 Task: Look for space in Burgdorf, Germany from 26th August, 2023 to 10th September, 2023 for 6 adults, 2 children in price range Rs.10000 to Rs.15000. Place can be entire place or shared room with 6 bedrooms having 6 beds and 6 bathrooms. Property type can be house, flat, guest house. Amenities needed are: wifi, TV, free parkinig on premises, gym, breakfast. Booking option can be shelf check-in. Required host language is English.
Action: Mouse moved to (567, 120)
Screenshot: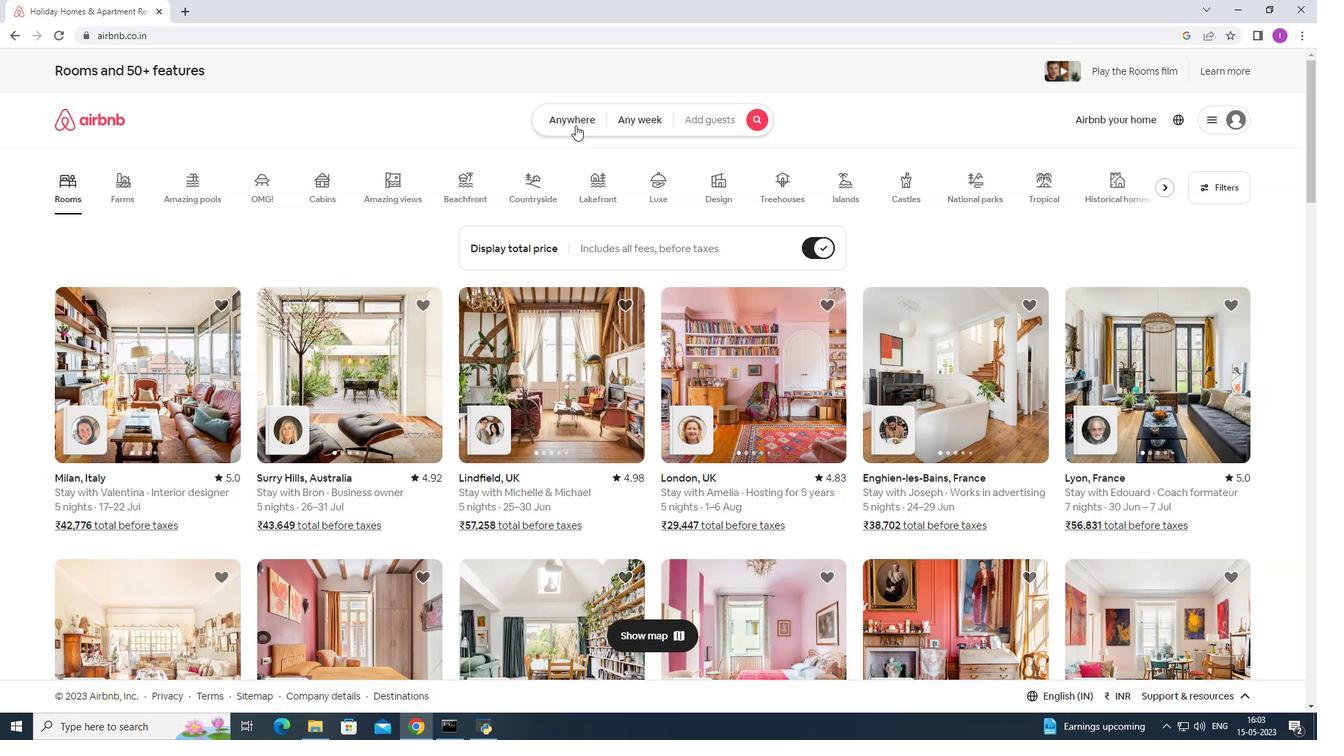 
Action: Mouse pressed left at (567, 120)
Screenshot: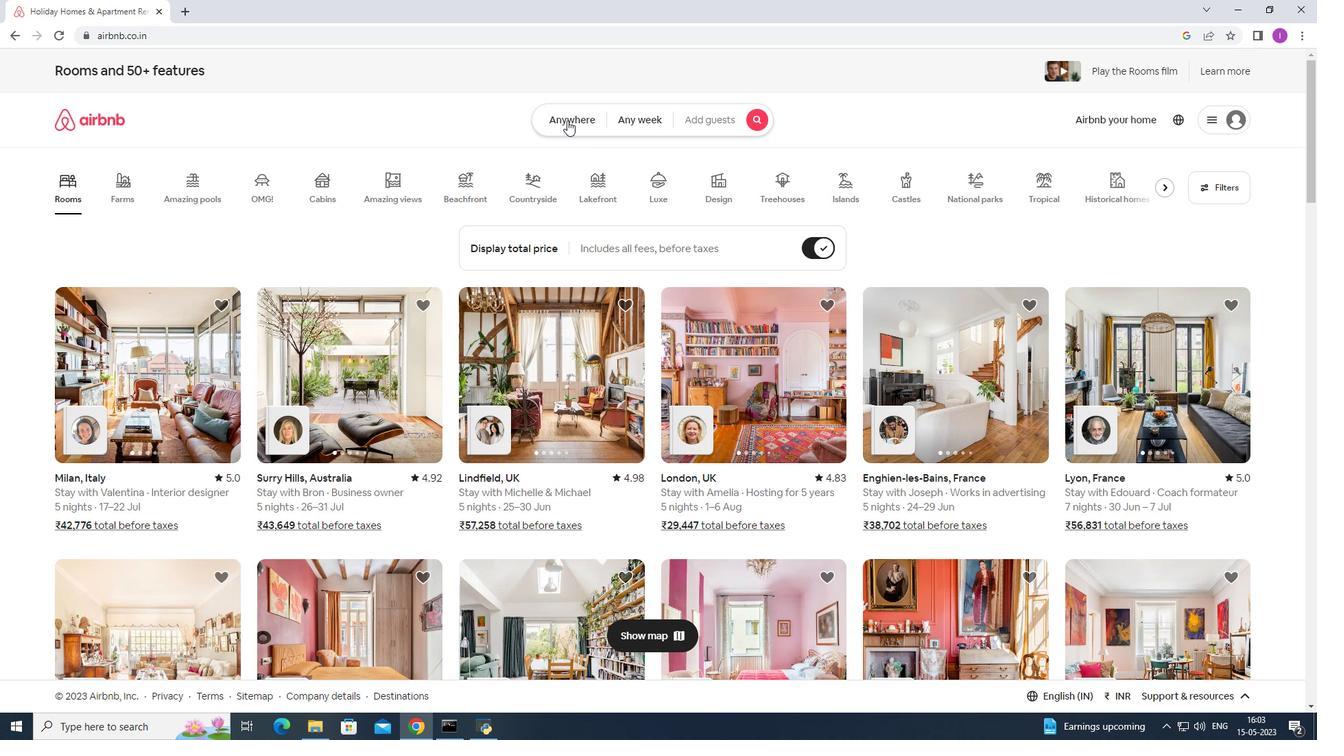 
Action: Mouse moved to (453, 172)
Screenshot: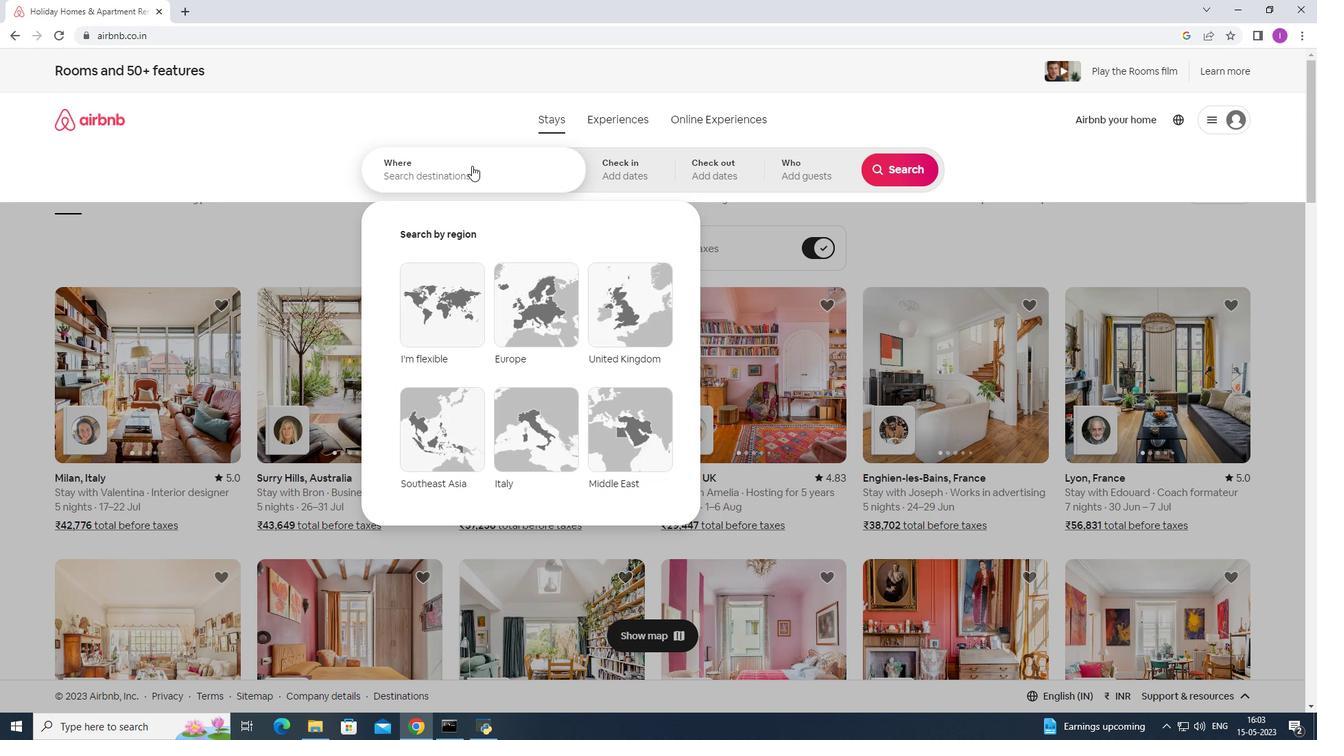 
Action: Mouse pressed left at (453, 172)
Screenshot: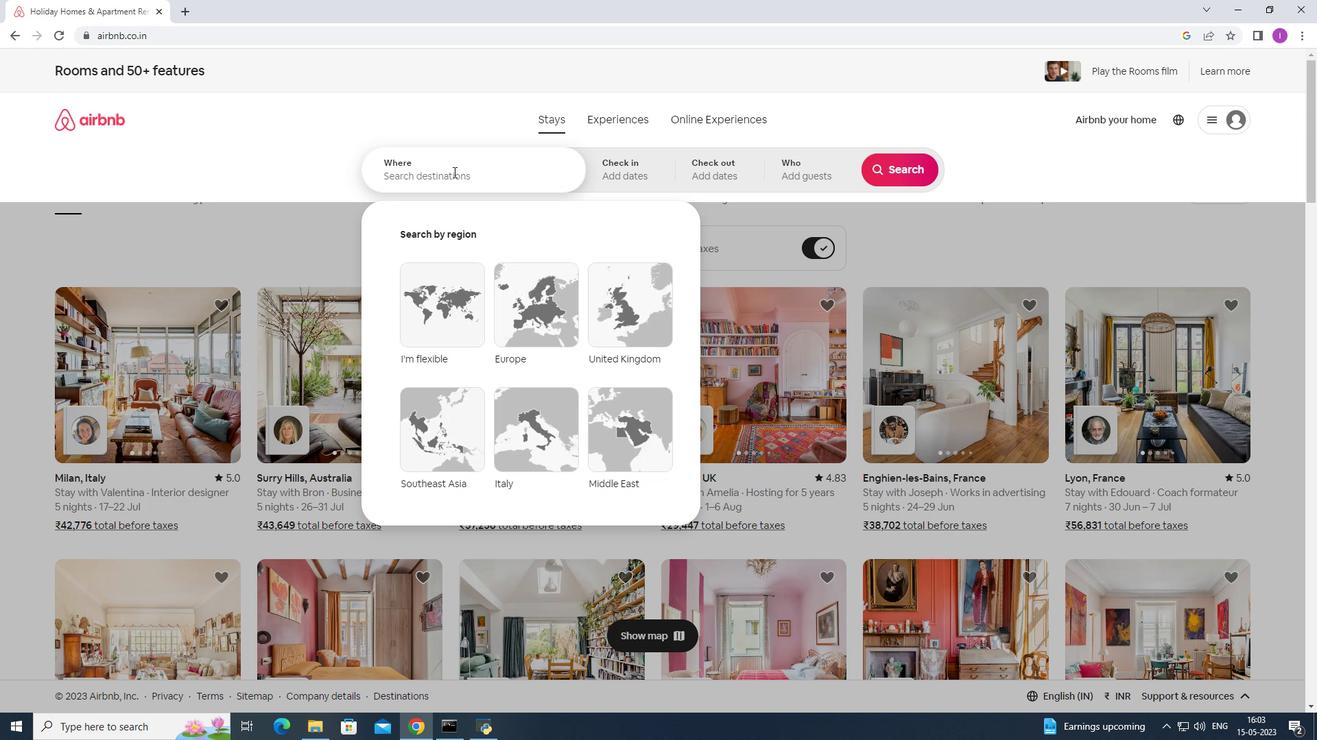 
Action: Mouse moved to (463, 171)
Screenshot: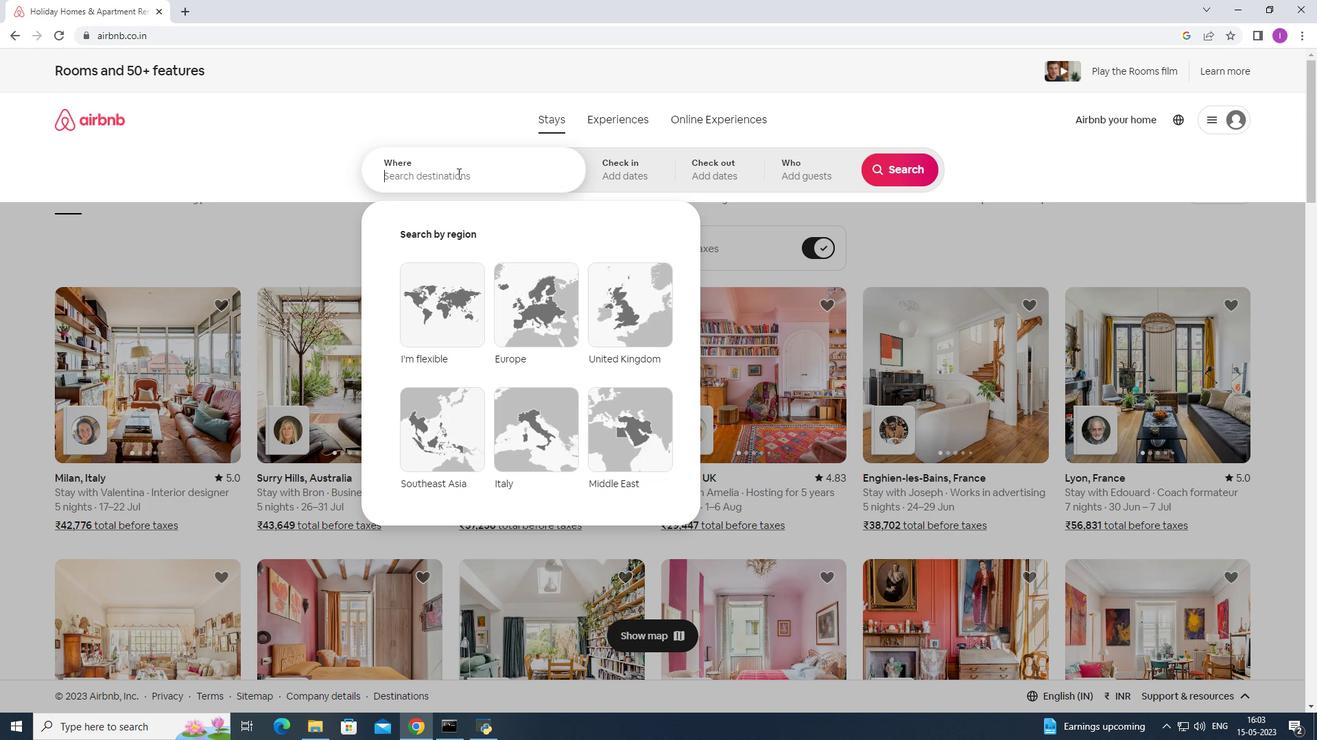 
Action: Key pressed <Key.shift>Burgdorf,<Key.shift>Germany
Screenshot: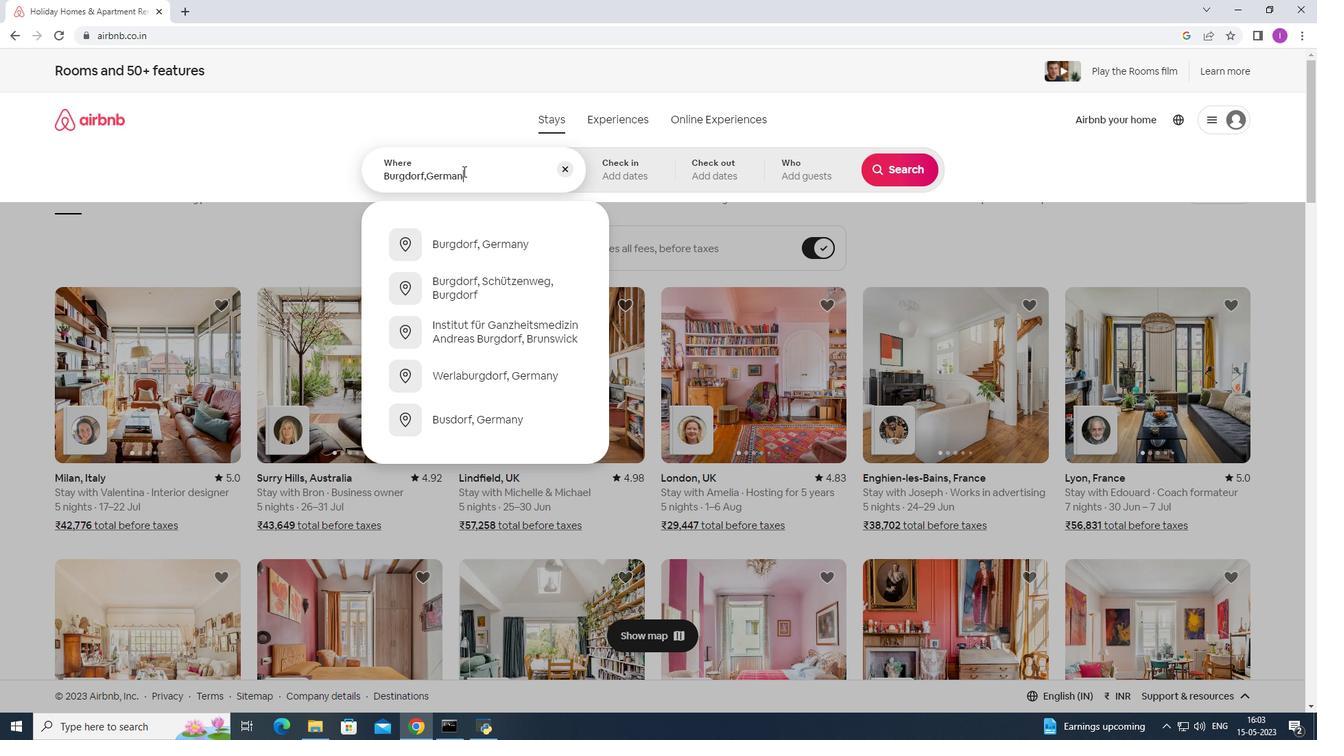 
Action: Mouse moved to (485, 245)
Screenshot: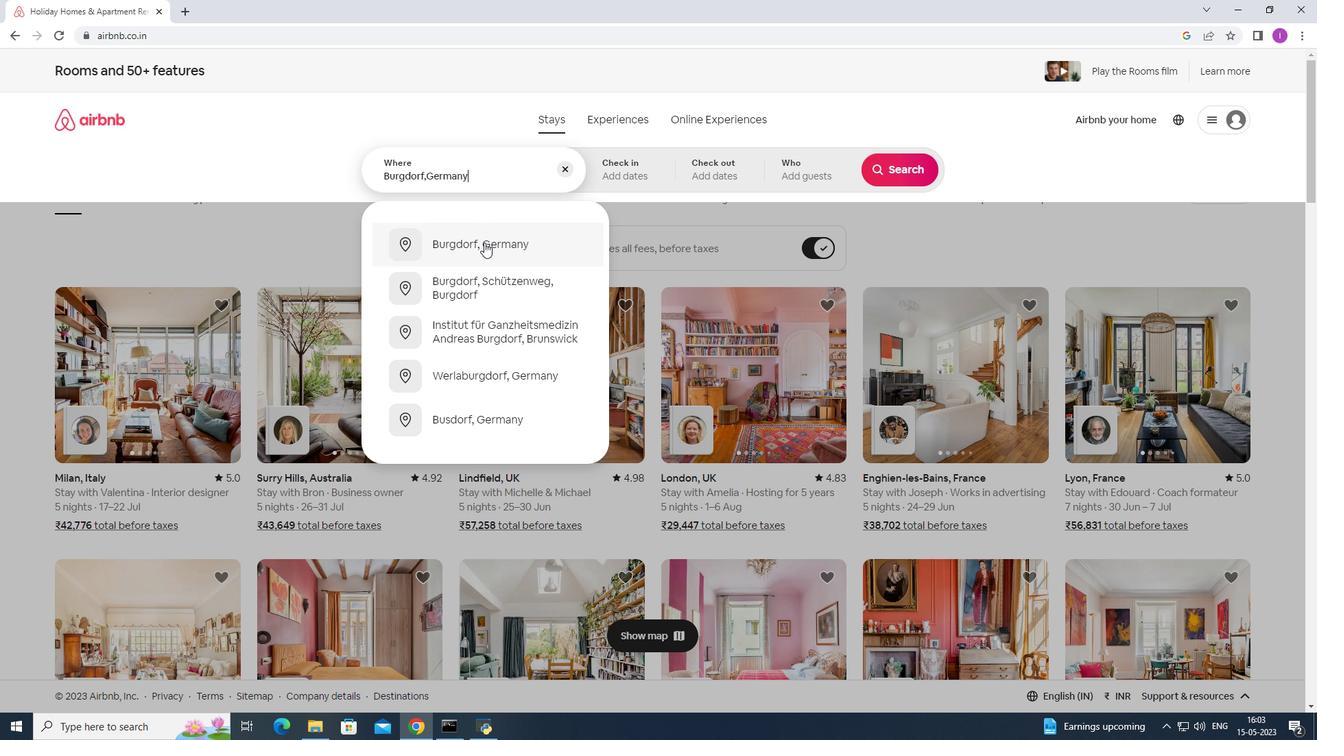 
Action: Mouse pressed left at (485, 245)
Screenshot: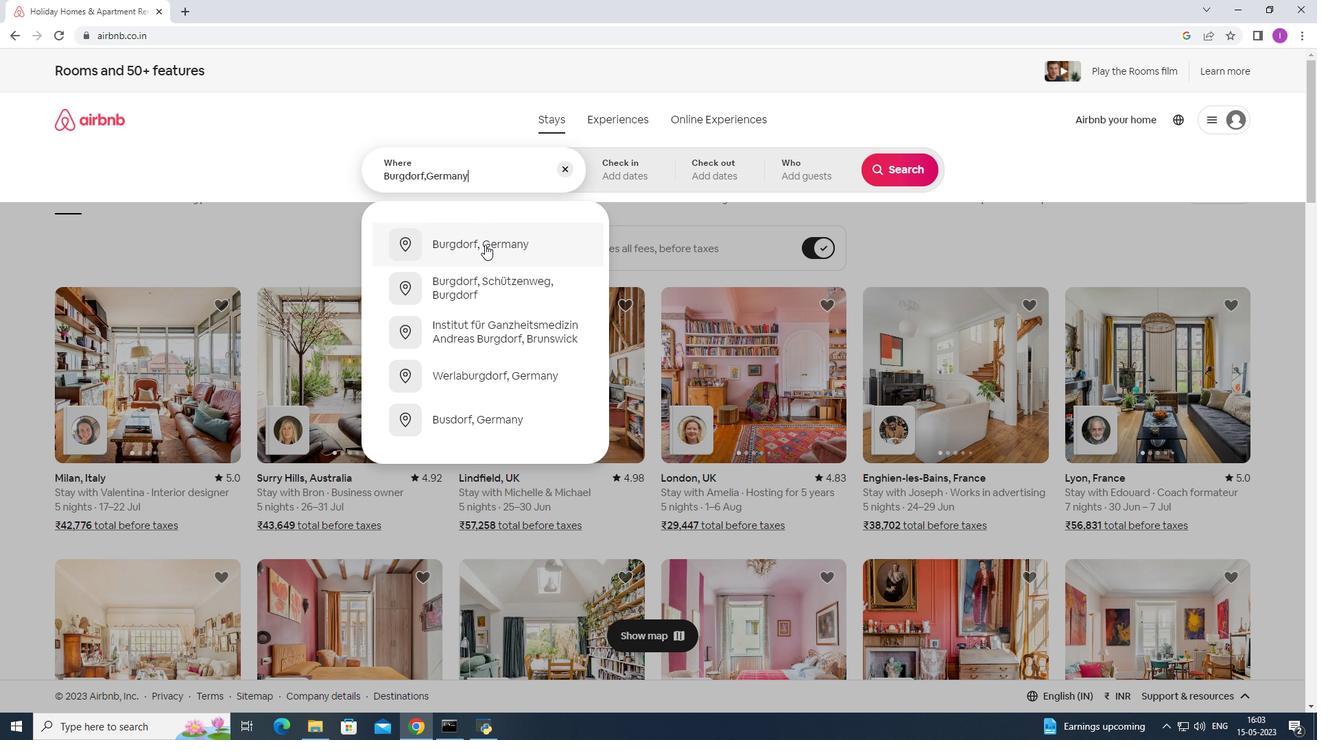 
Action: Mouse moved to (893, 281)
Screenshot: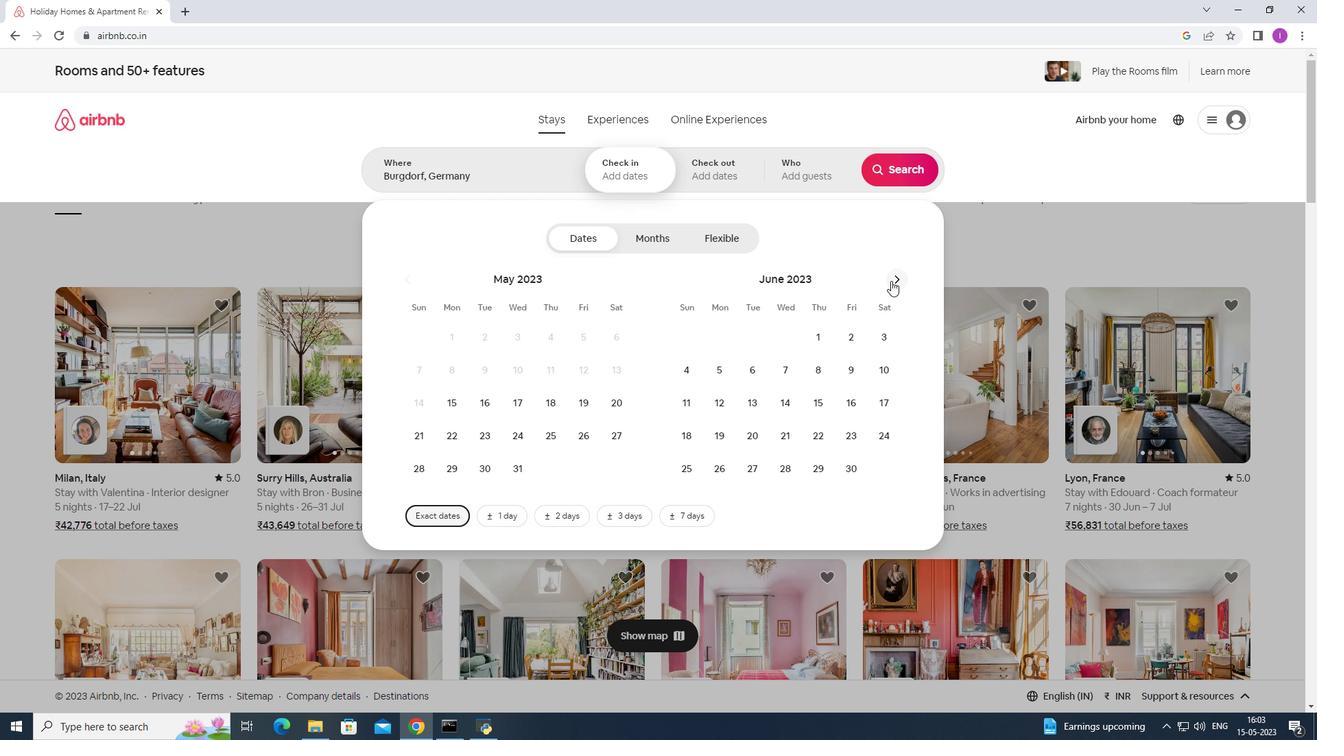 
Action: Mouse pressed left at (893, 281)
Screenshot: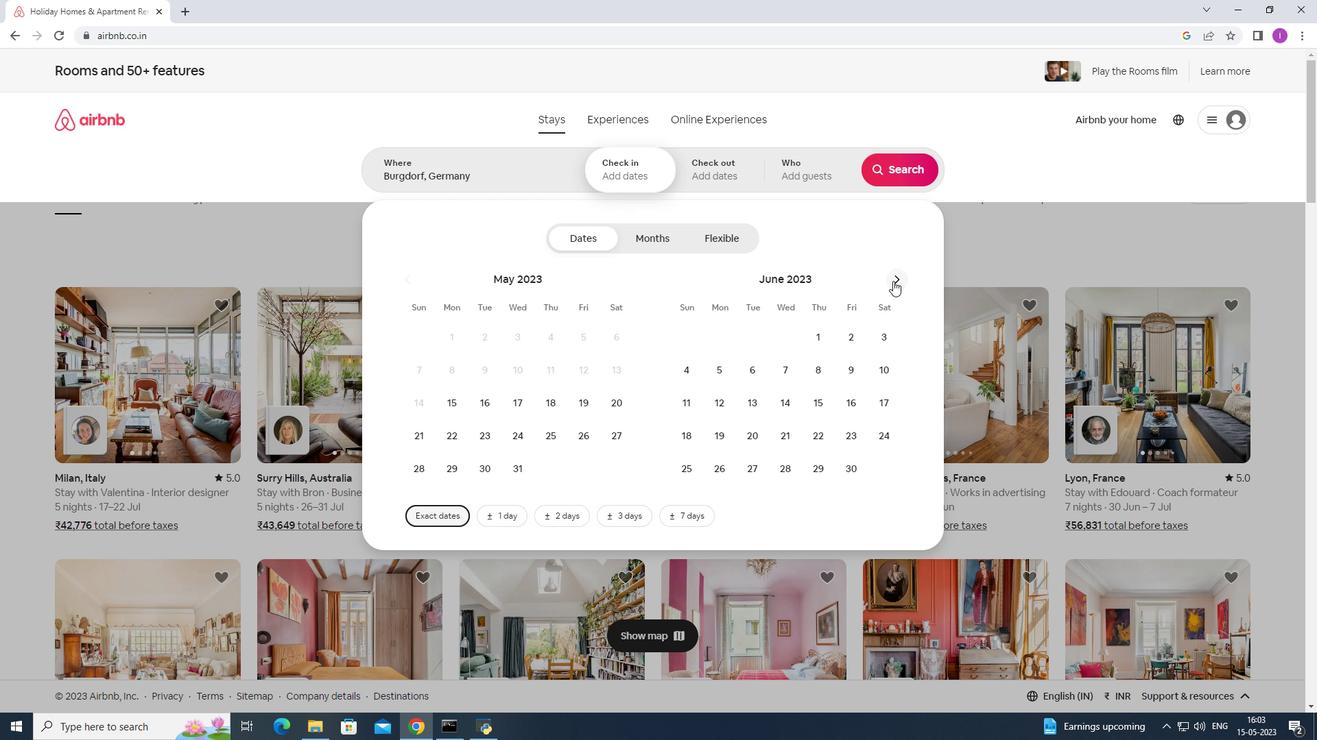 
Action: Mouse moved to (897, 281)
Screenshot: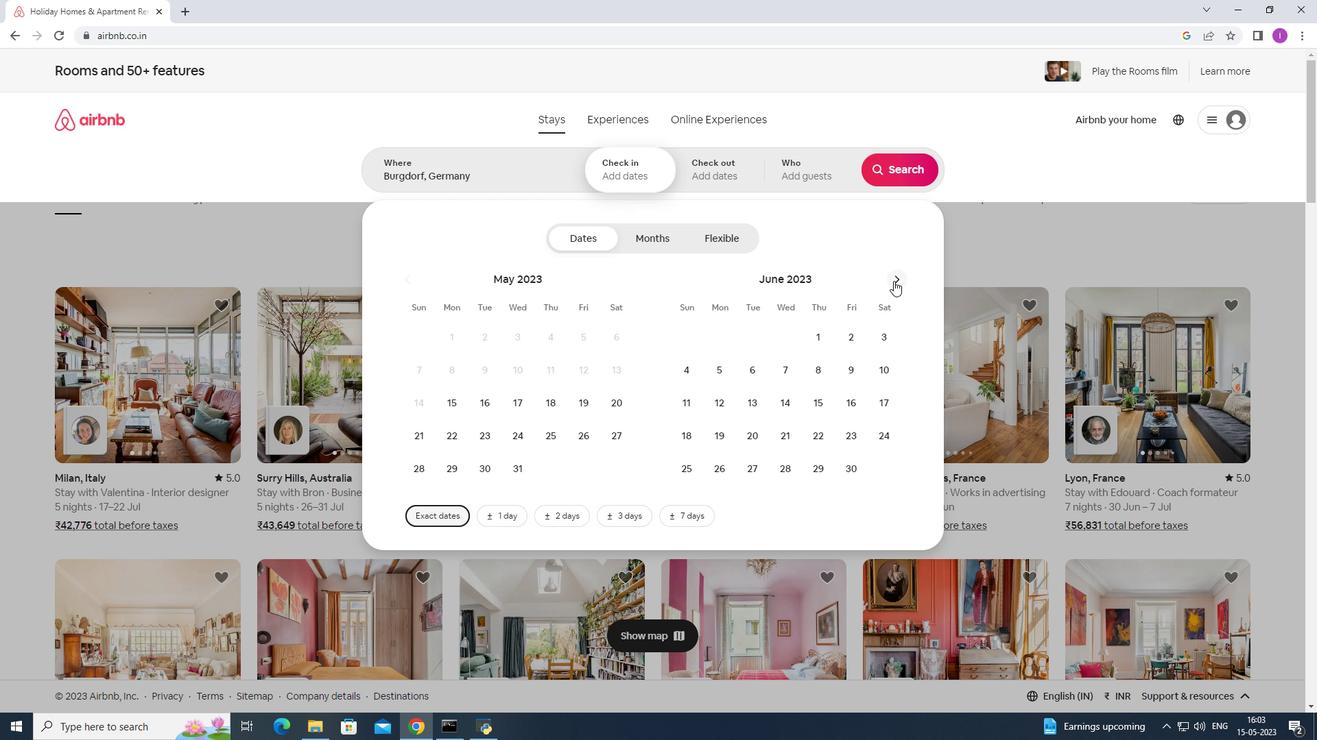 
Action: Mouse pressed left at (897, 281)
Screenshot: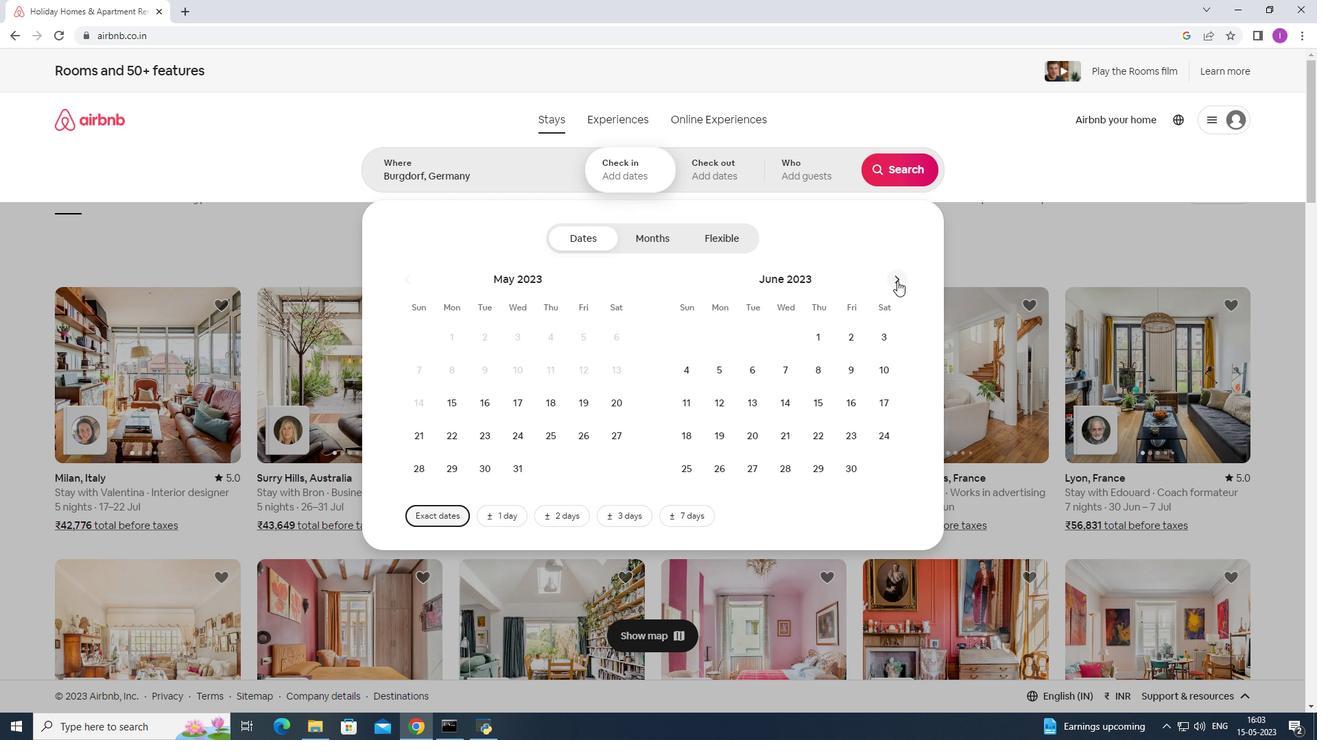 
Action: Mouse moved to (898, 281)
Screenshot: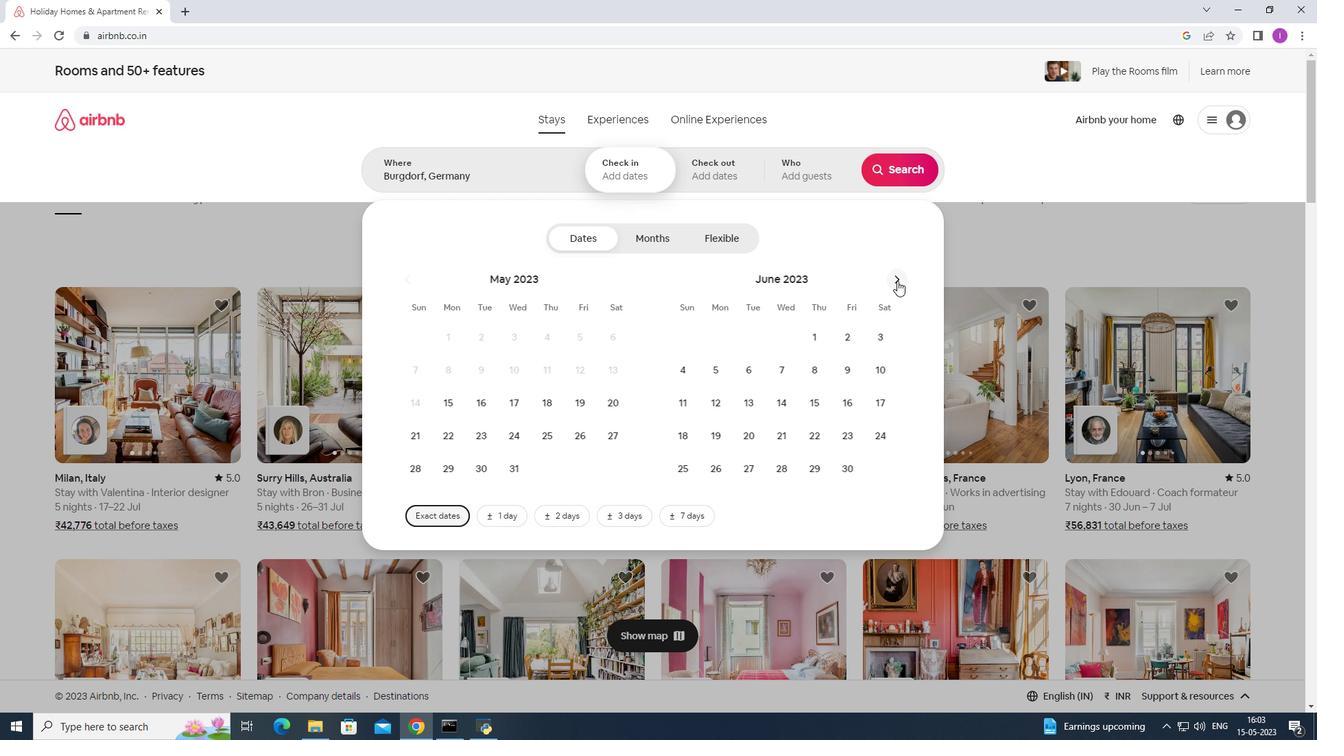 
Action: Mouse pressed left at (898, 281)
Screenshot: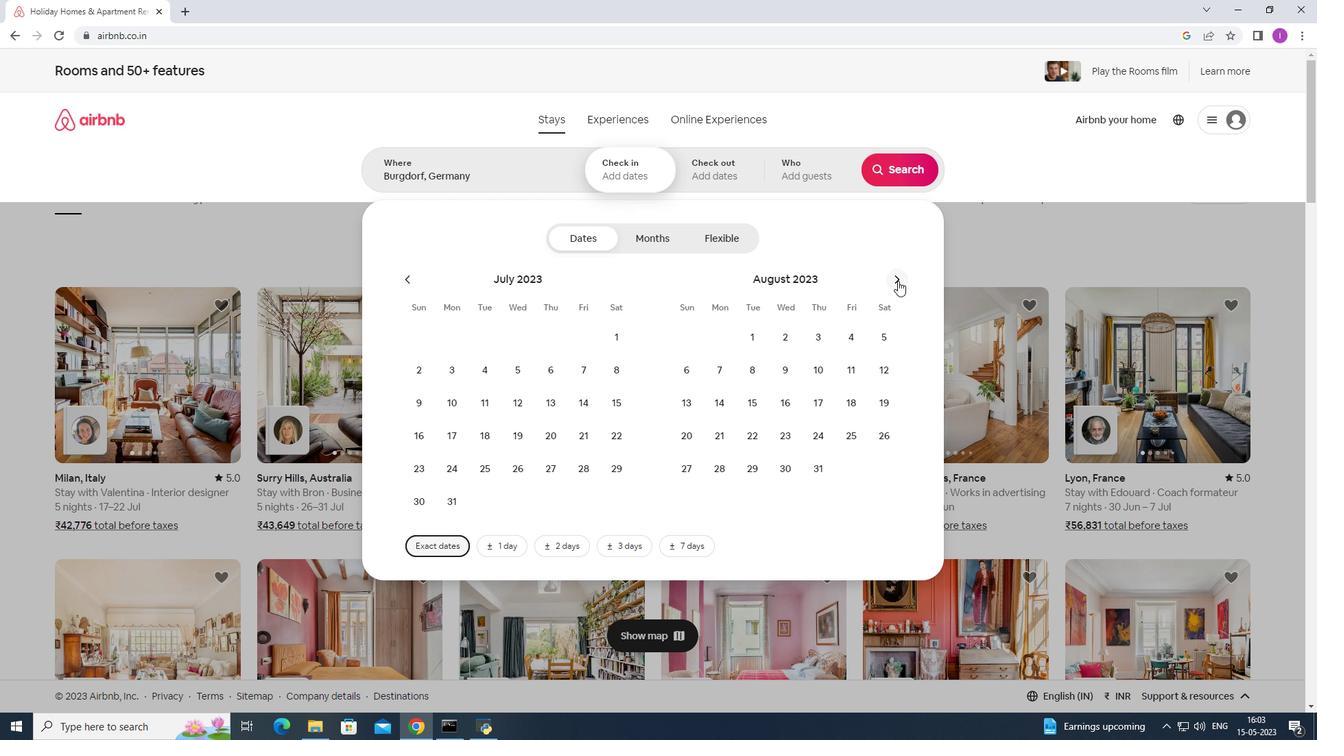 
Action: Mouse moved to (615, 435)
Screenshot: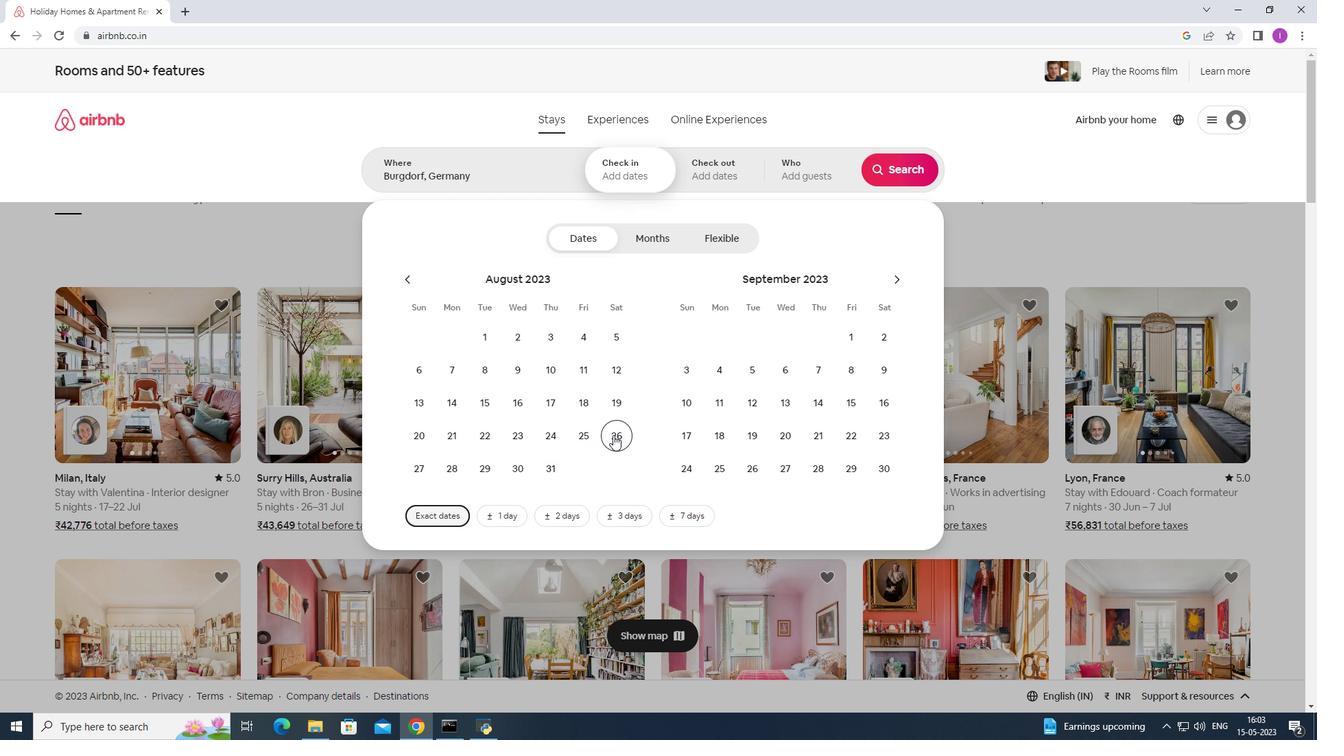 
Action: Mouse pressed left at (615, 435)
Screenshot: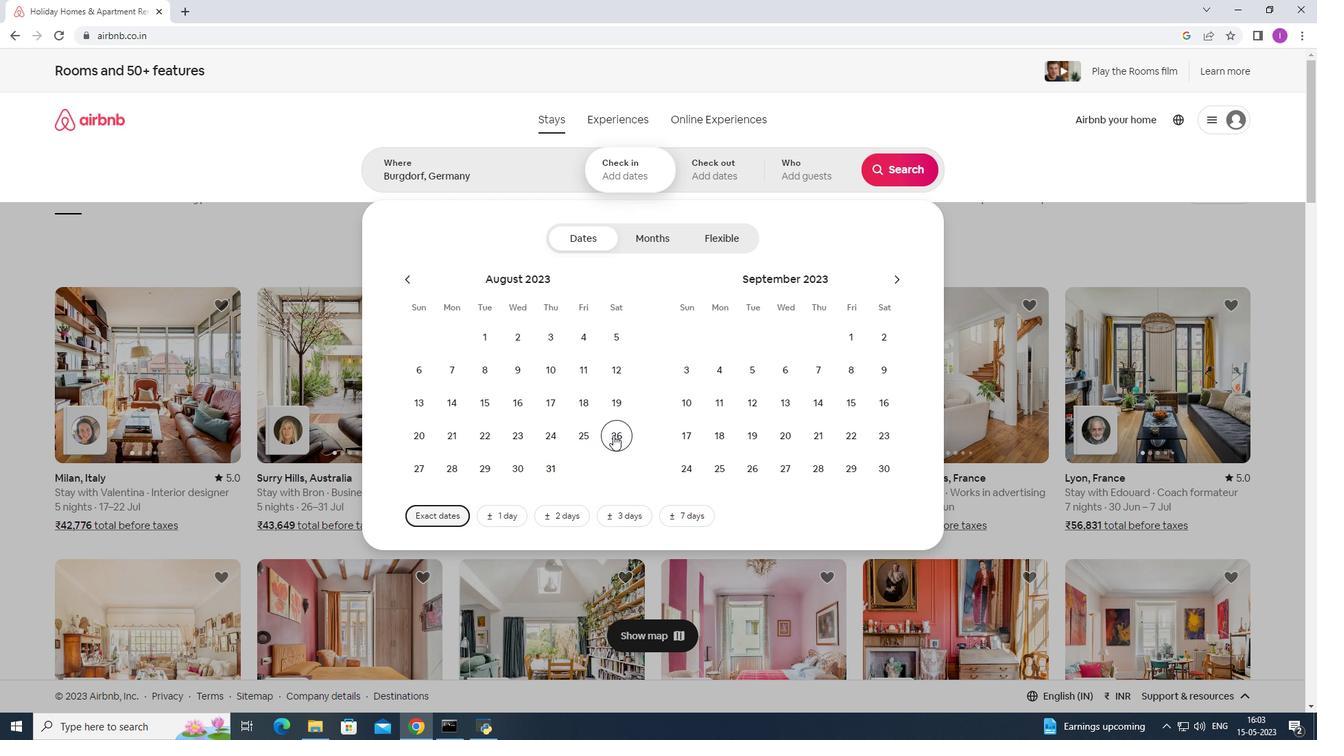 
Action: Mouse moved to (682, 397)
Screenshot: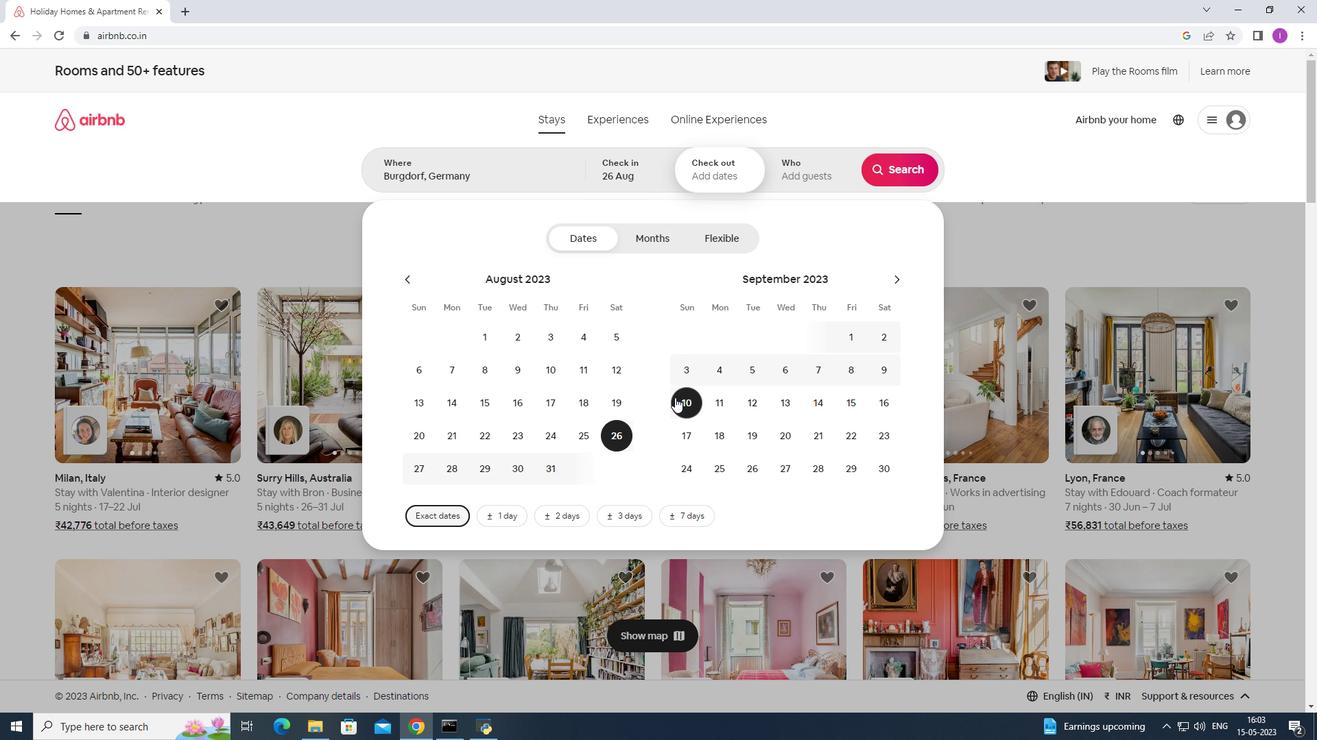 
Action: Mouse pressed left at (682, 397)
Screenshot: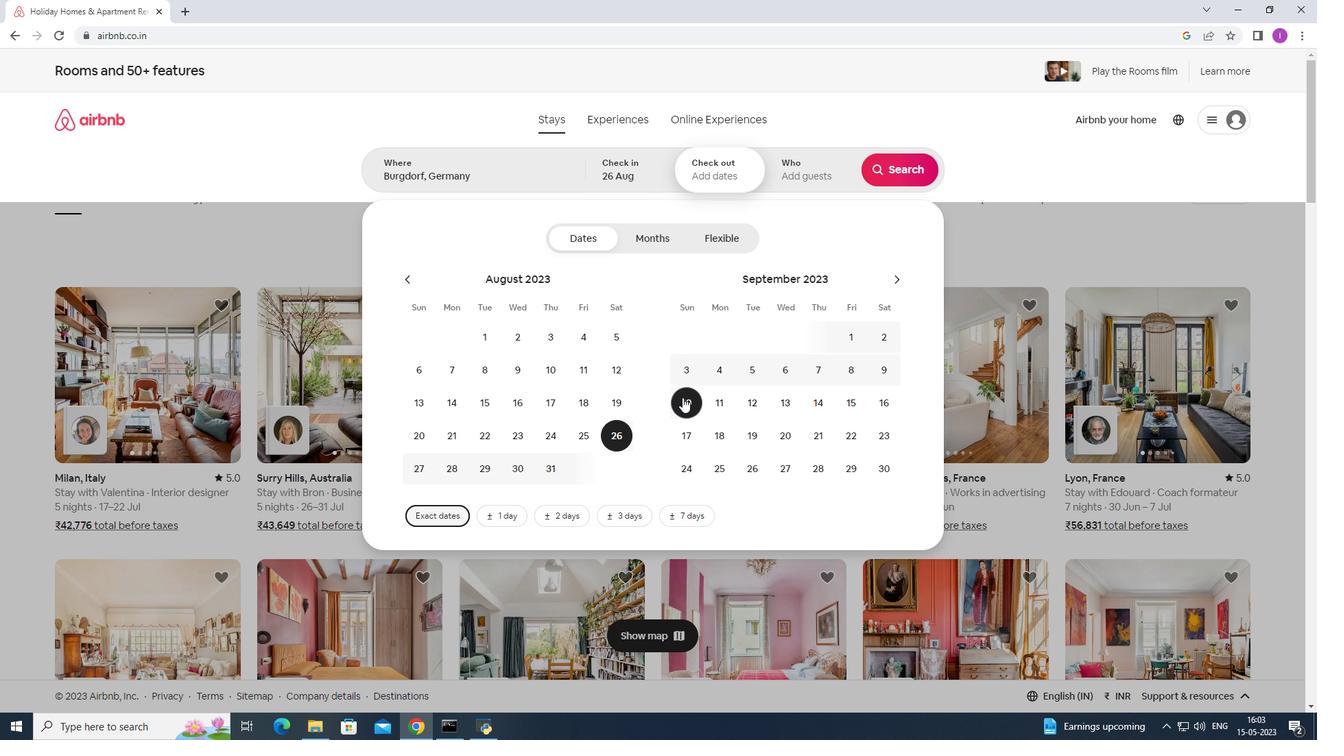 
Action: Mouse moved to (812, 173)
Screenshot: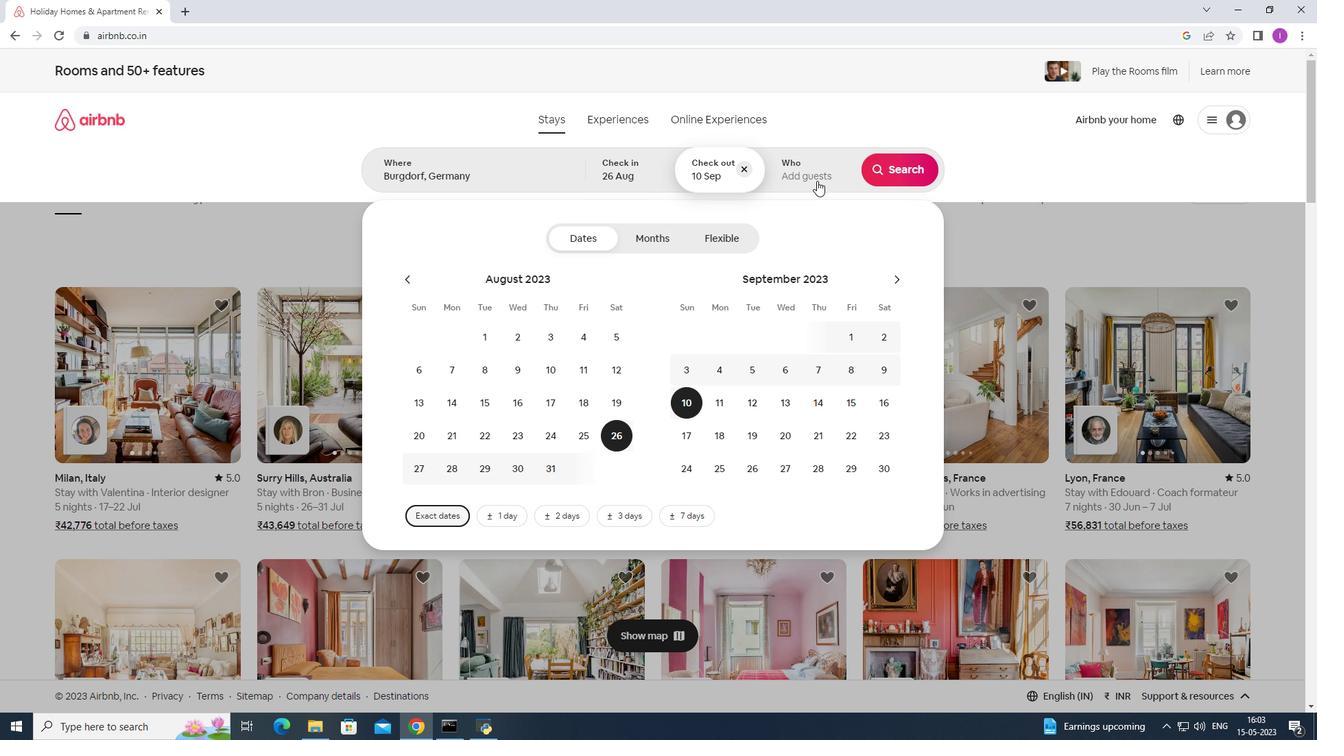 
Action: Mouse pressed left at (812, 173)
Screenshot: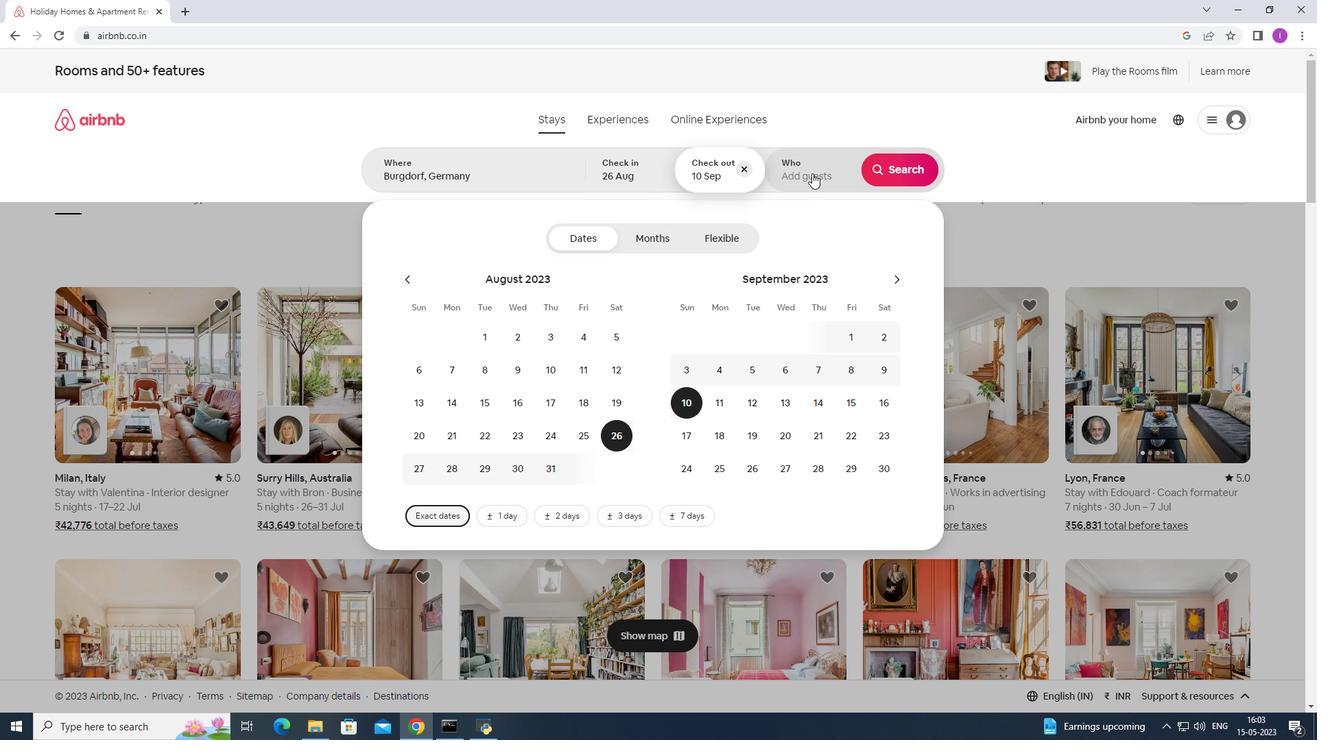 
Action: Mouse moved to (902, 242)
Screenshot: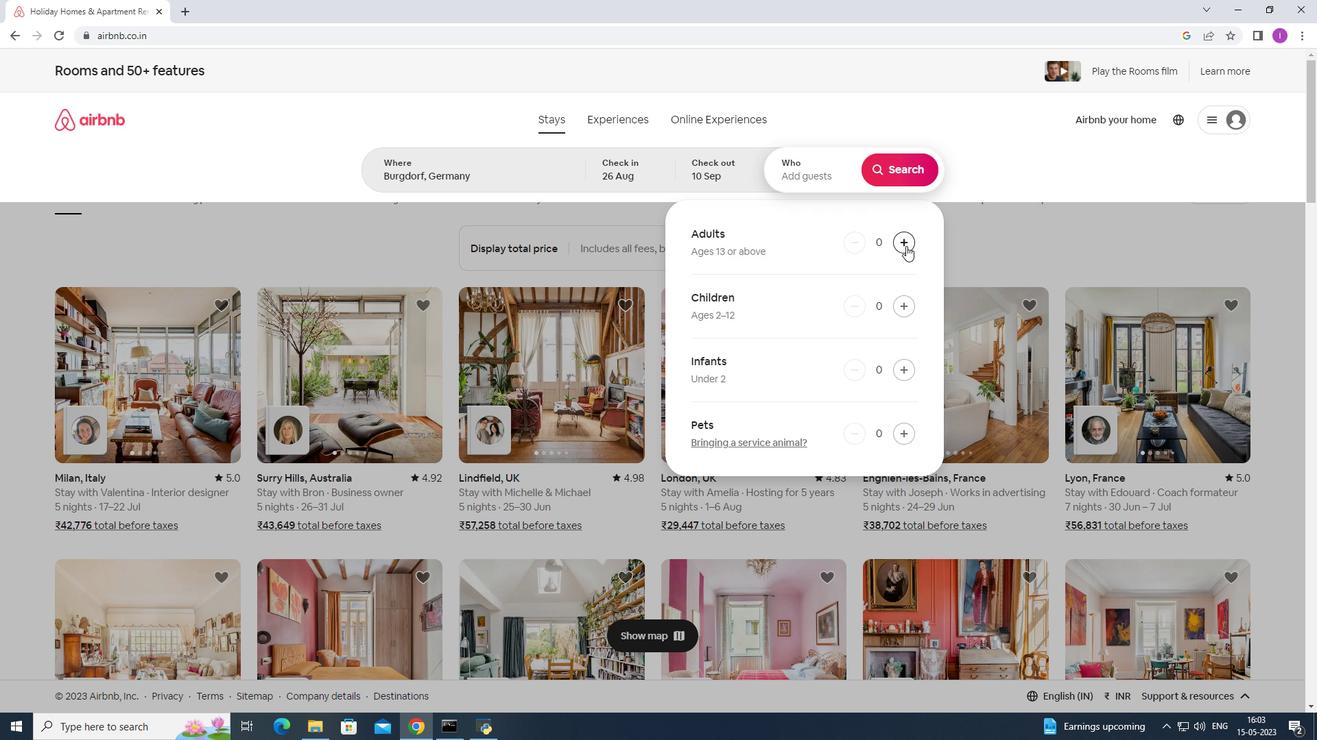 
Action: Mouse pressed left at (902, 242)
Screenshot: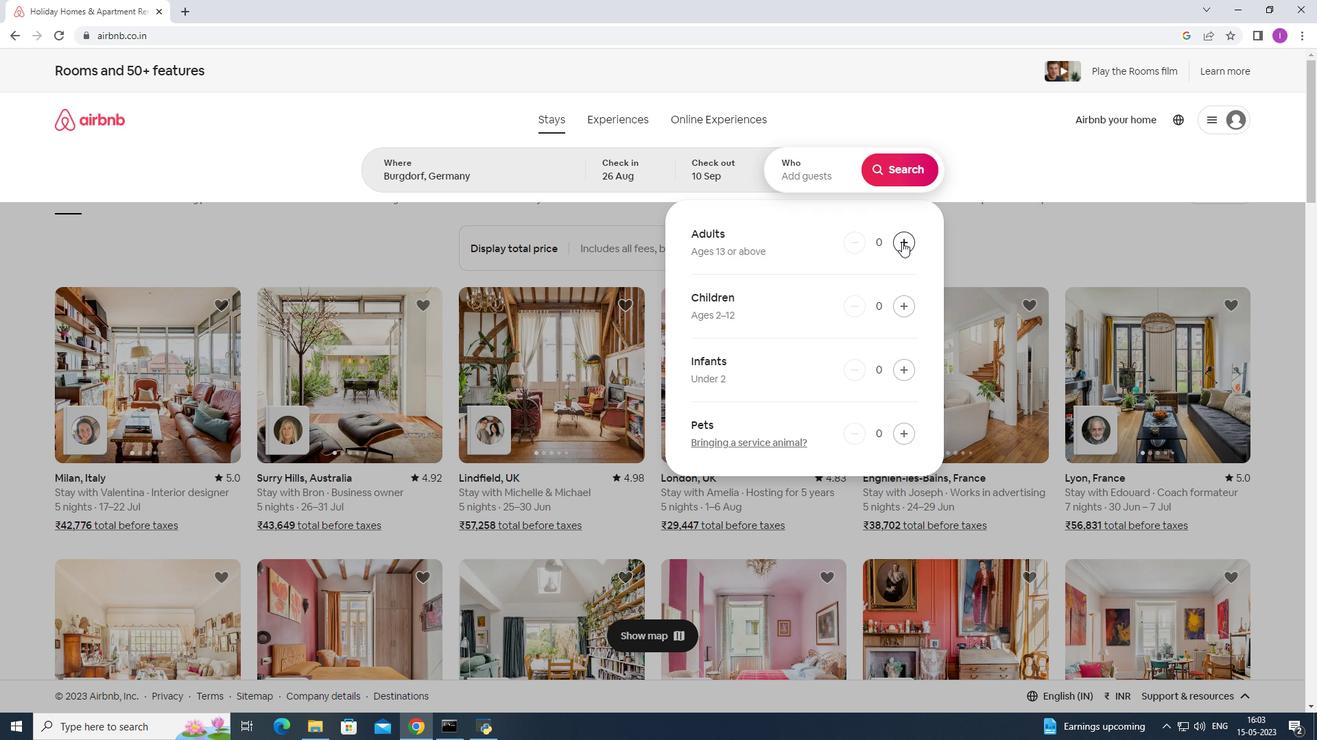 
Action: Mouse moved to (900, 242)
Screenshot: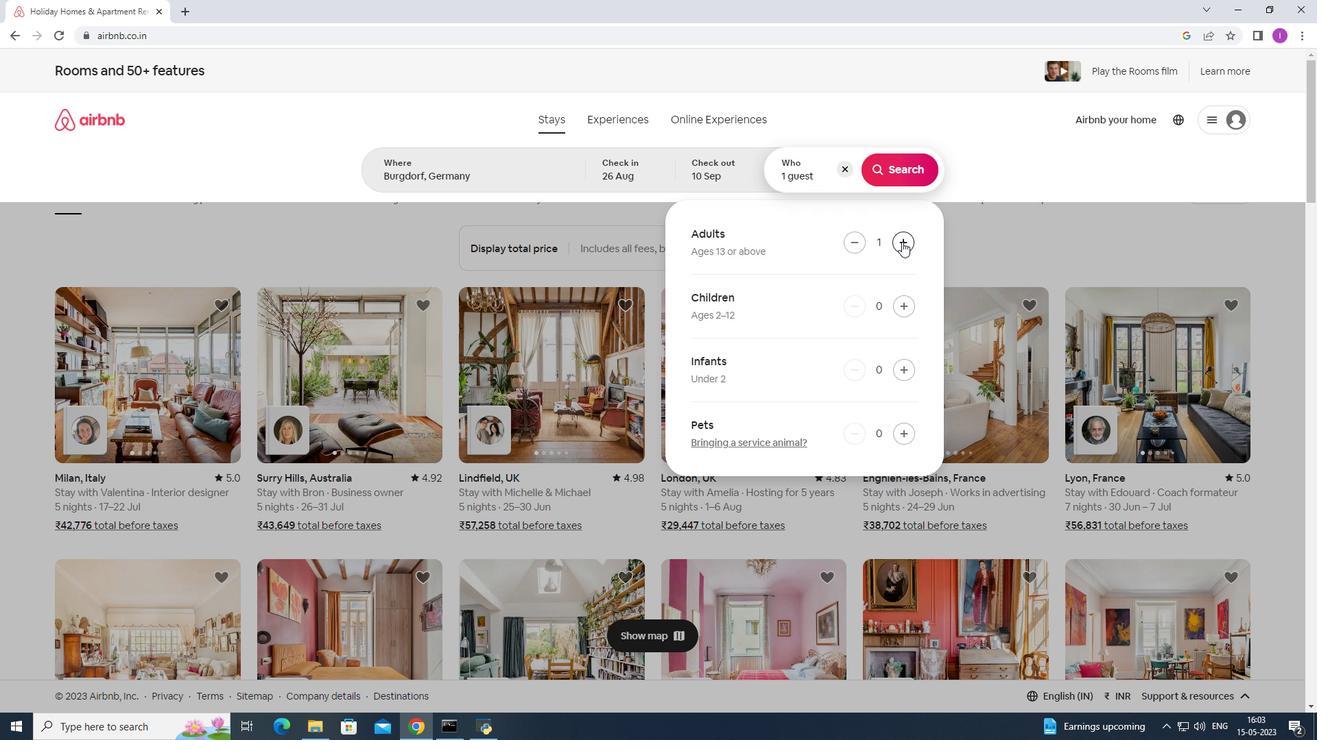 
Action: Mouse pressed left at (900, 242)
Screenshot: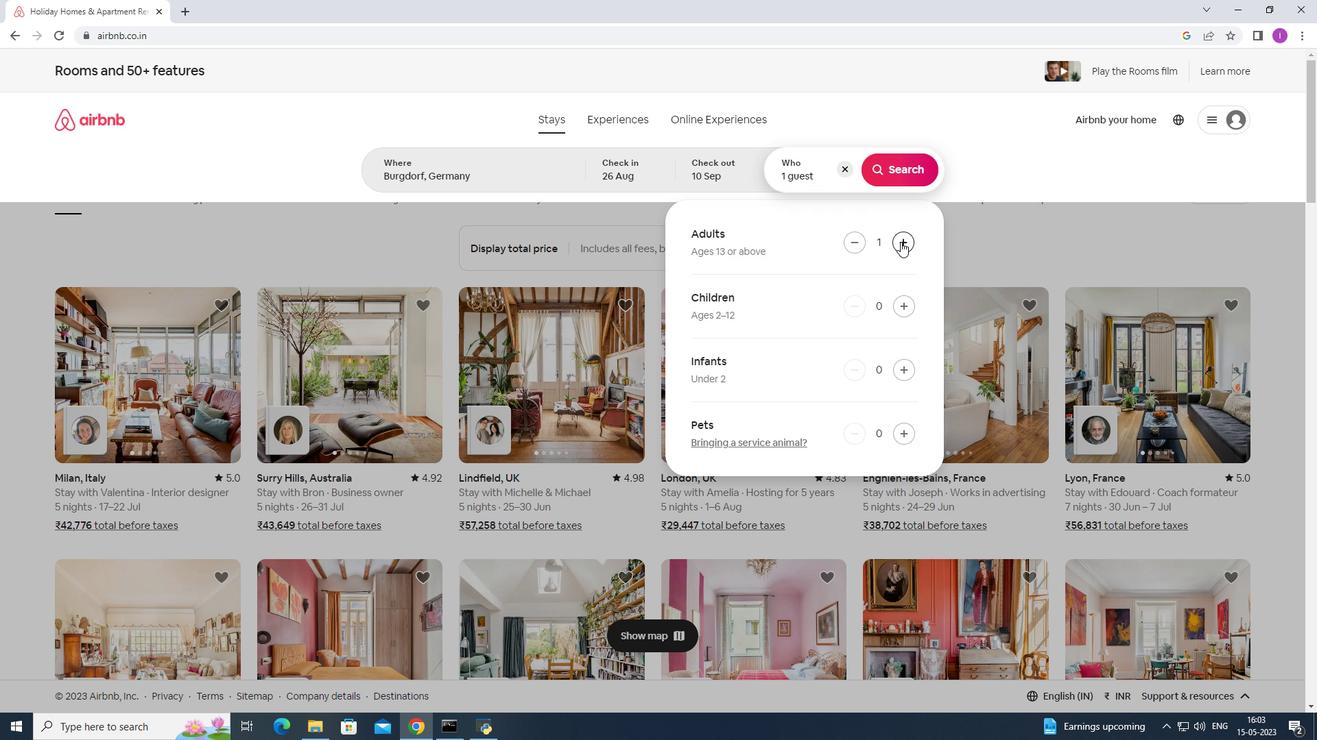 
Action: Mouse pressed left at (900, 242)
Screenshot: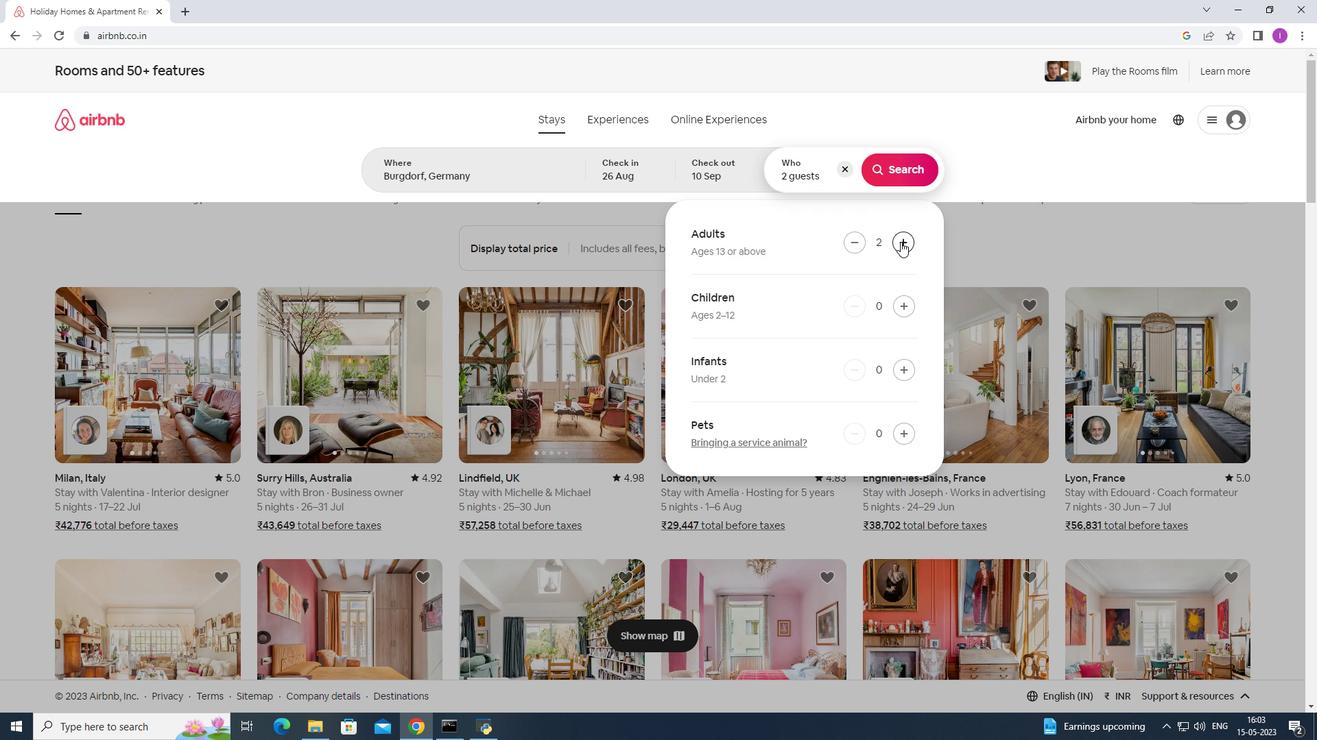 
Action: Mouse pressed left at (900, 242)
Screenshot: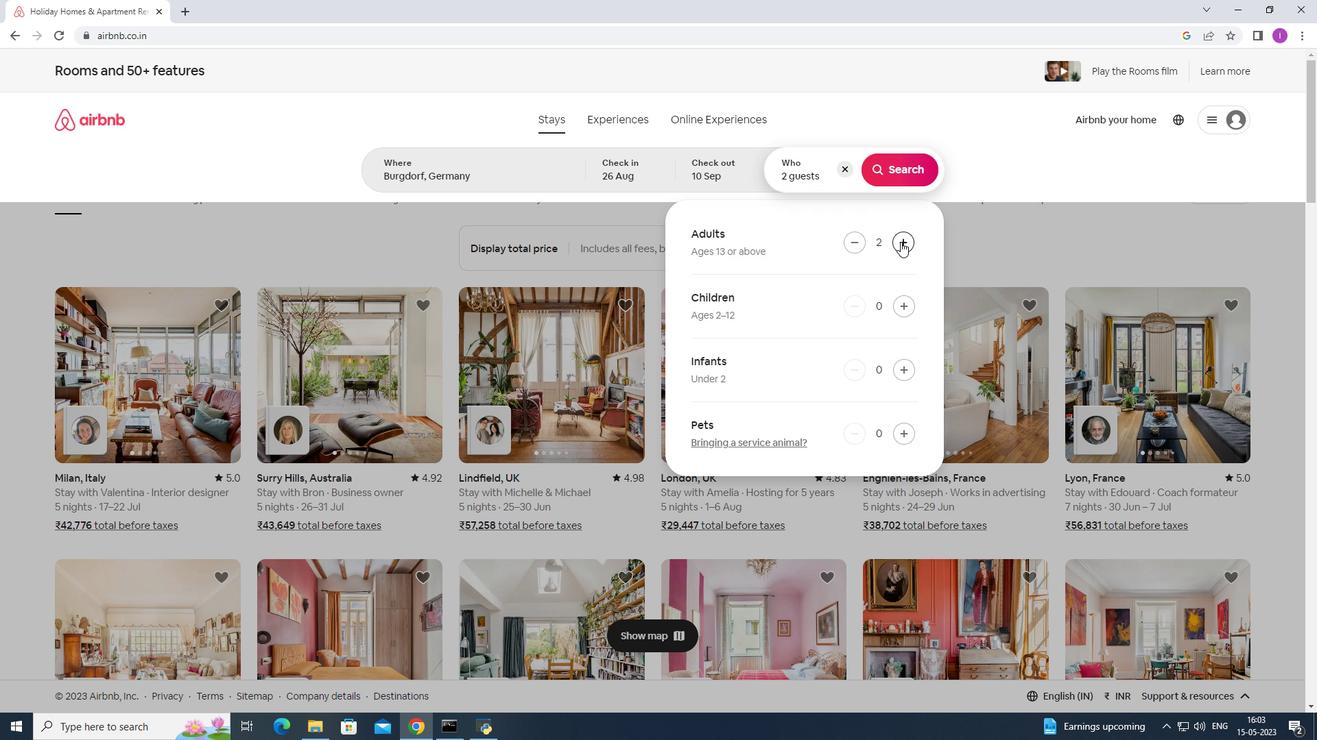 
Action: Mouse pressed left at (900, 242)
Screenshot: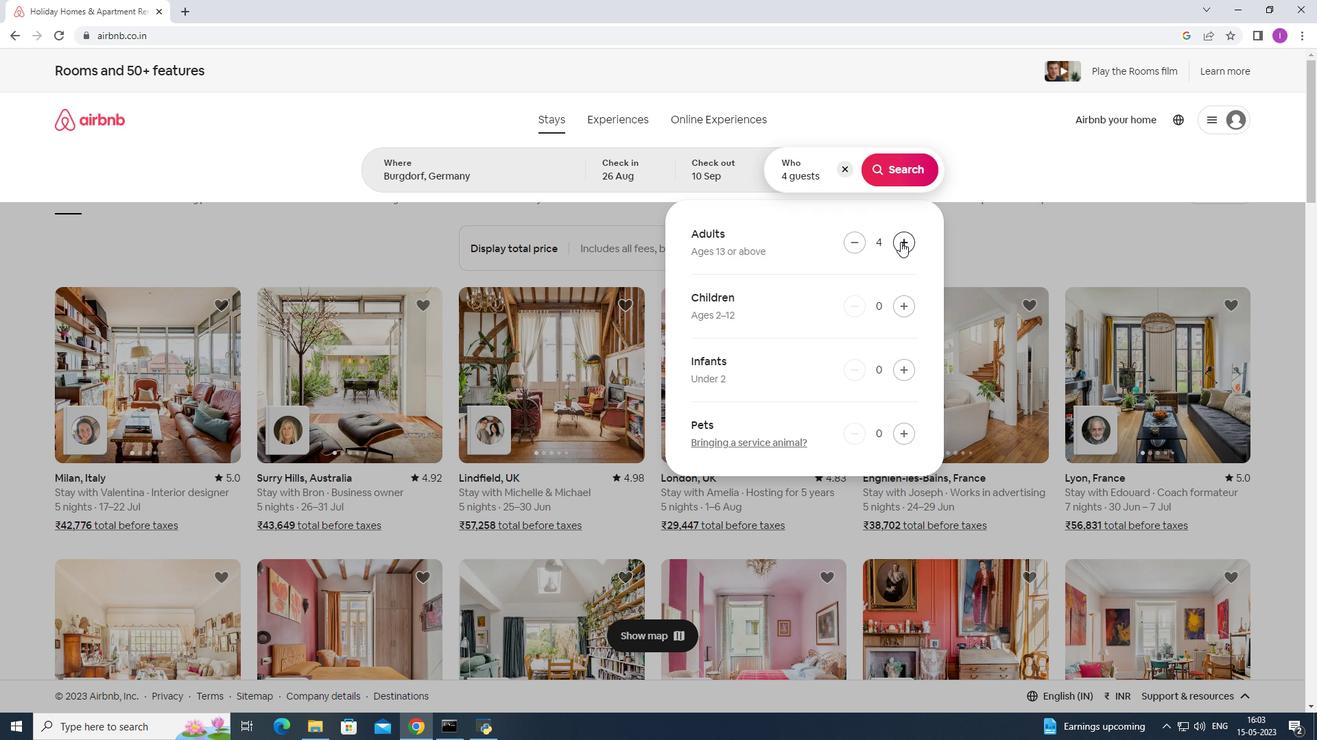 
Action: Mouse pressed left at (900, 242)
Screenshot: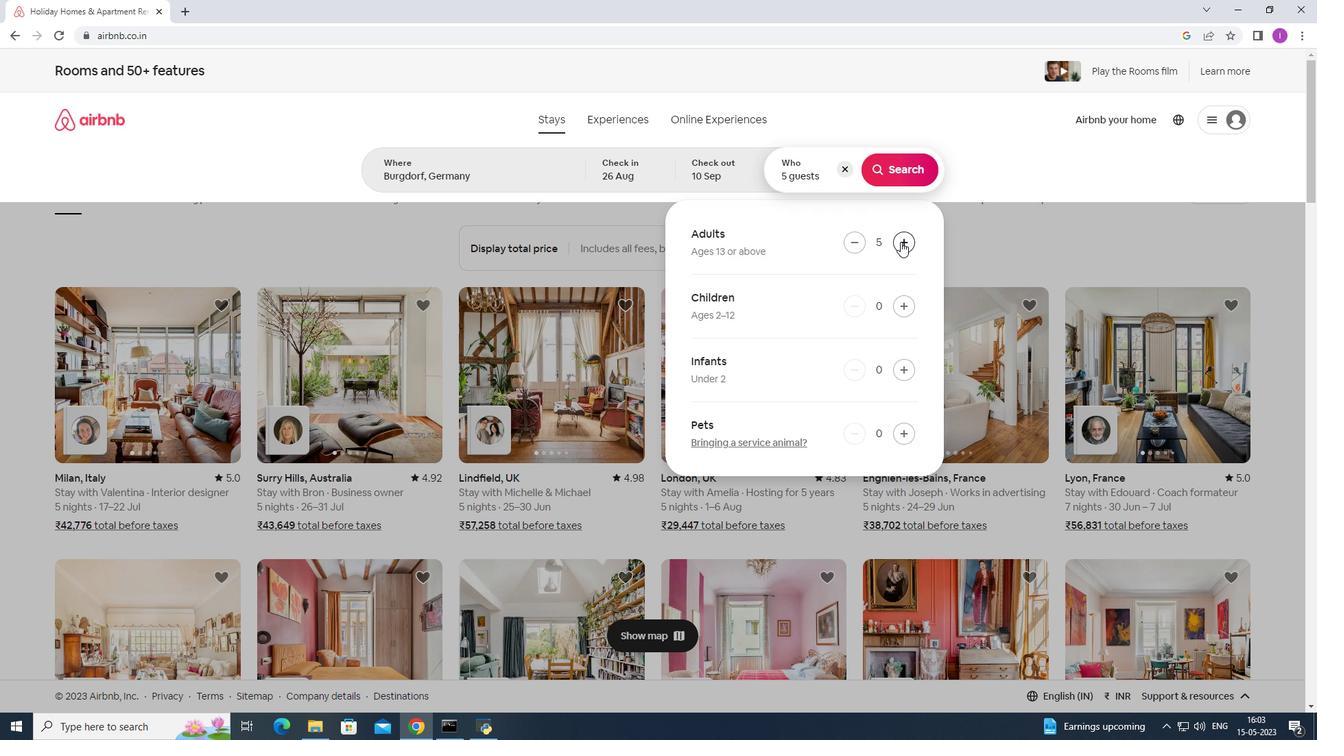 
Action: Mouse moved to (896, 304)
Screenshot: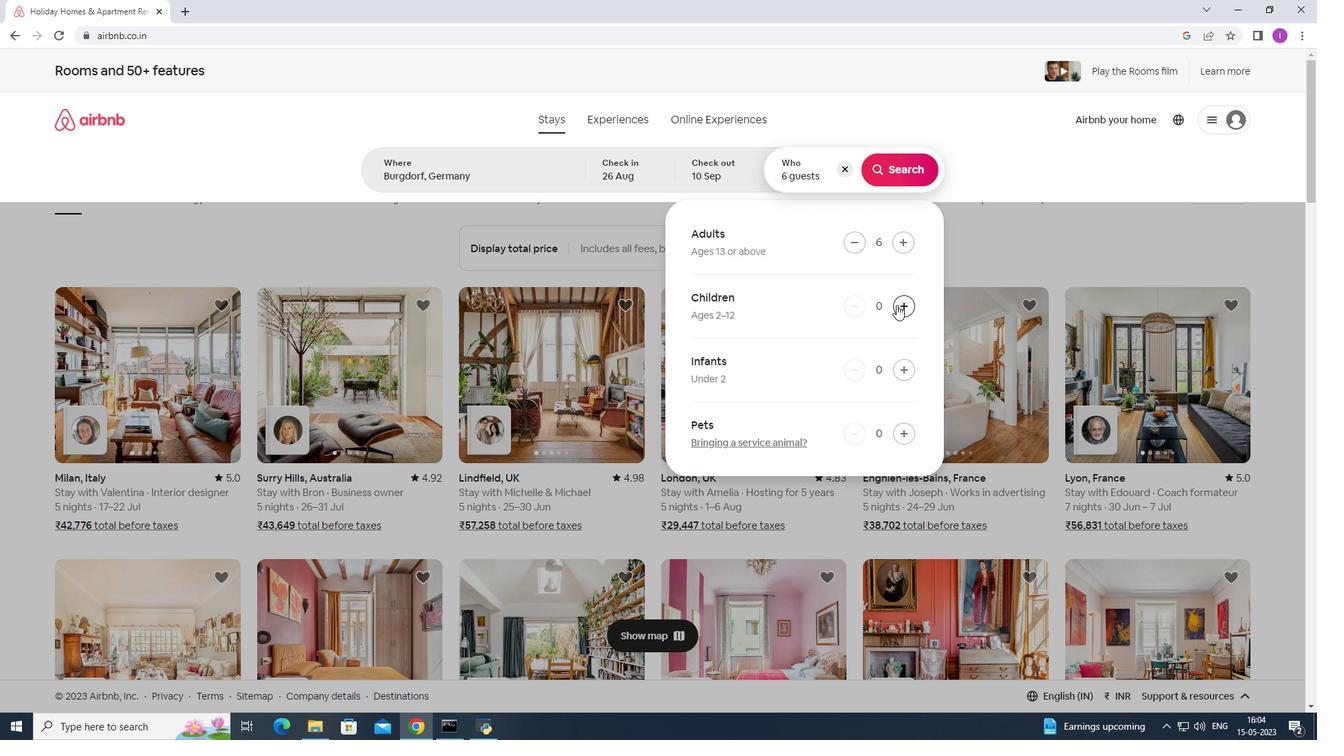 
Action: Mouse pressed left at (896, 304)
Screenshot: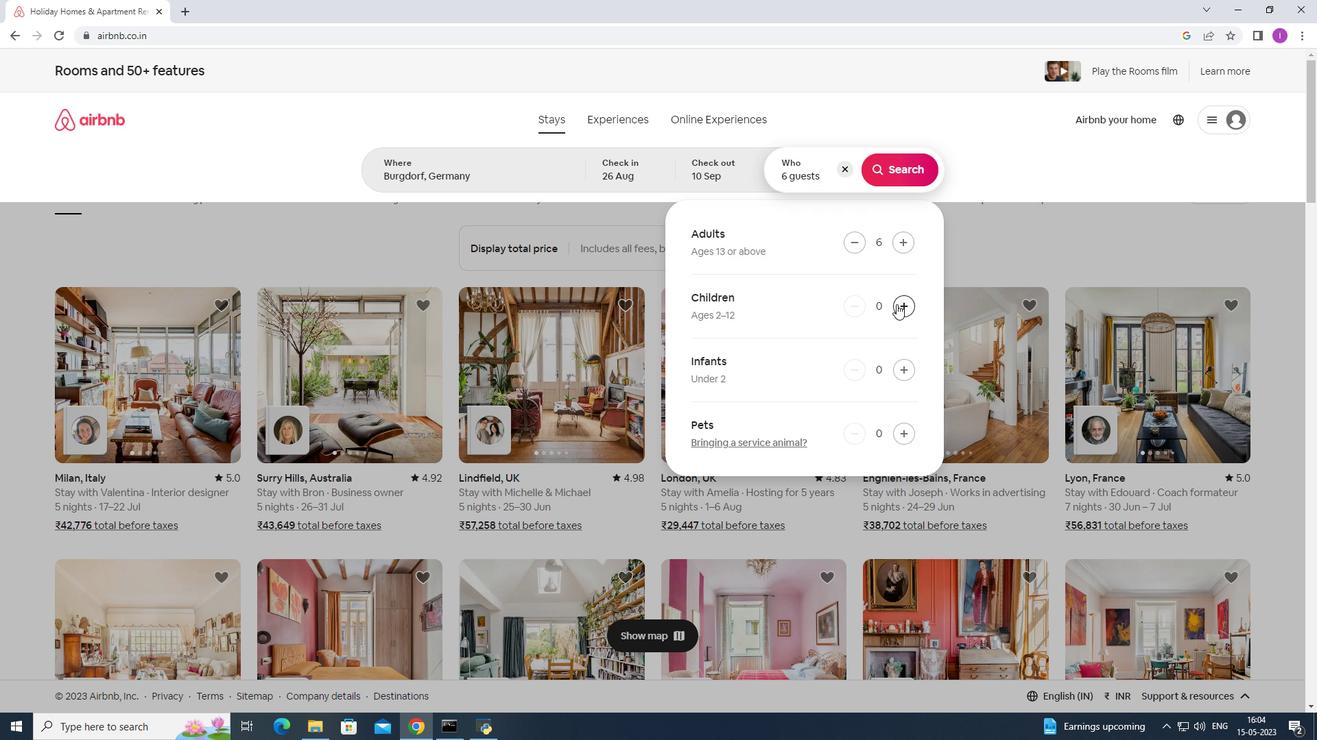 
Action: Mouse pressed left at (896, 304)
Screenshot: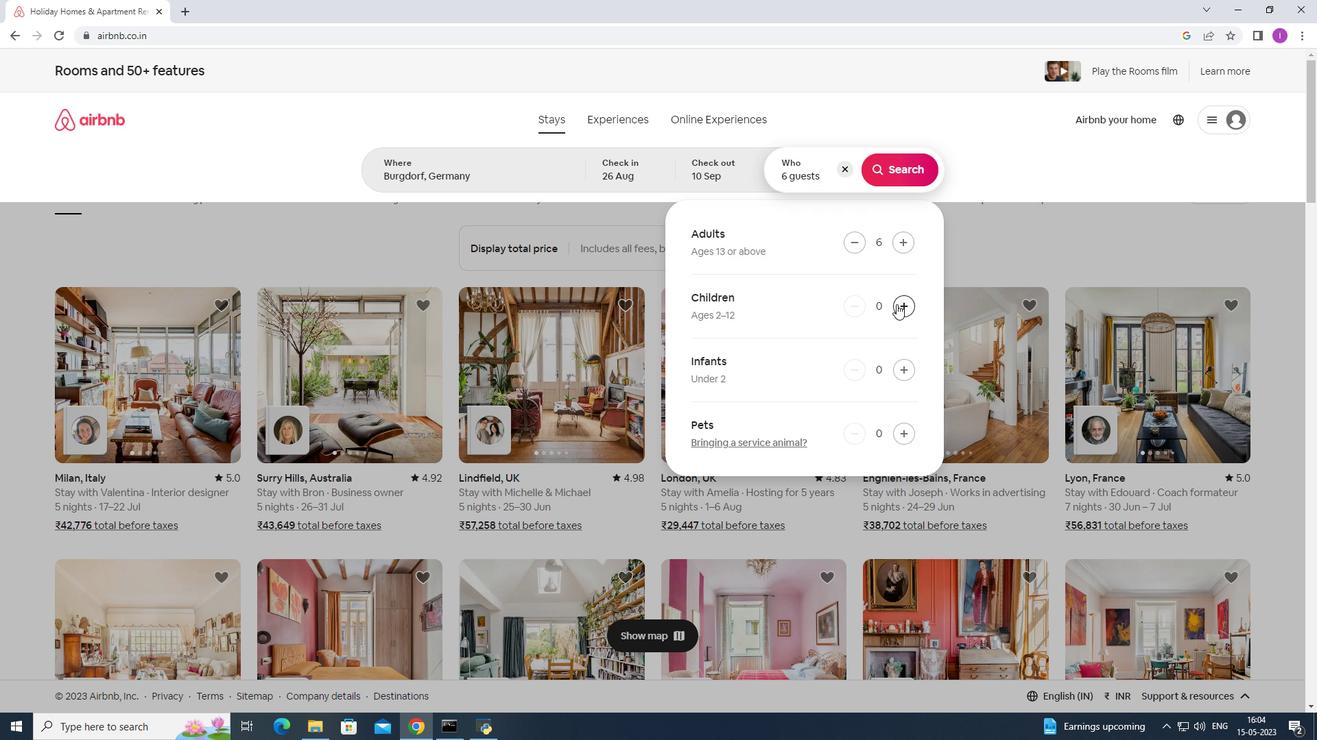 
Action: Mouse moved to (904, 171)
Screenshot: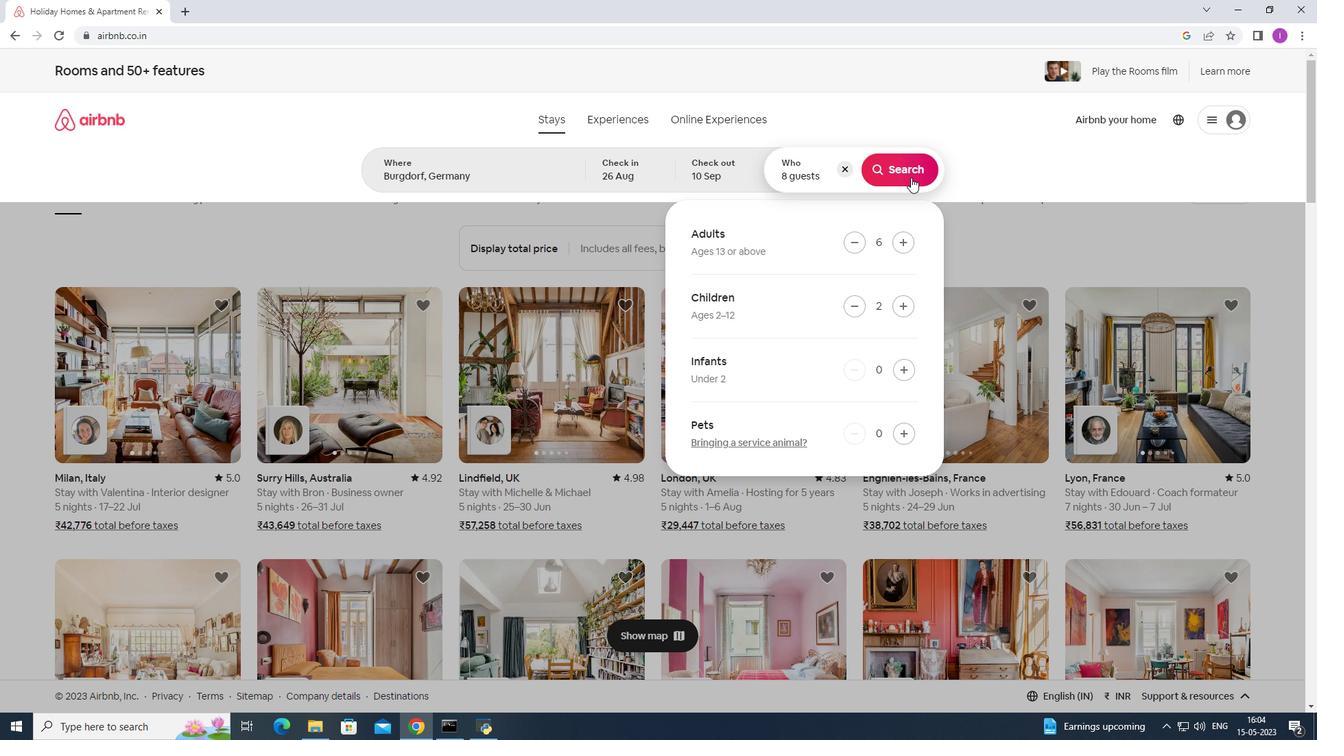 
Action: Mouse pressed left at (904, 171)
Screenshot: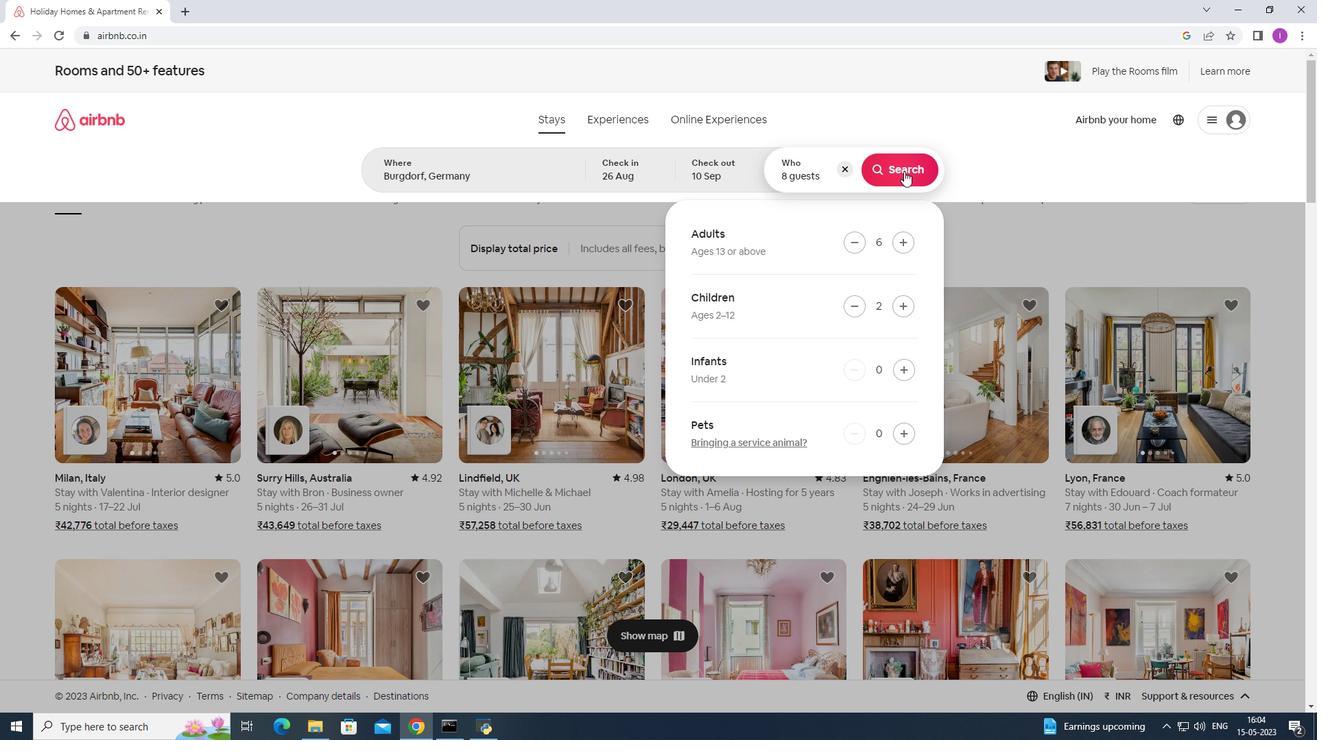 
Action: Mouse moved to (1260, 131)
Screenshot: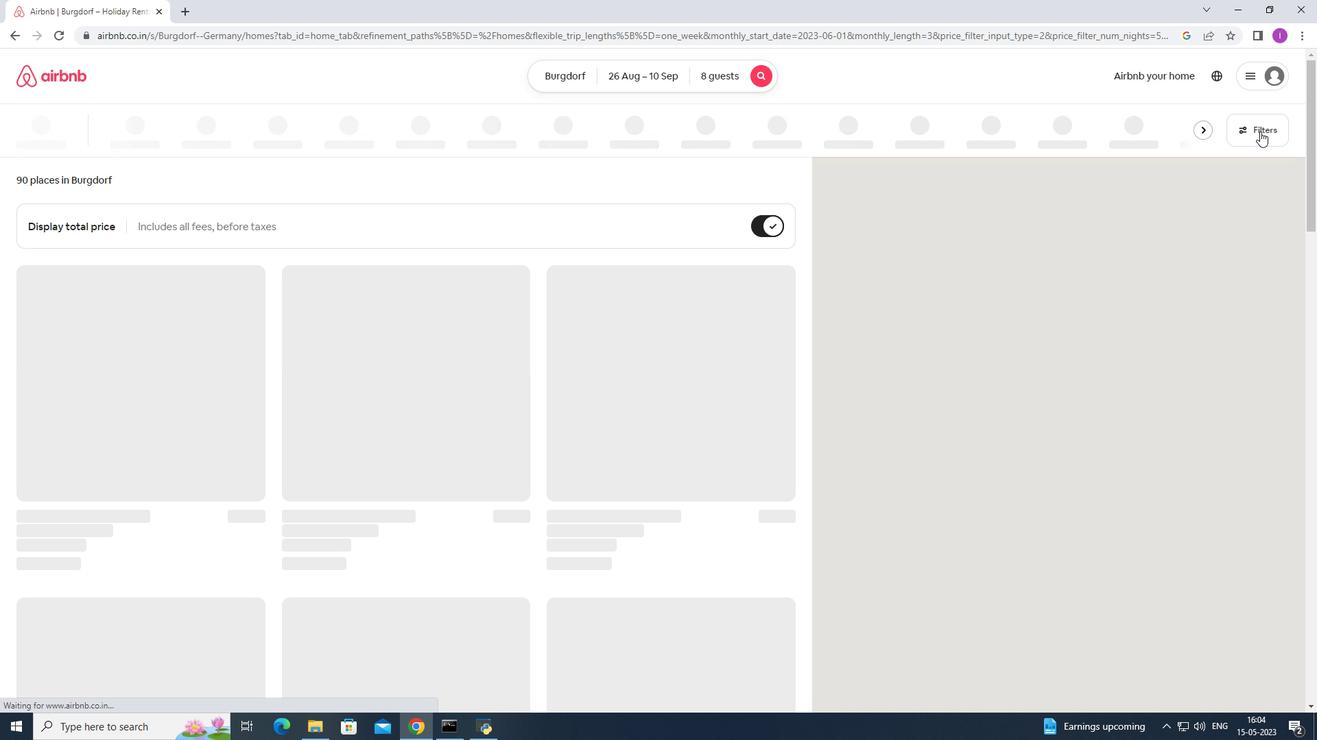 
Action: Mouse pressed left at (1260, 131)
Screenshot: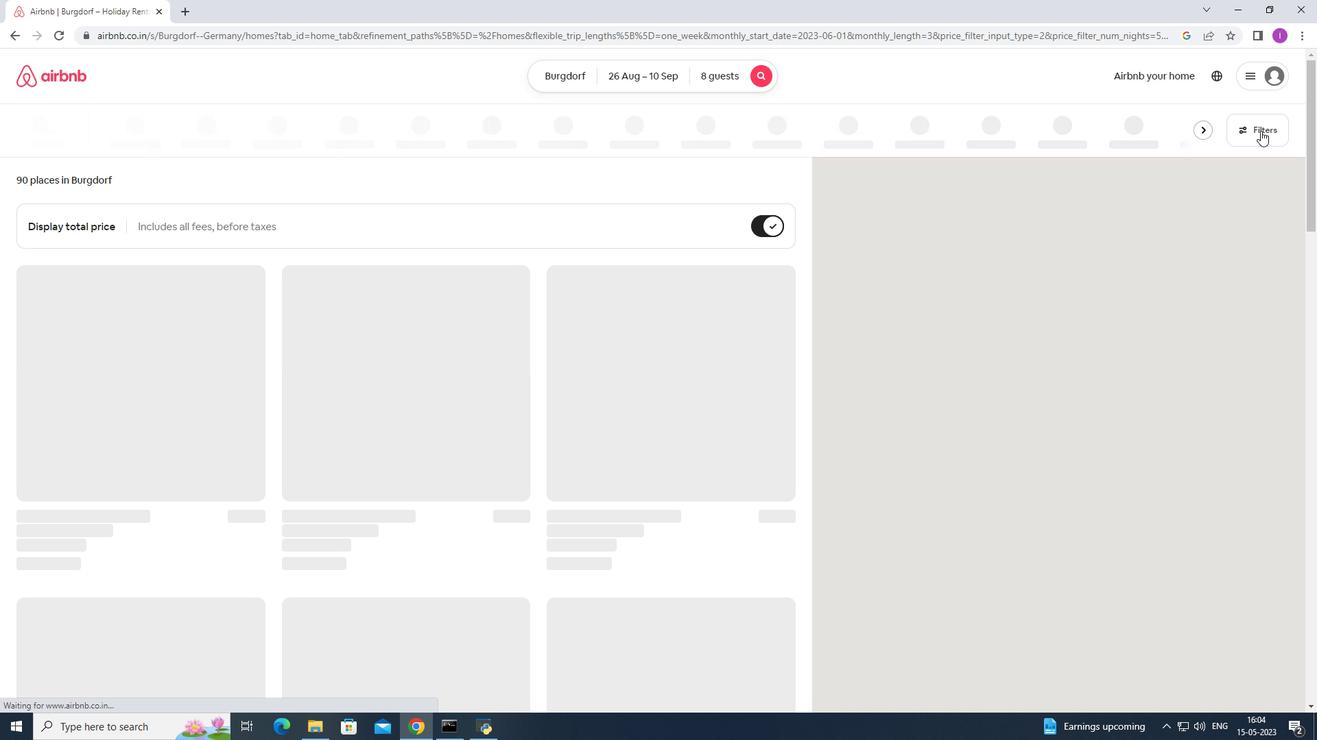 
Action: Mouse moved to (749, 463)
Screenshot: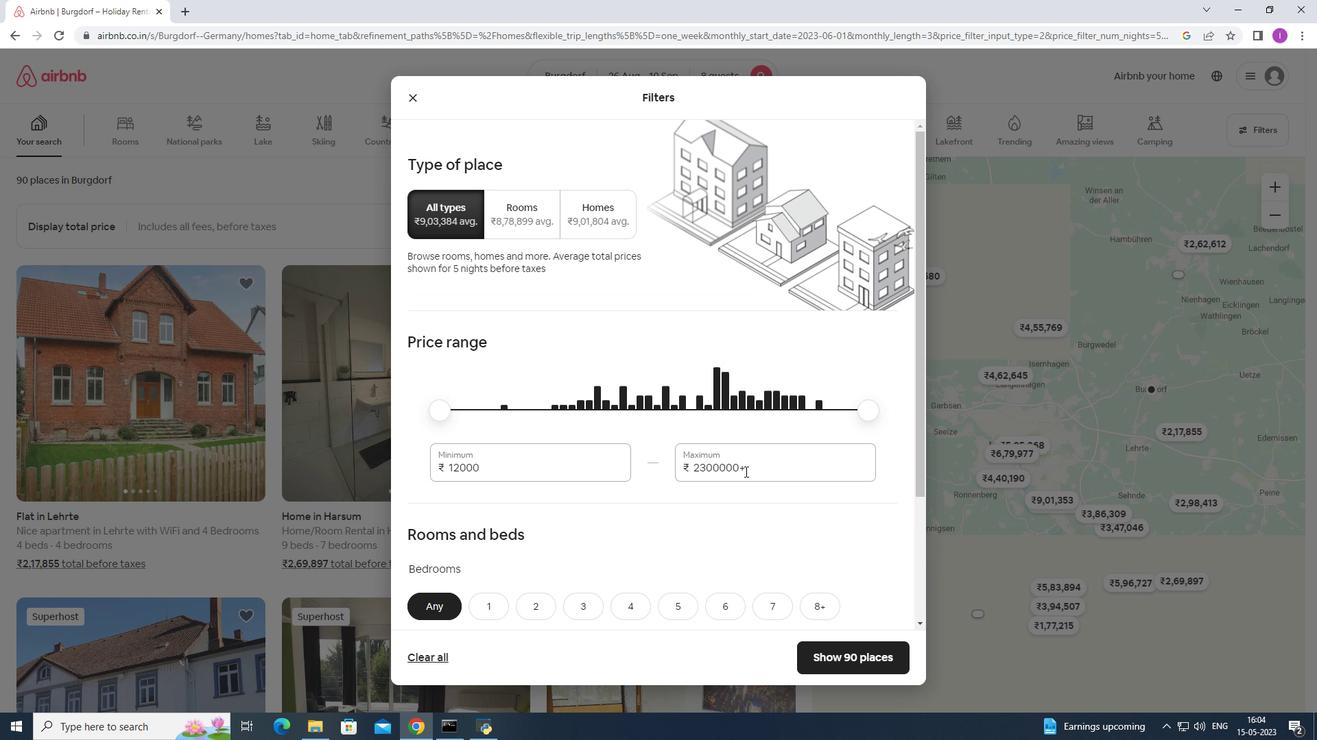 
Action: Mouse pressed left at (749, 463)
Screenshot: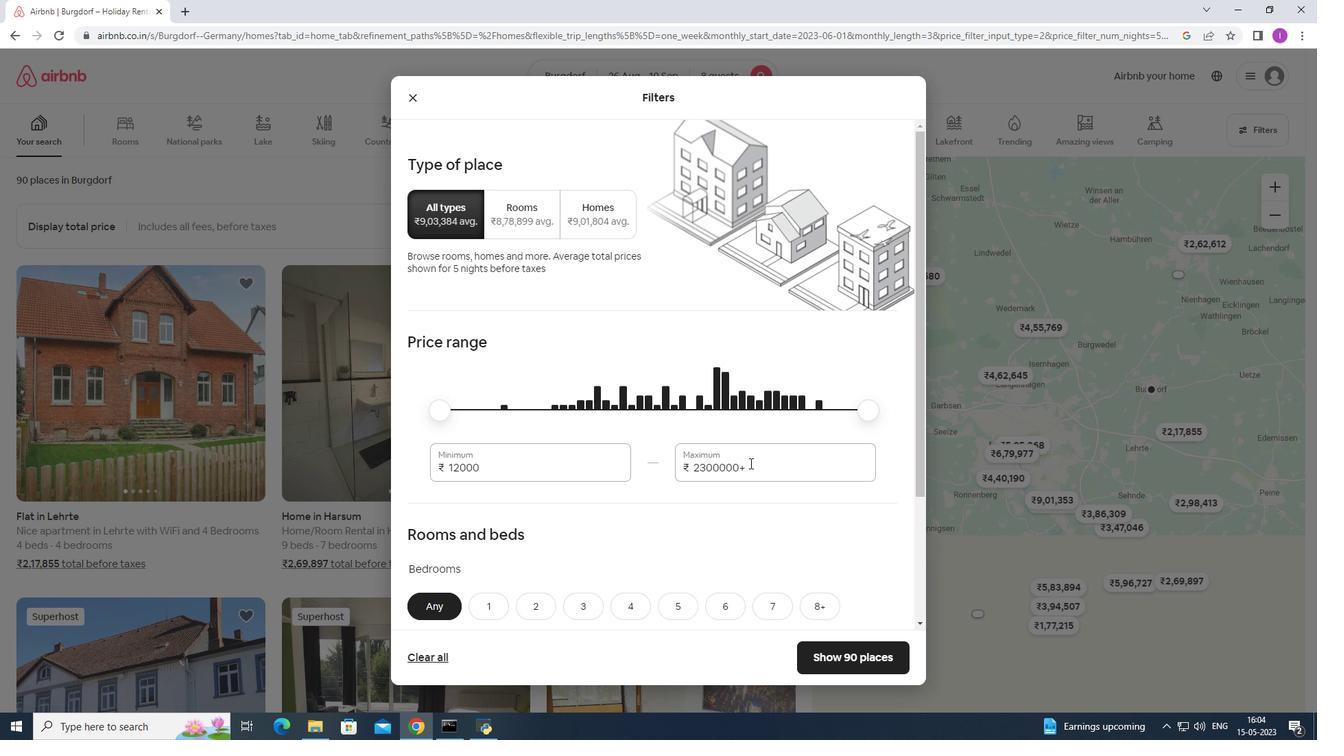 
Action: Mouse moved to (749, 478)
Screenshot: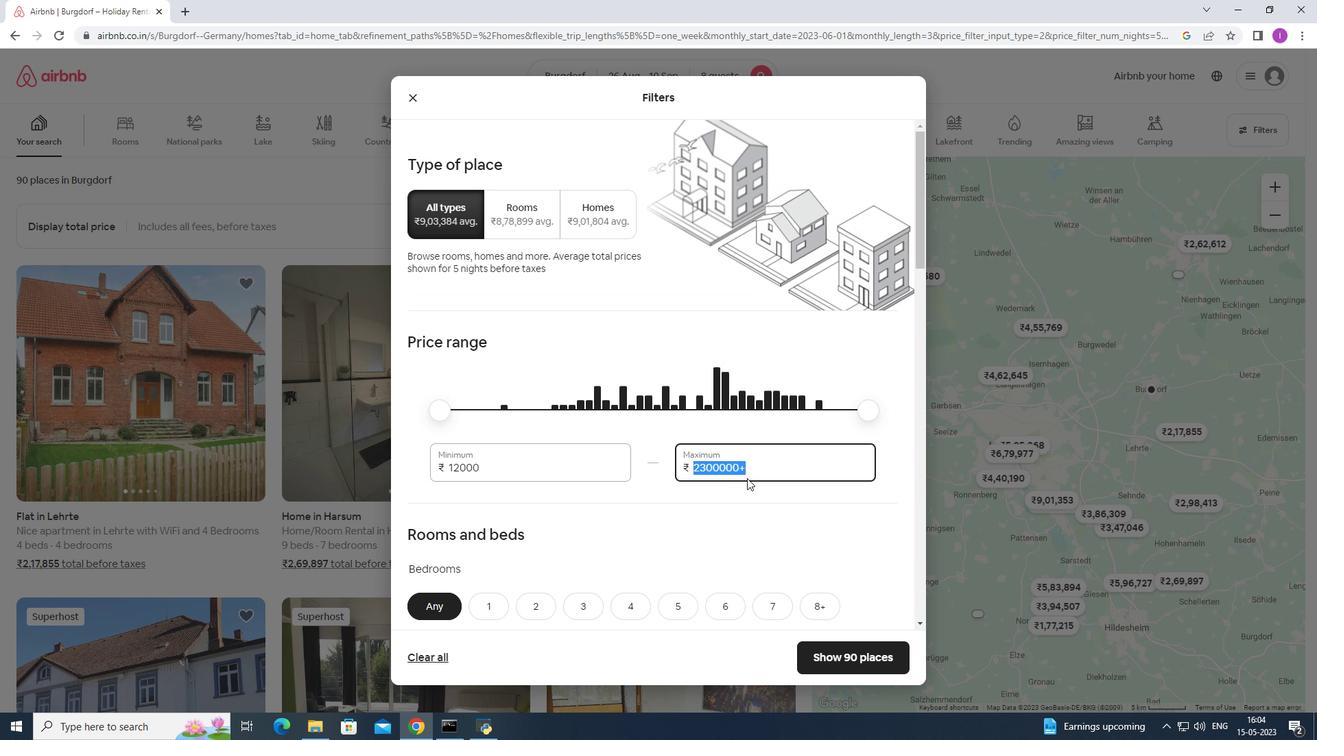 
Action: Key pressed 1
Screenshot: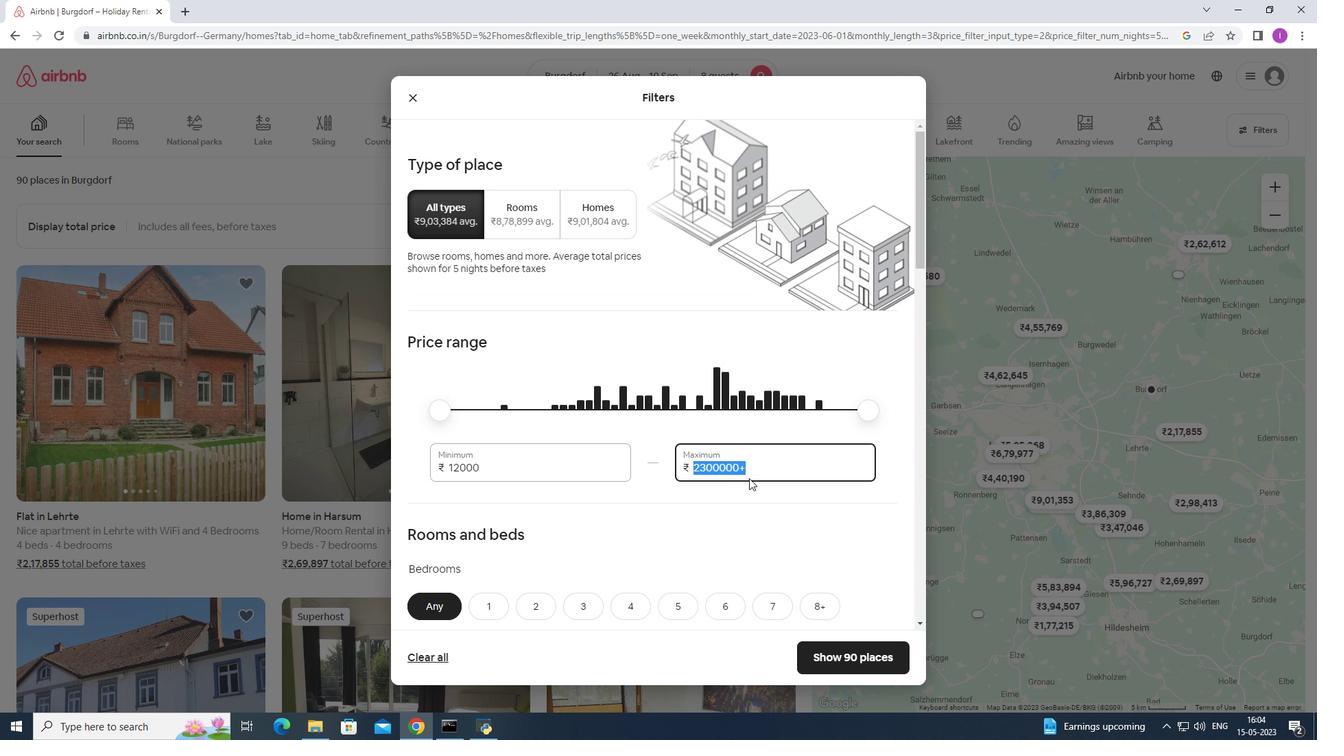 
Action: Mouse moved to (753, 478)
Screenshot: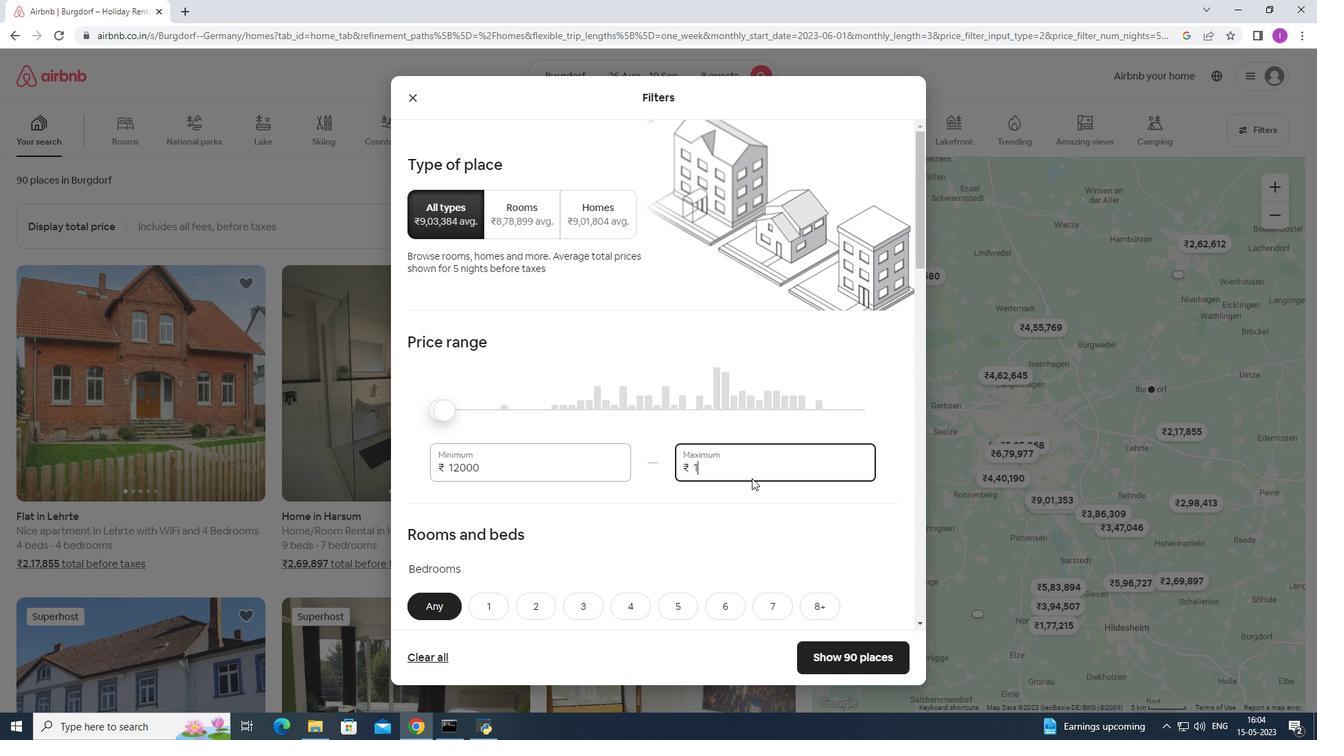
Action: Key pressed 5
Screenshot: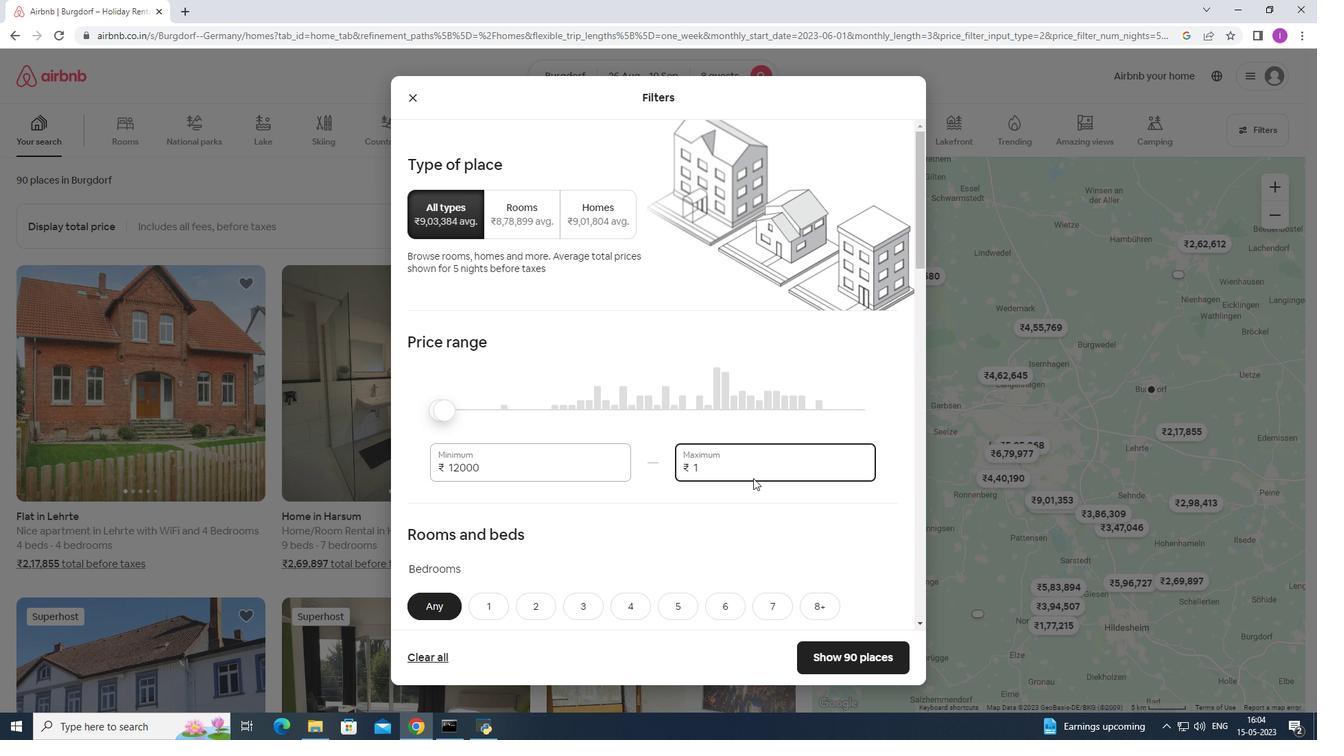 
Action: Mouse moved to (756, 478)
Screenshot: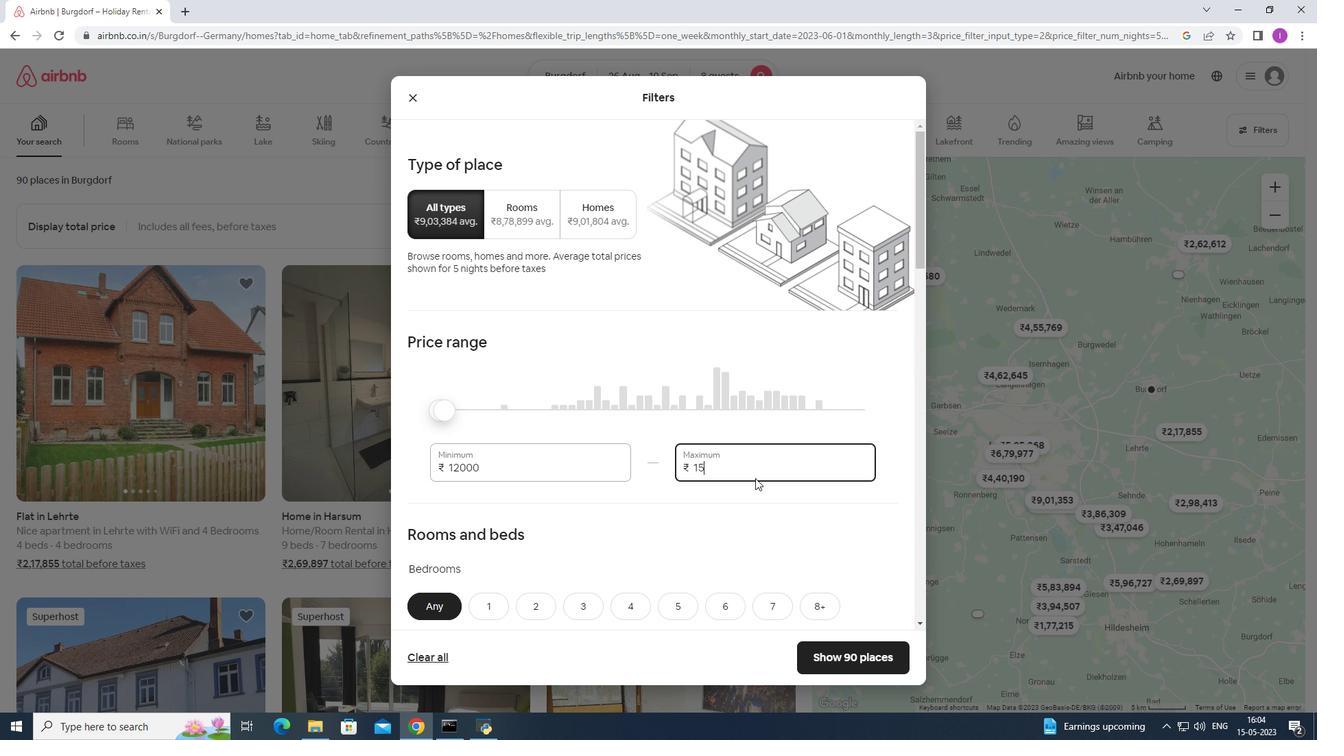 
Action: Key pressed 0
Screenshot: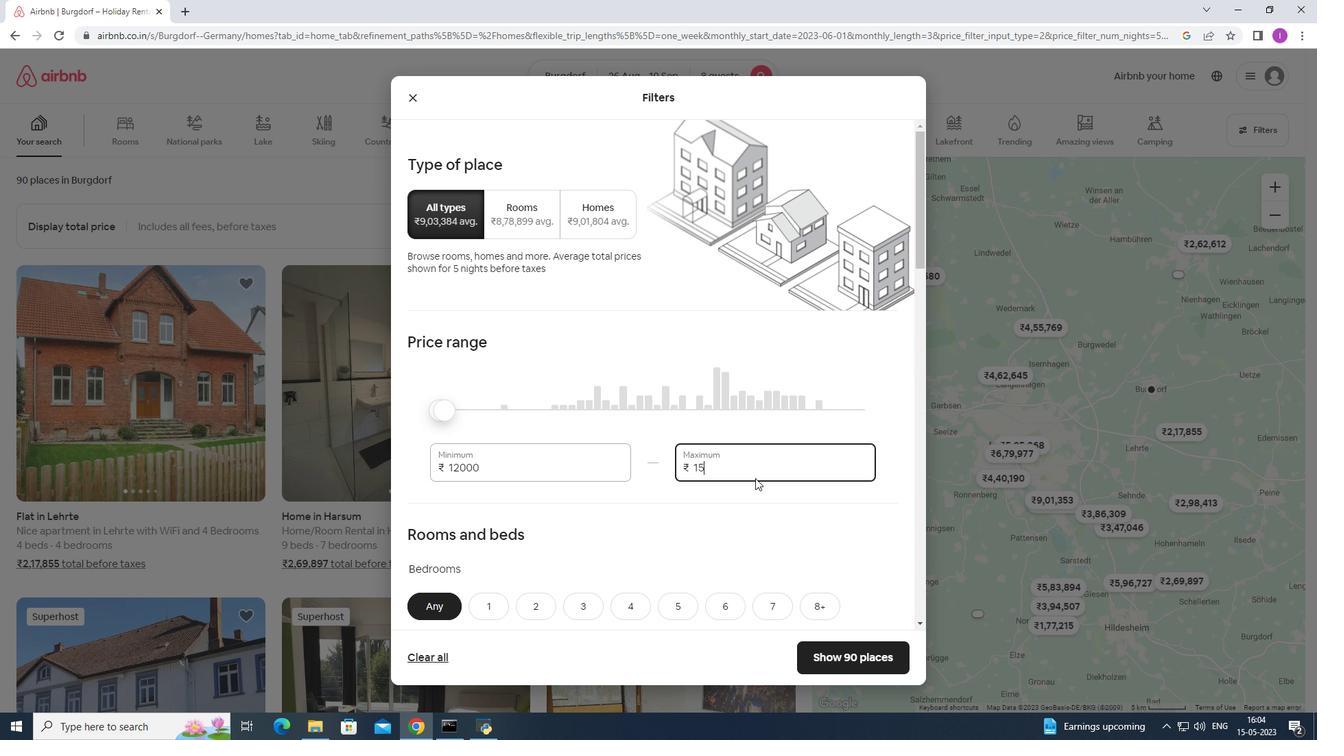 
Action: Mouse moved to (756, 479)
Screenshot: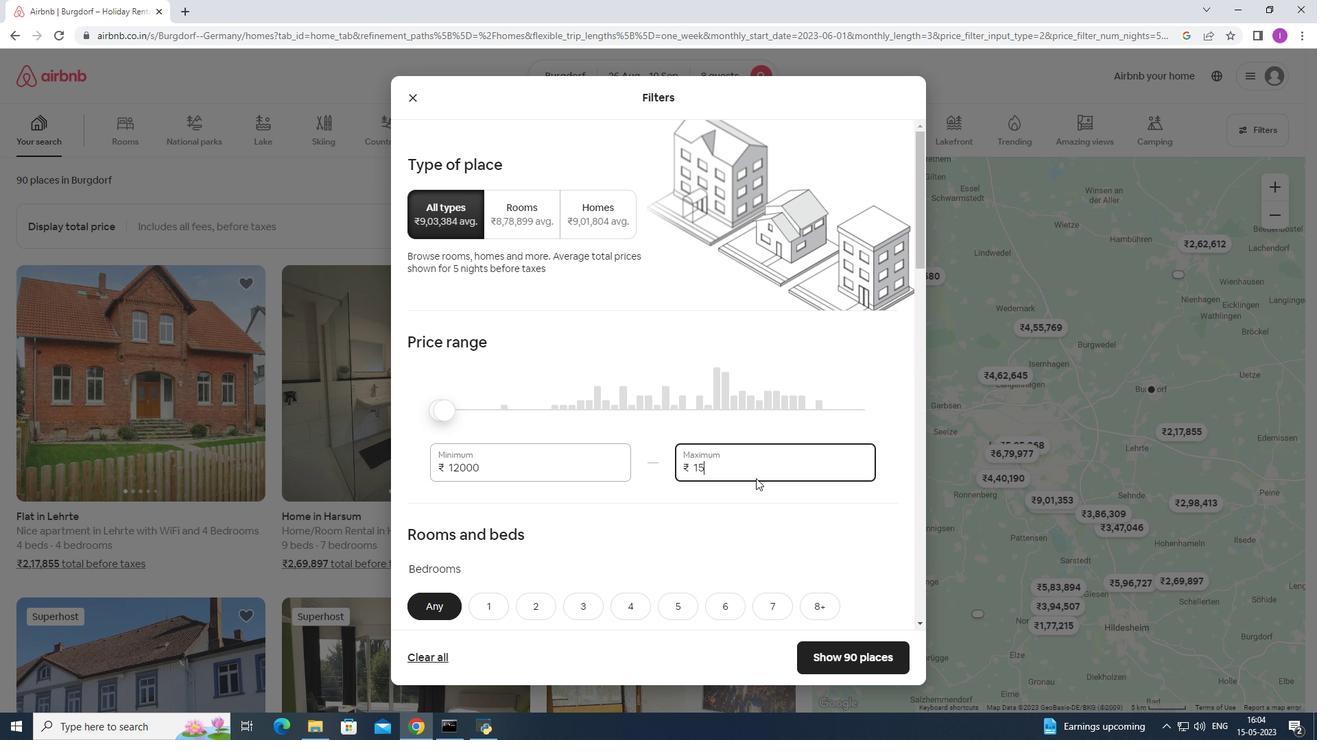 
Action: Key pressed 00
Screenshot: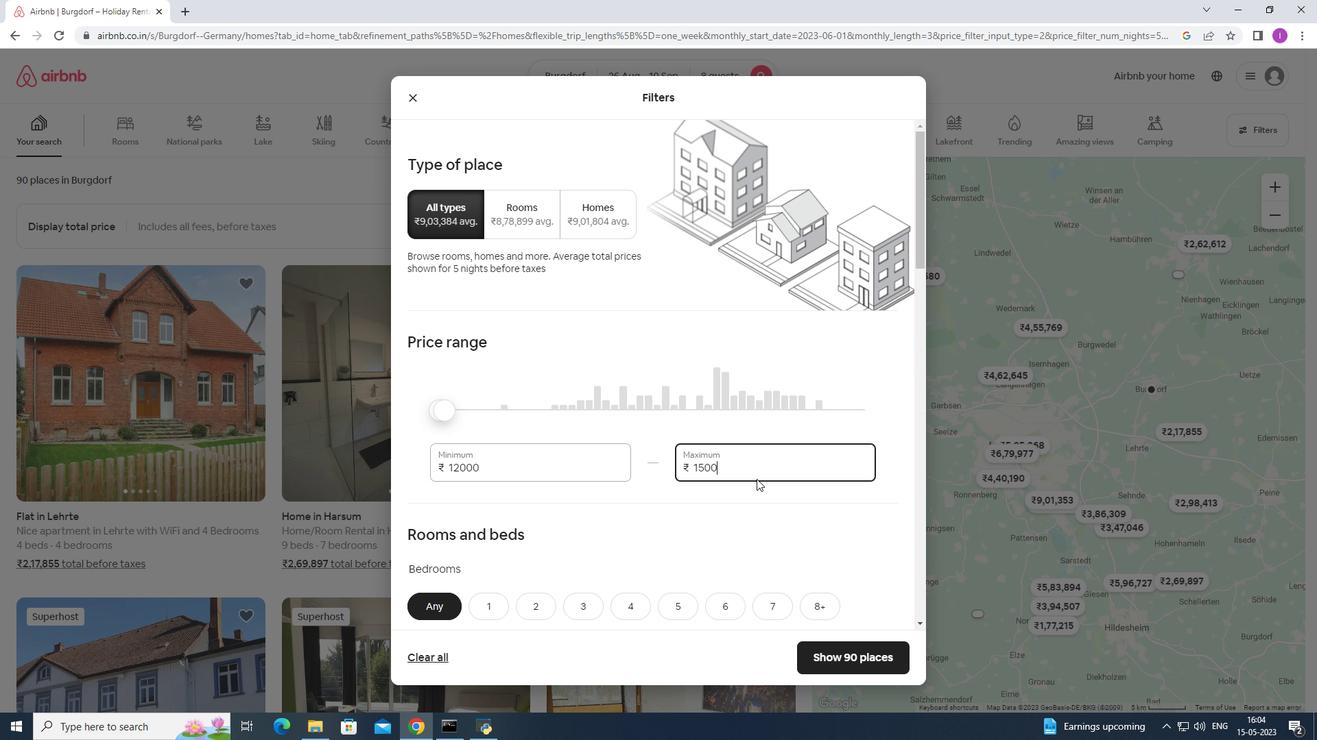 
Action: Mouse moved to (594, 515)
Screenshot: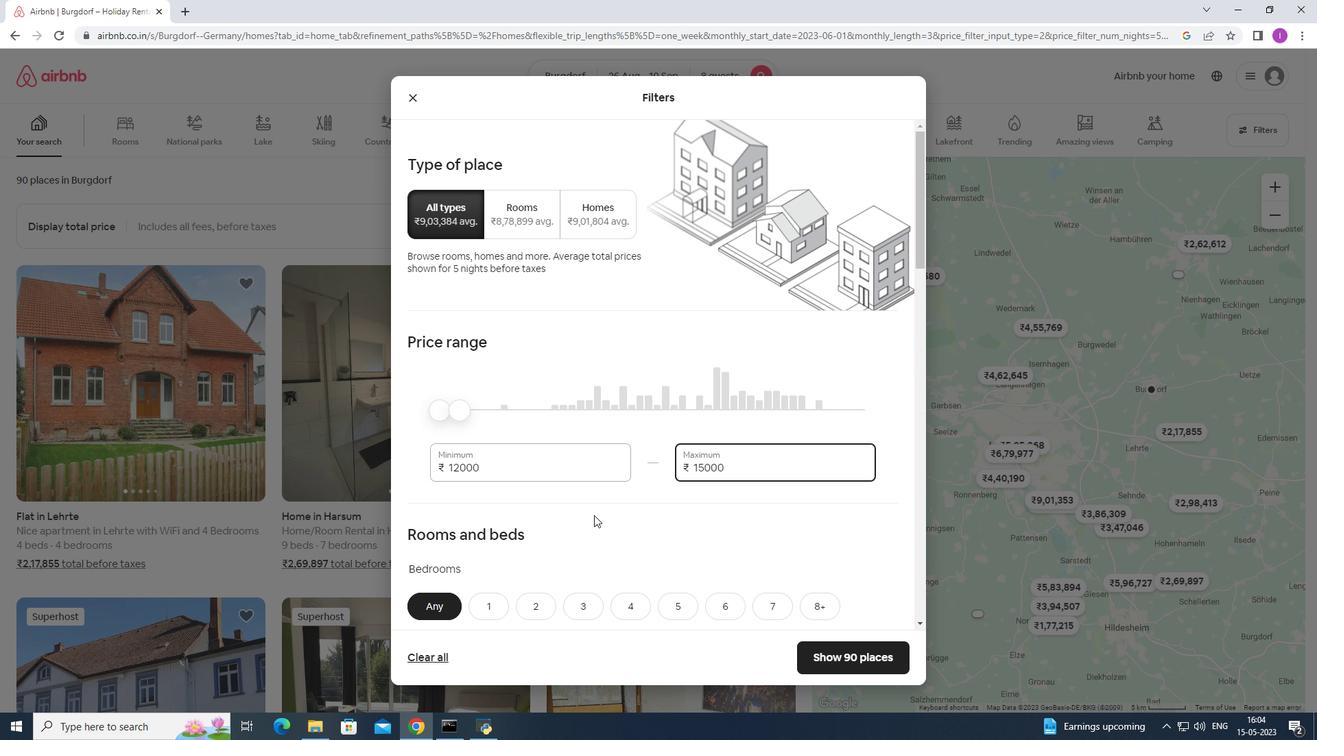 
Action: Mouse scrolled (594, 514) with delta (0, 0)
Screenshot: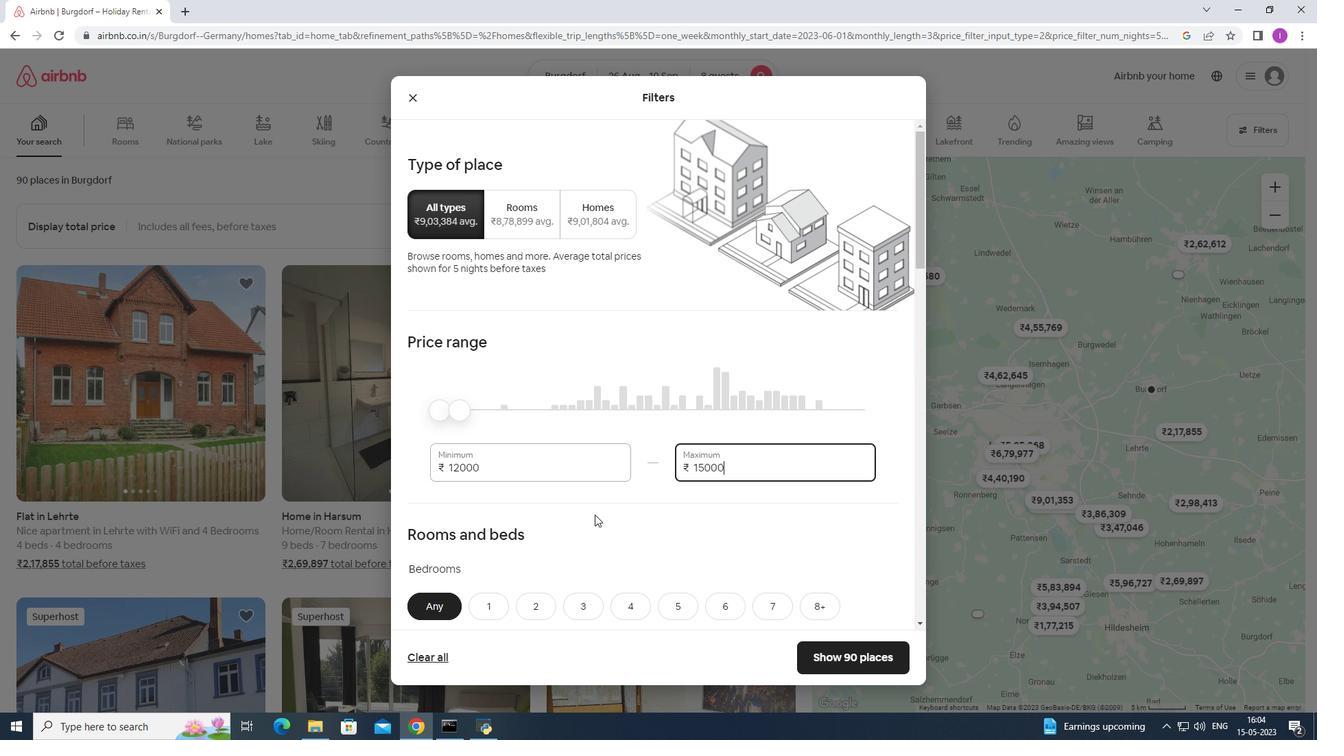 
Action: Mouse moved to (499, 399)
Screenshot: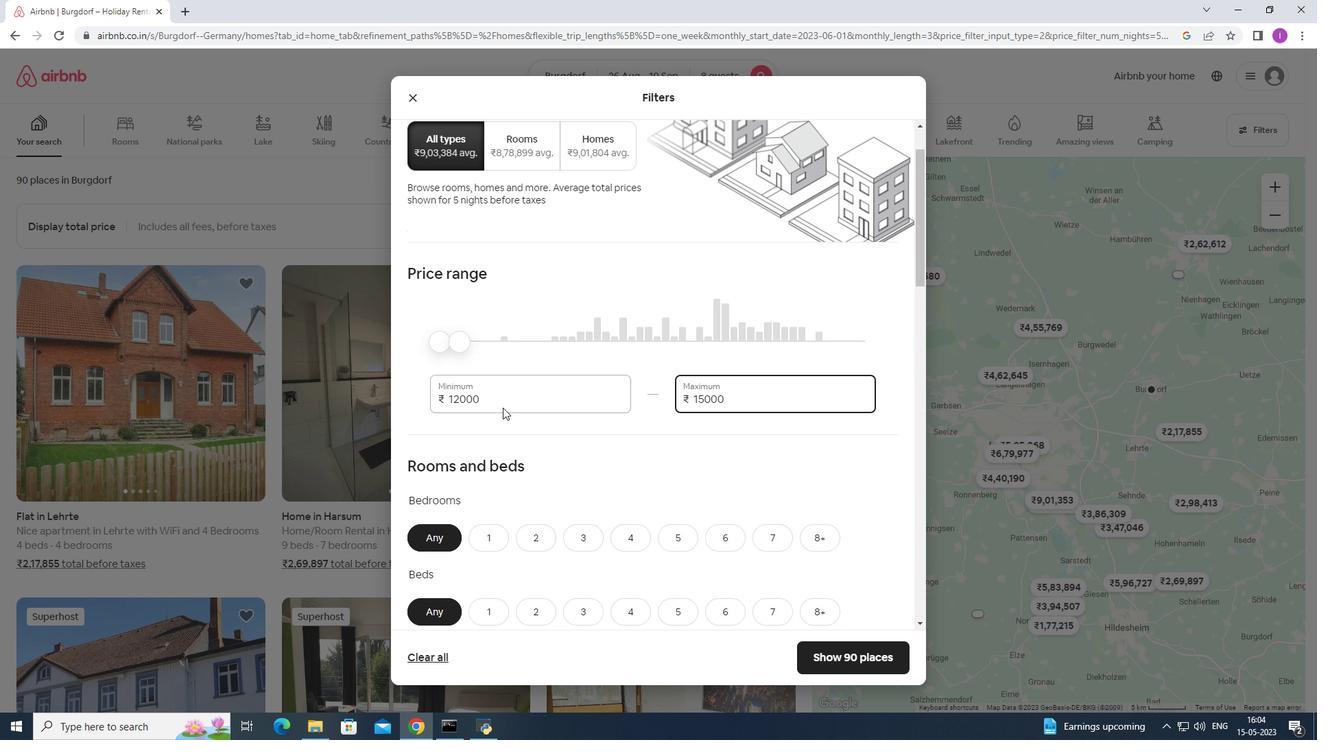 
Action: Mouse pressed left at (499, 399)
Screenshot: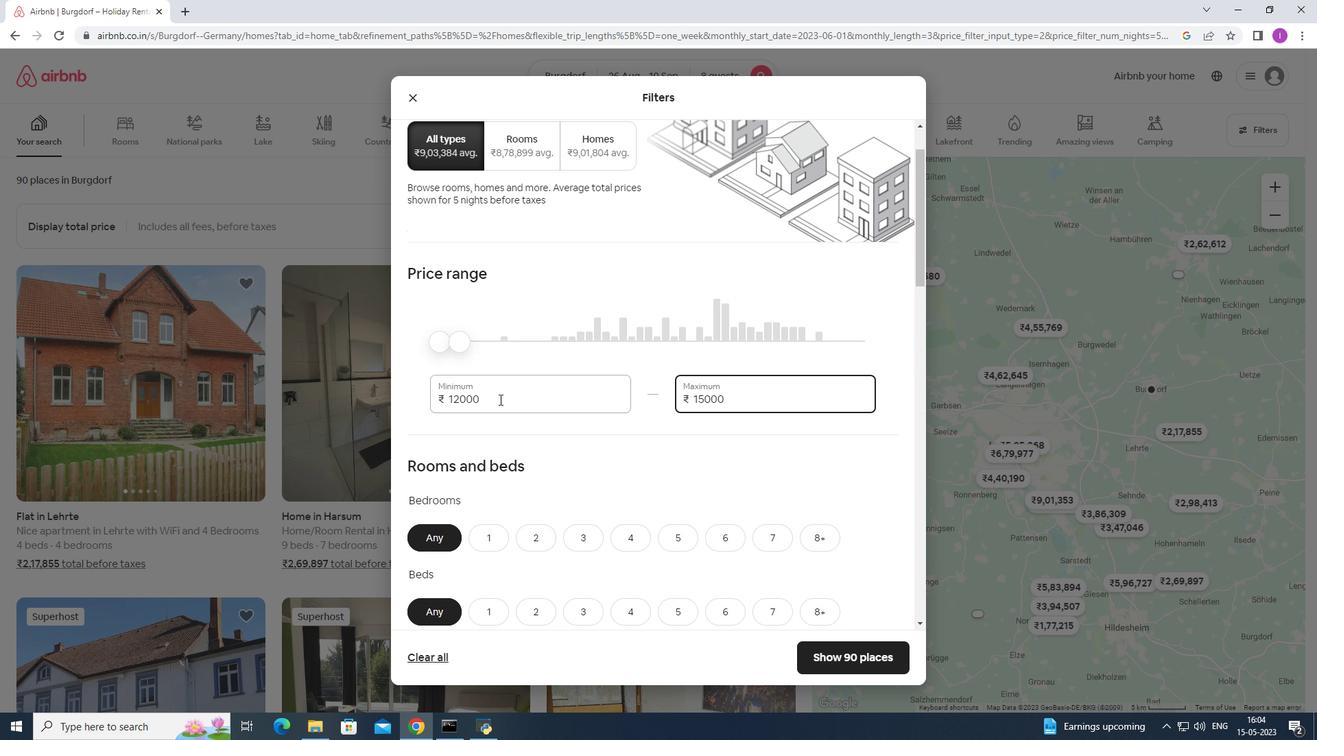 
Action: Mouse moved to (564, 452)
Screenshot: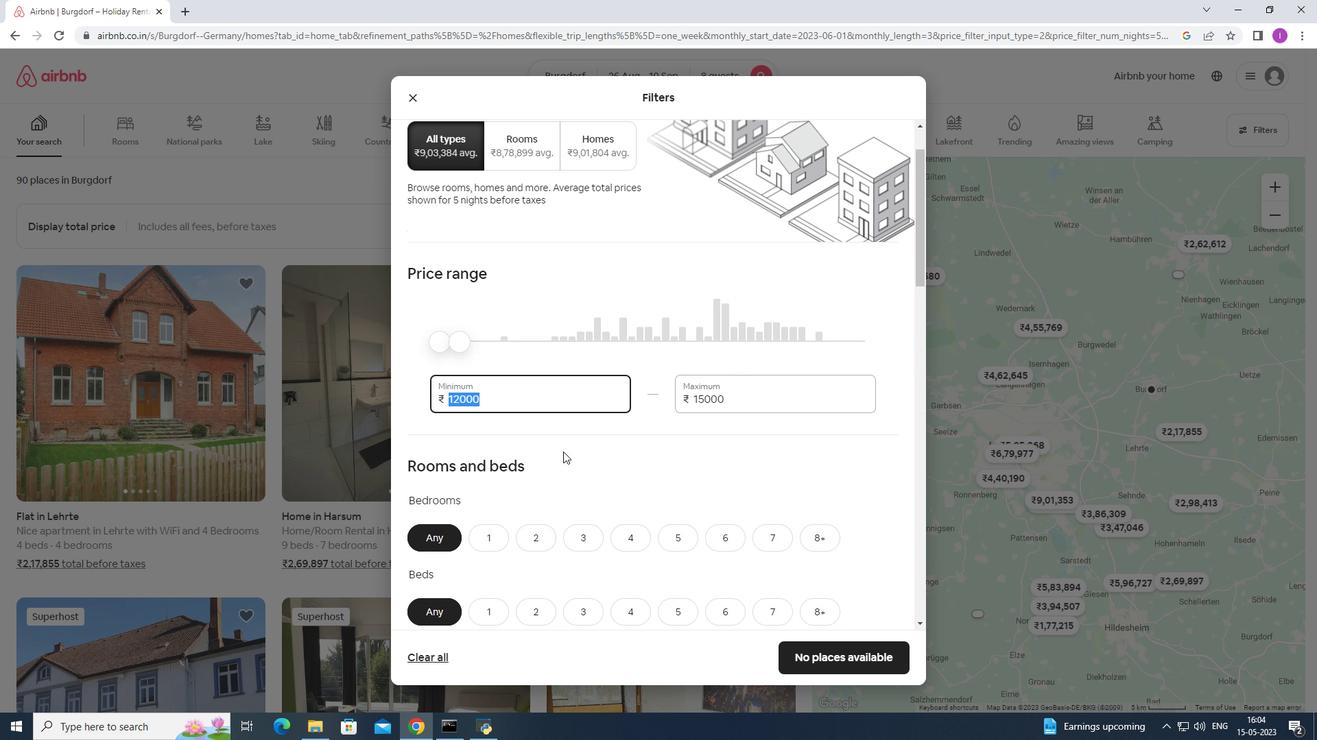 
Action: Key pressed 1
Screenshot: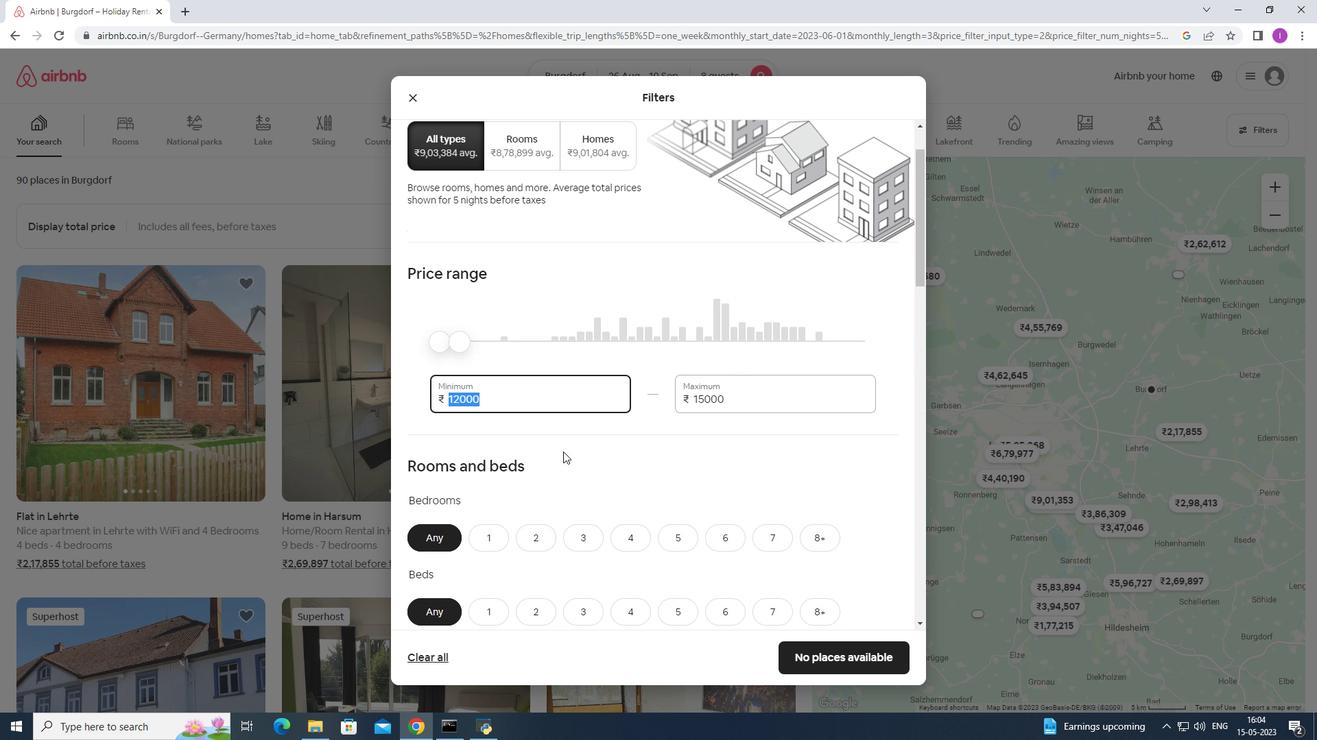 
Action: Mouse moved to (565, 452)
Screenshot: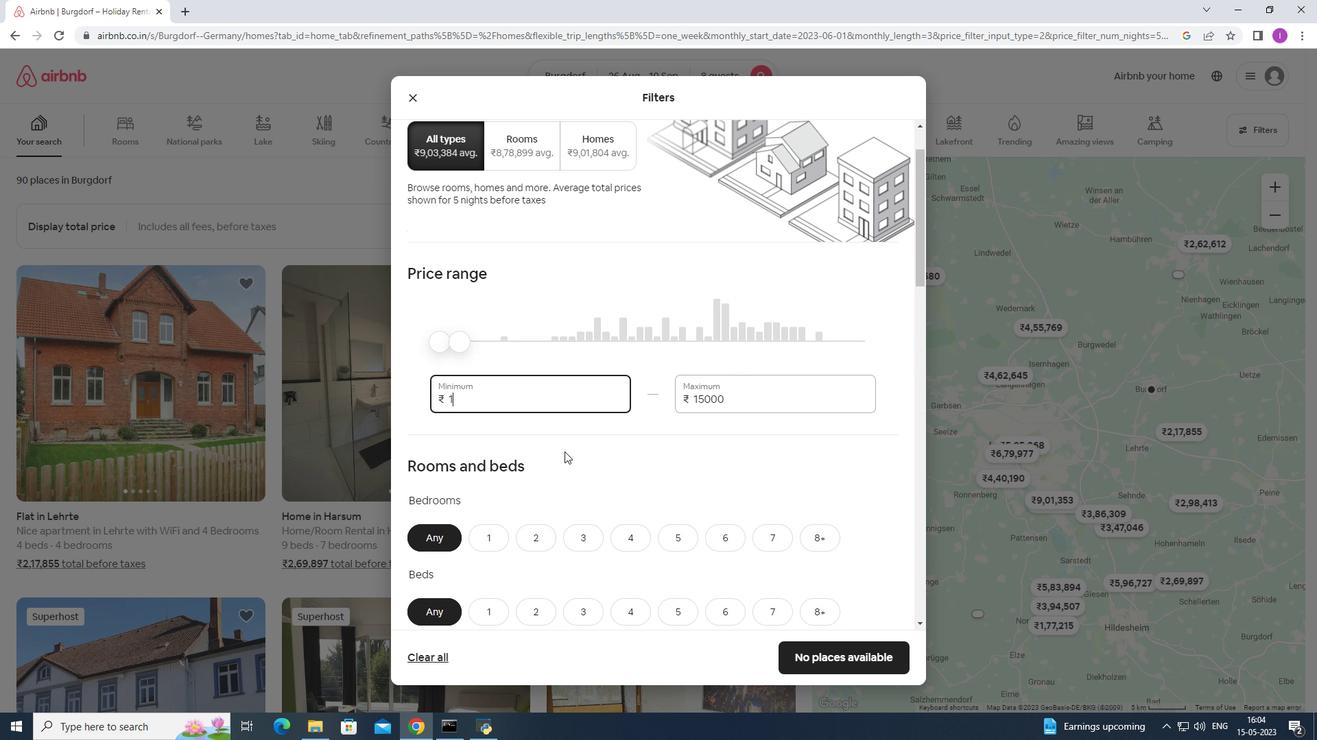 
Action: Key pressed -
Screenshot: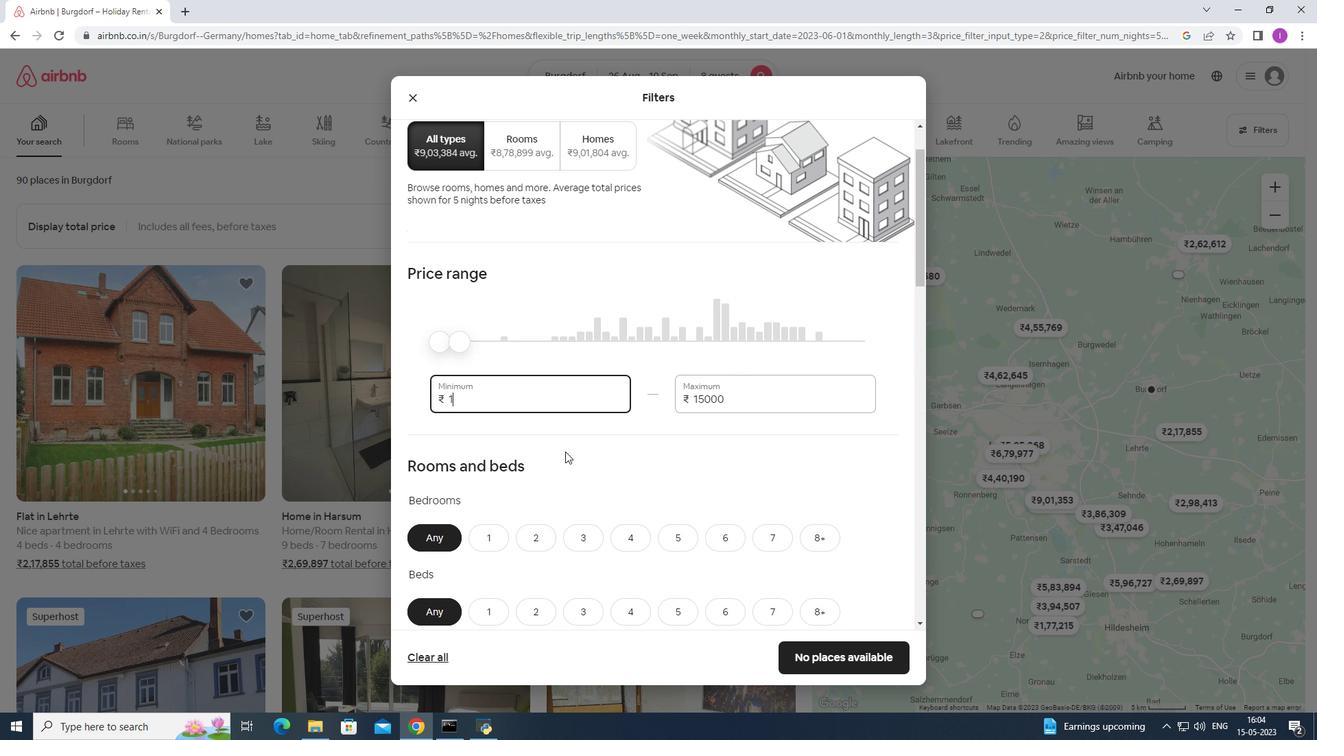 
Action: Mouse moved to (565, 452)
Screenshot: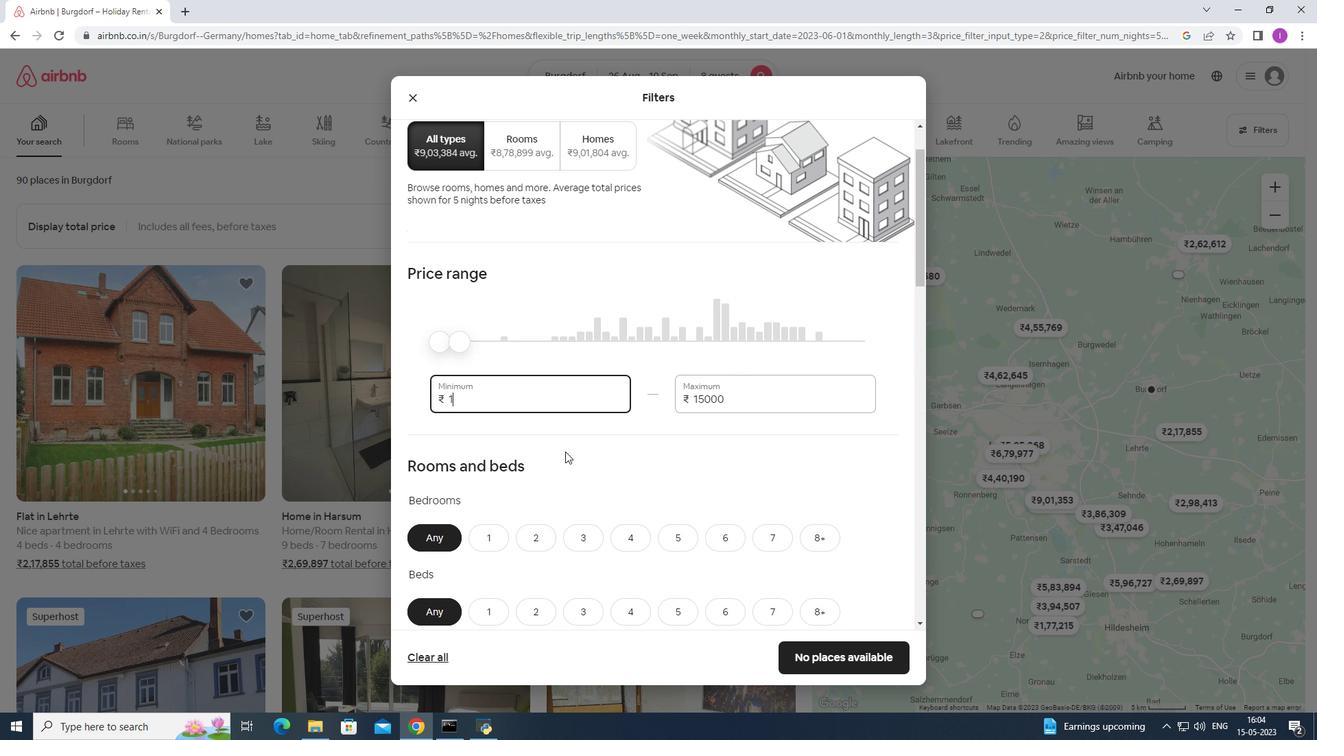 
Action: Key pressed 0<Key.backspace><Key.backspace>
Screenshot: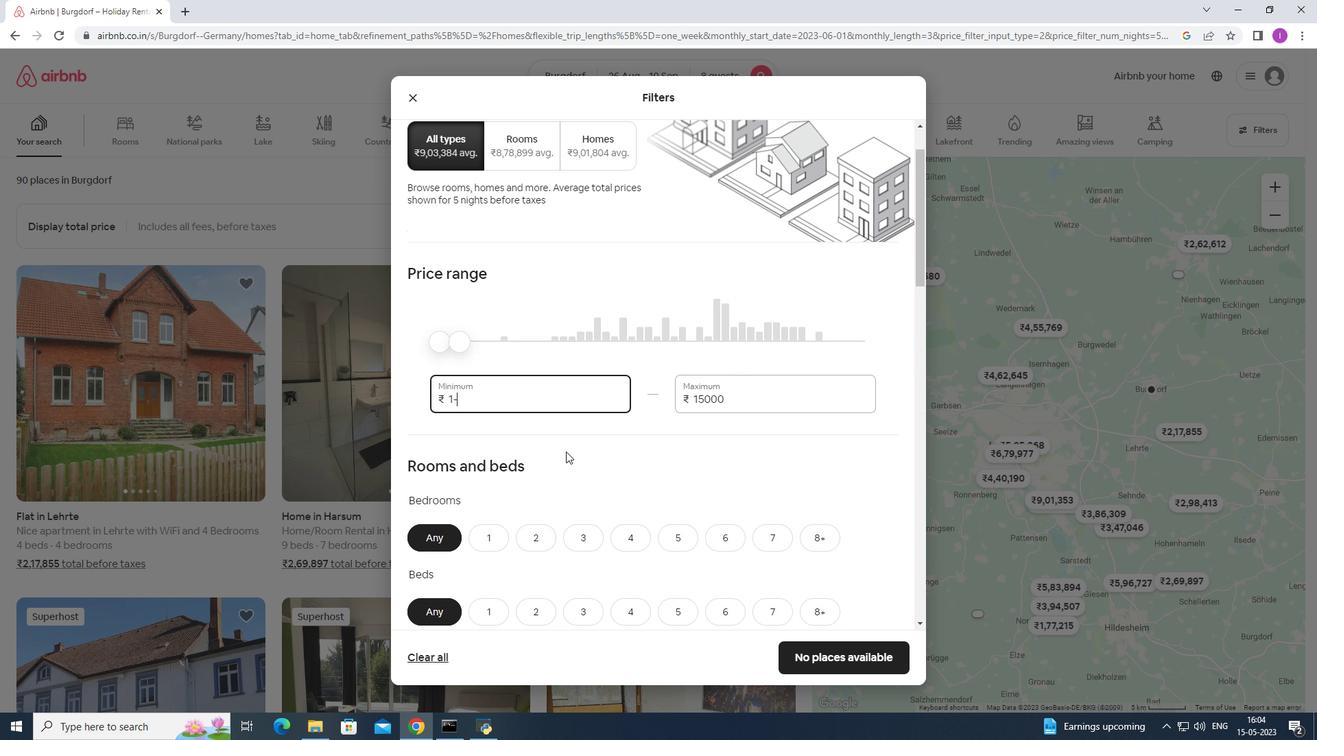 
Action: Mouse moved to (568, 452)
Screenshot: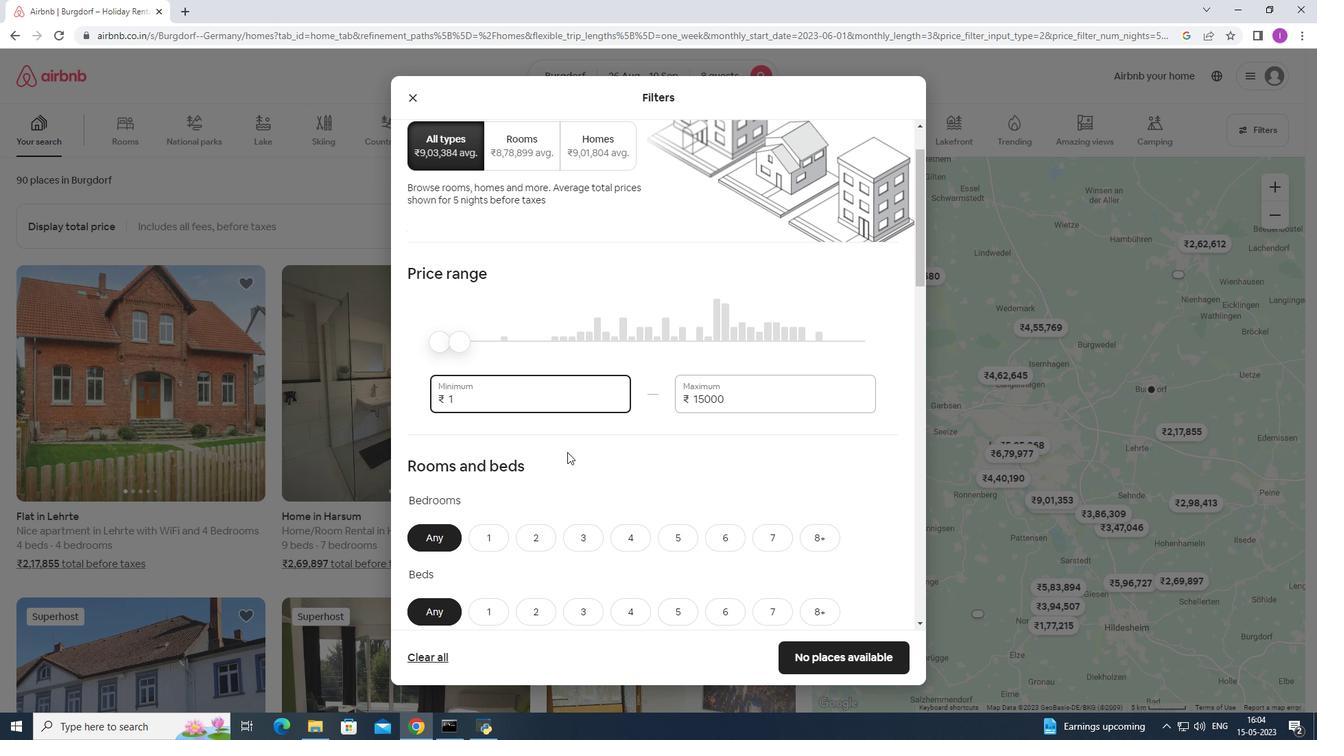 
Action: Key pressed 0000
Screenshot: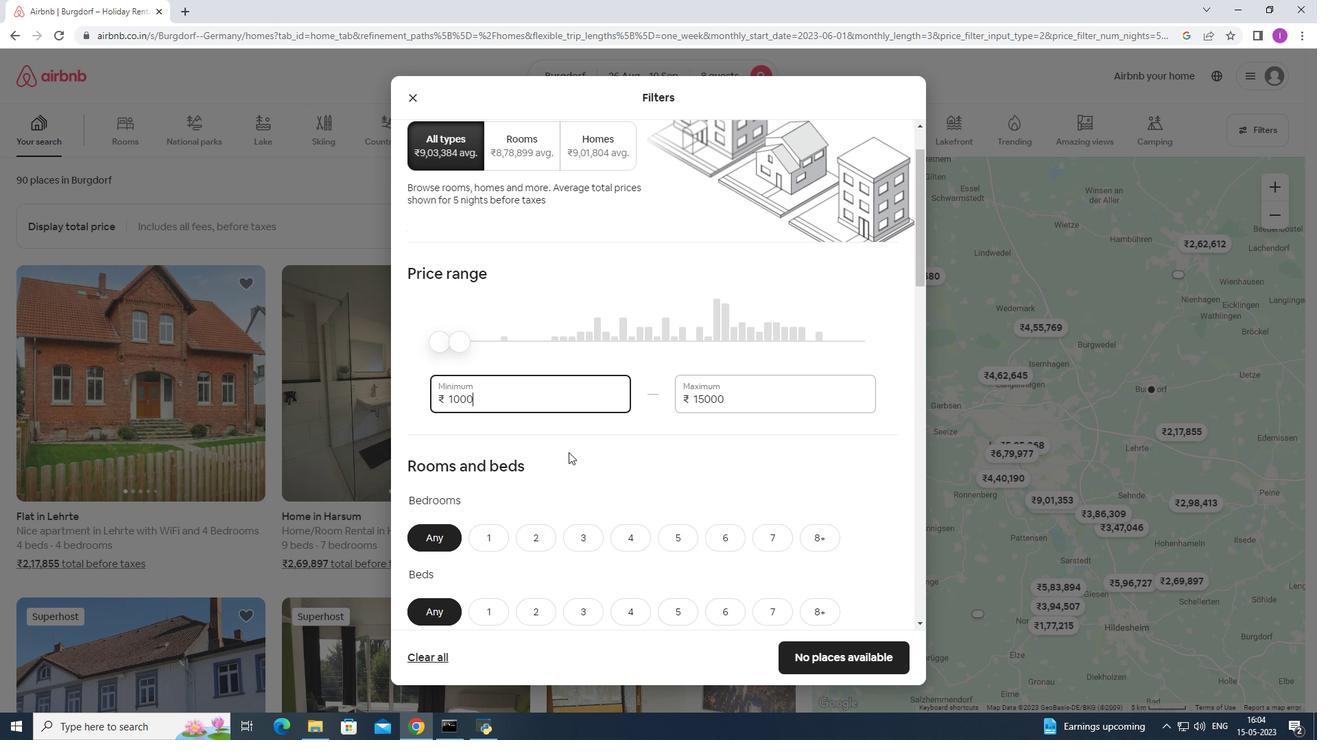 
Action: Mouse moved to (528, 502)
Screenshot: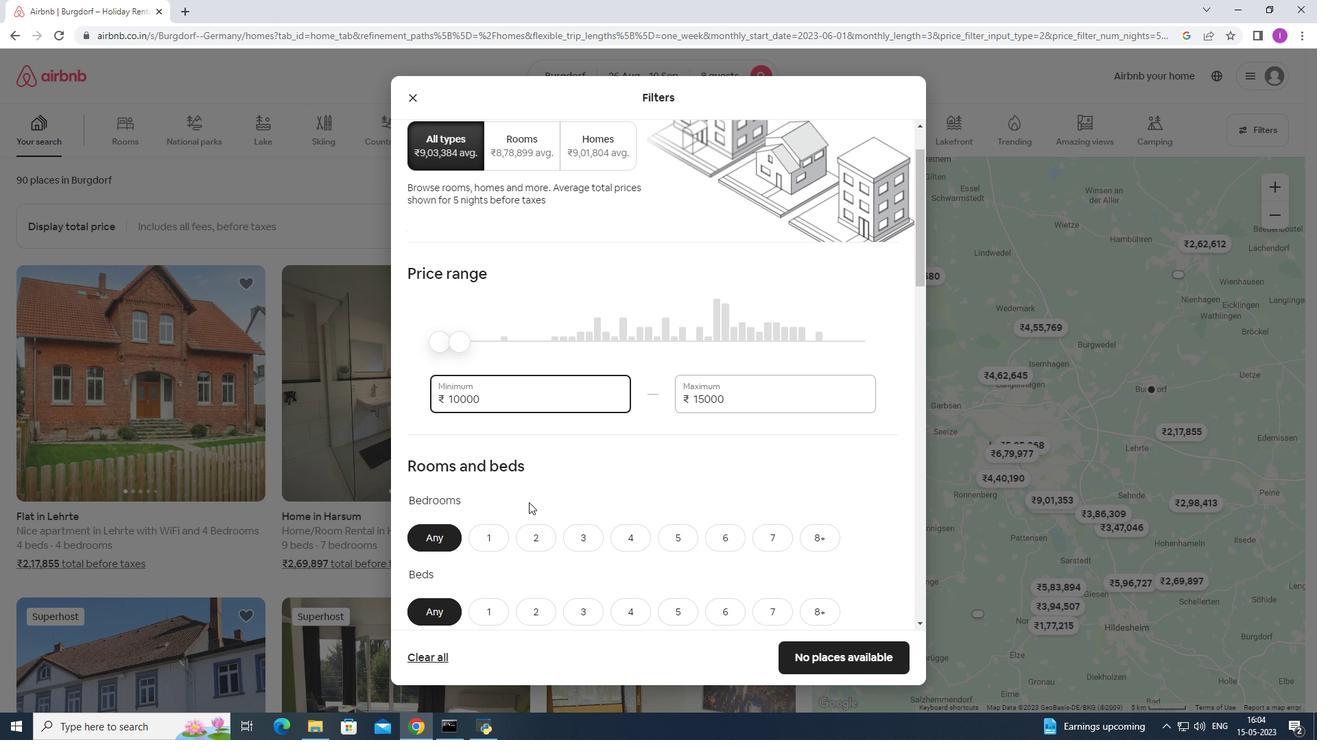 
Action: Mouse scrolled (528, 502) with delta (0, 0)
Screenshot: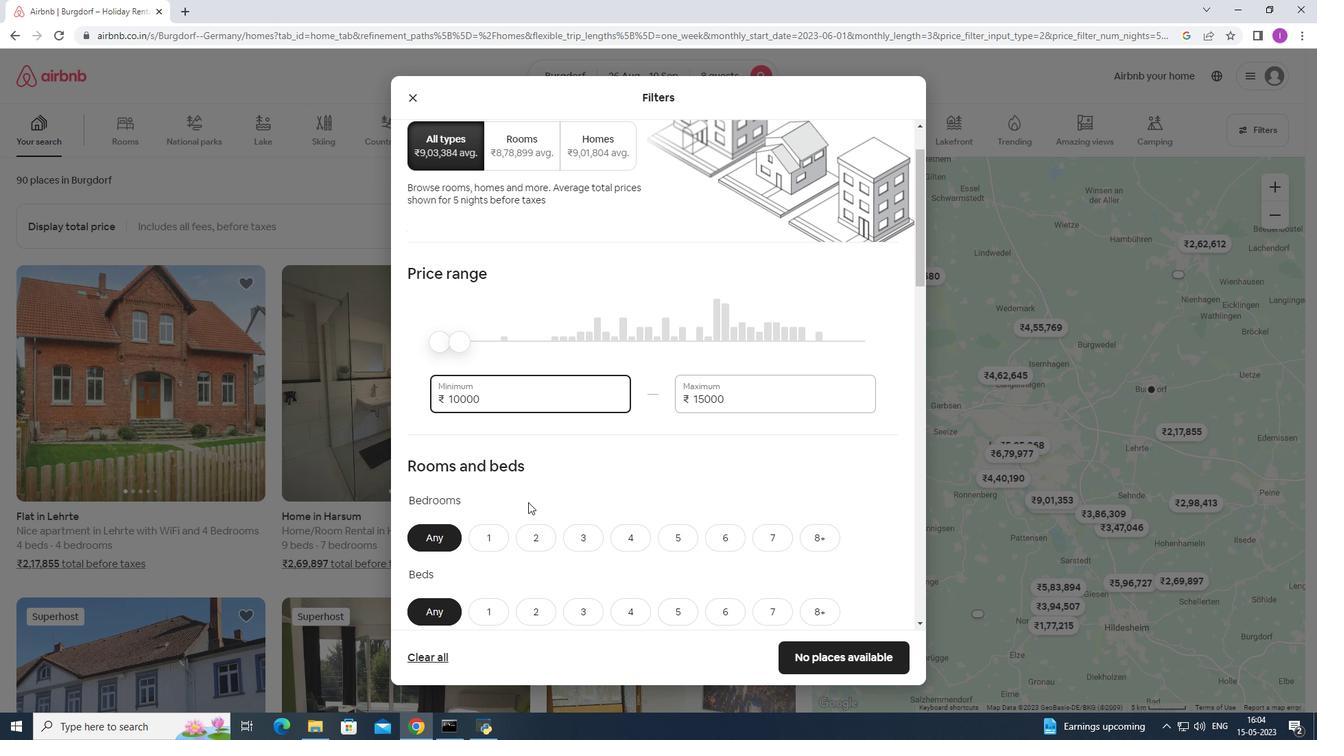 
Action: Mouse scrolled (528, 502) with delta (0, 0)
Screenshot: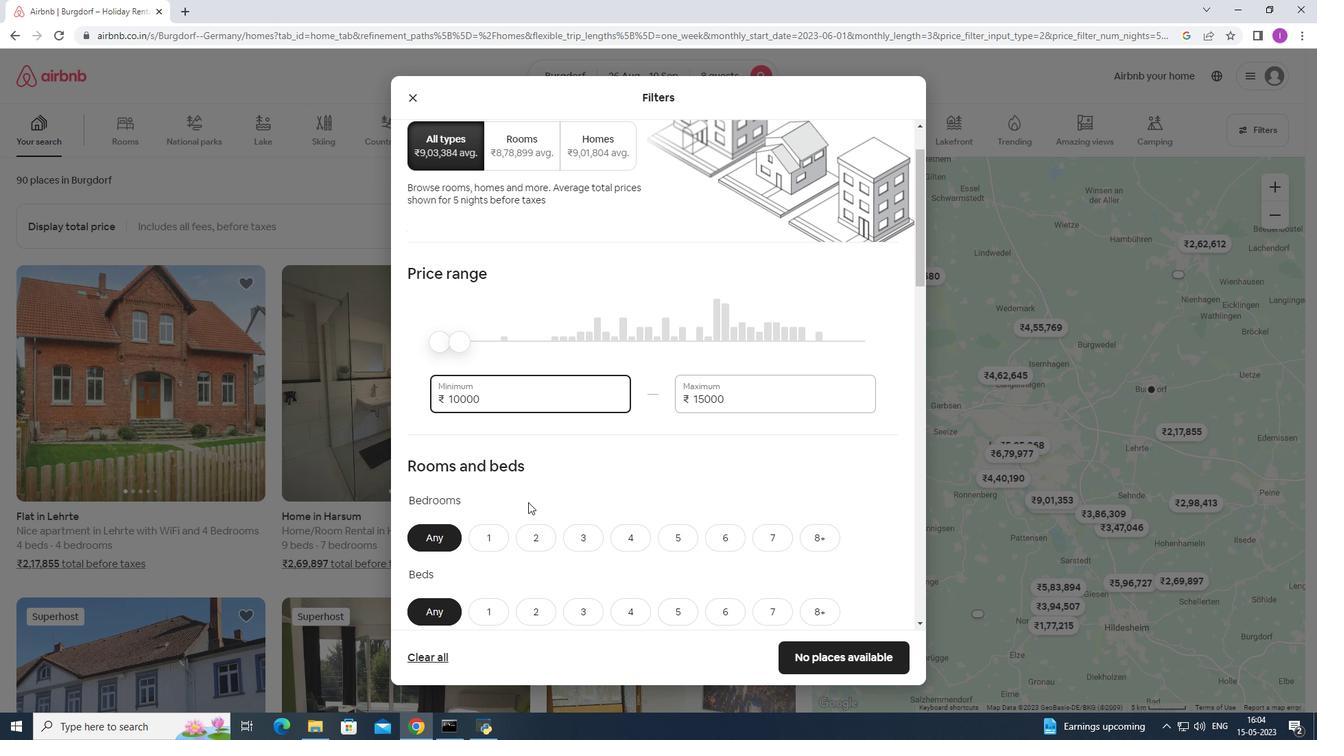 
Action: Mouse moved to (620, 473)
Screenshot: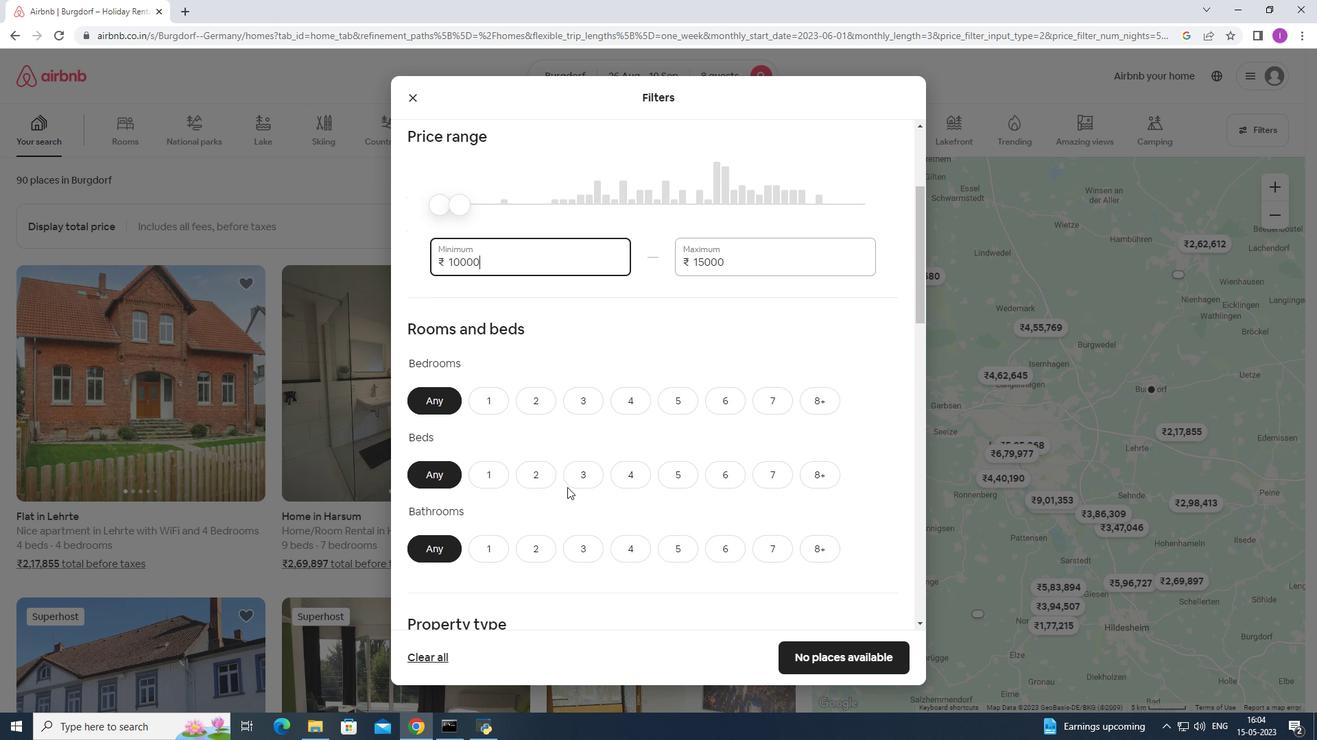 
Action: Mouse scrolled (620, 472) with delta (0, 0)
Screenshot: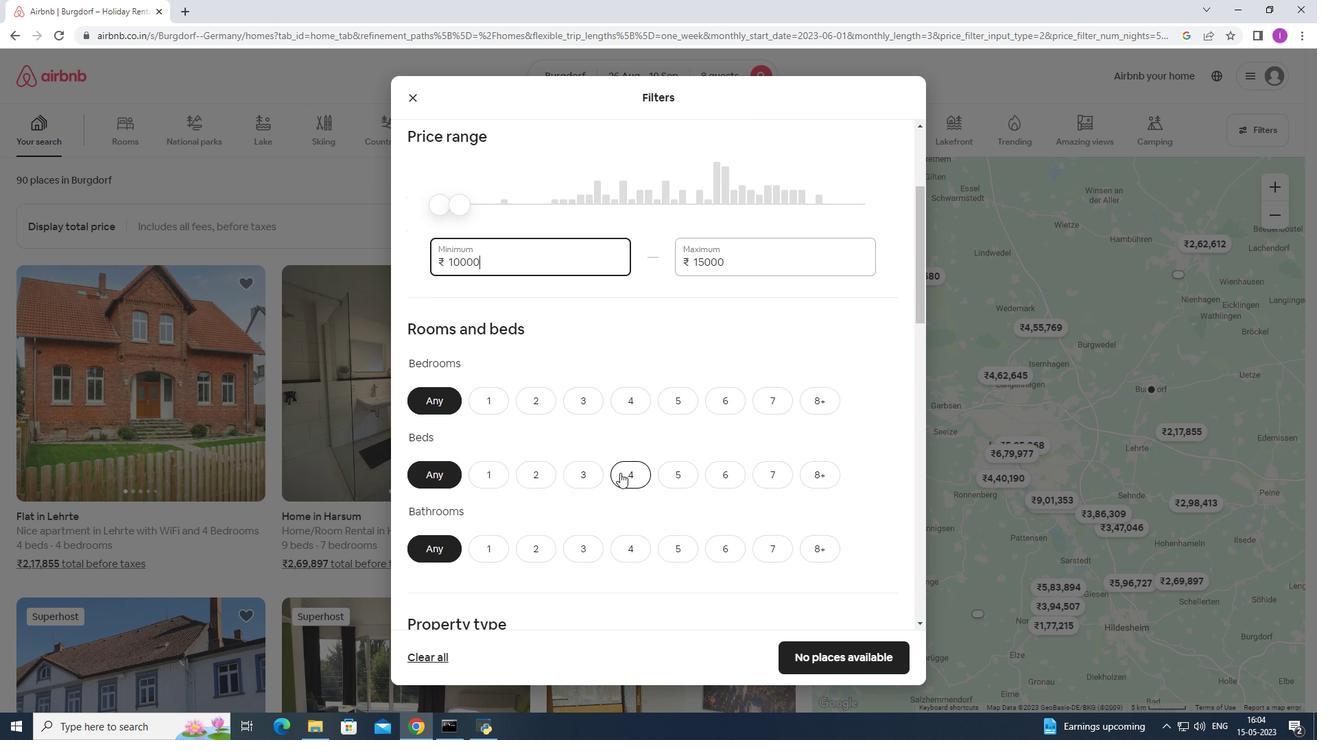 
Action: Mouse scrolled (620, 472) with delta (0, 0)
Screenshot: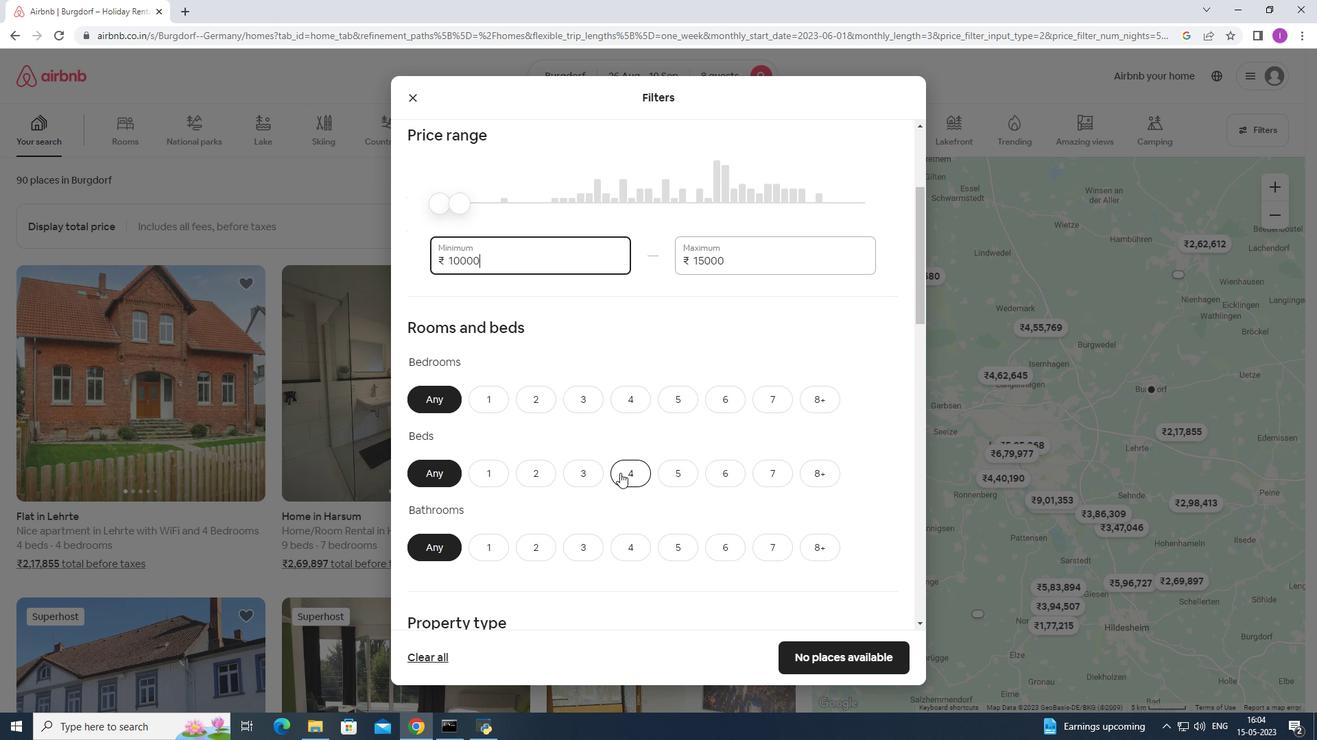 
Action: Mouse moved to (718, 270)
Screenshot: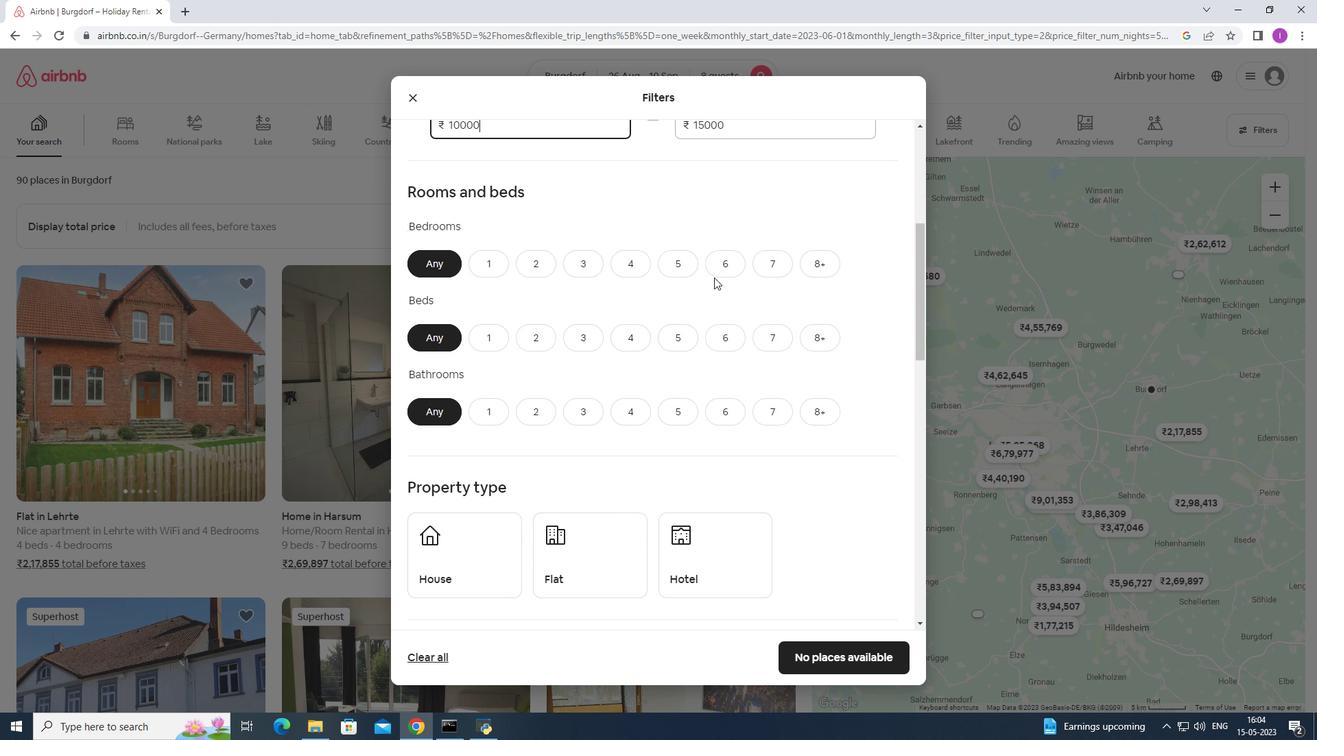 
Action: Mouse pressed left at (718, 270)
Screenshot: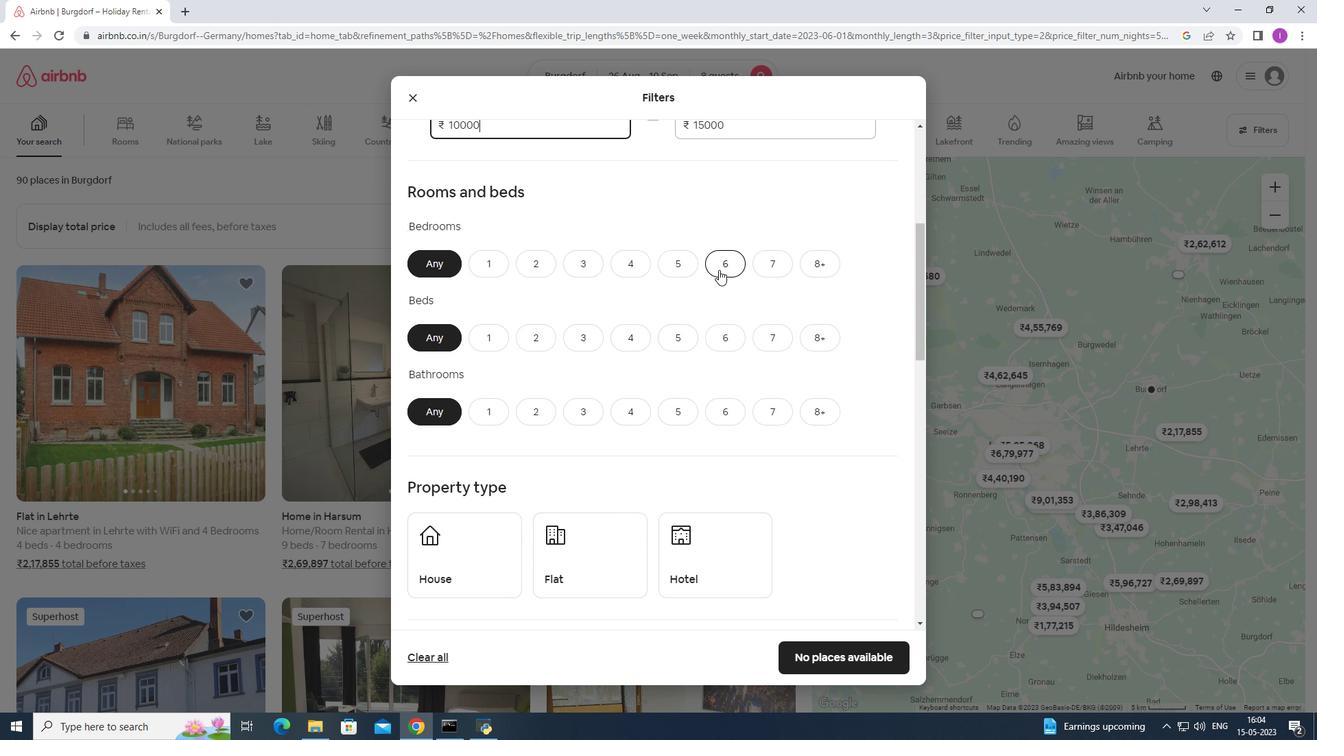 
Action: Mouse moved to (716, 336)
Screenshot: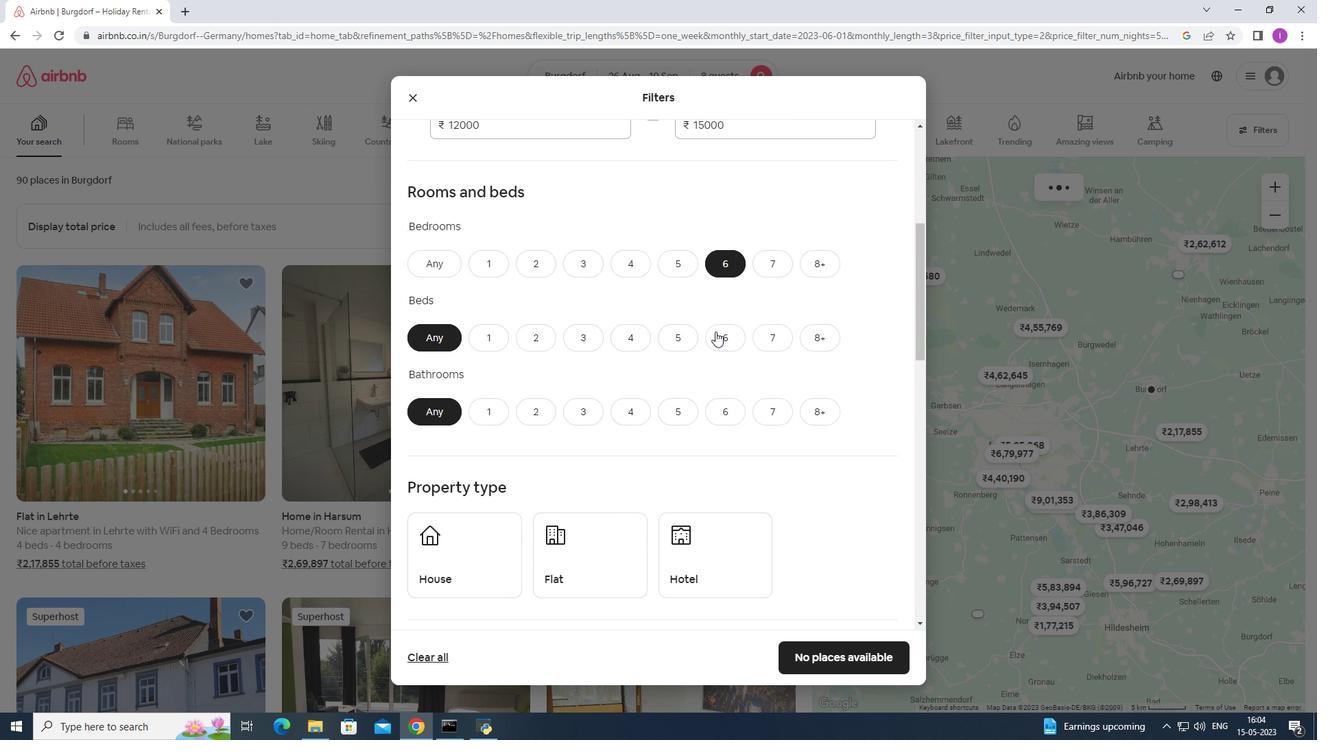 
Action: Mouse pressed left at (716, 336)
Screenshot: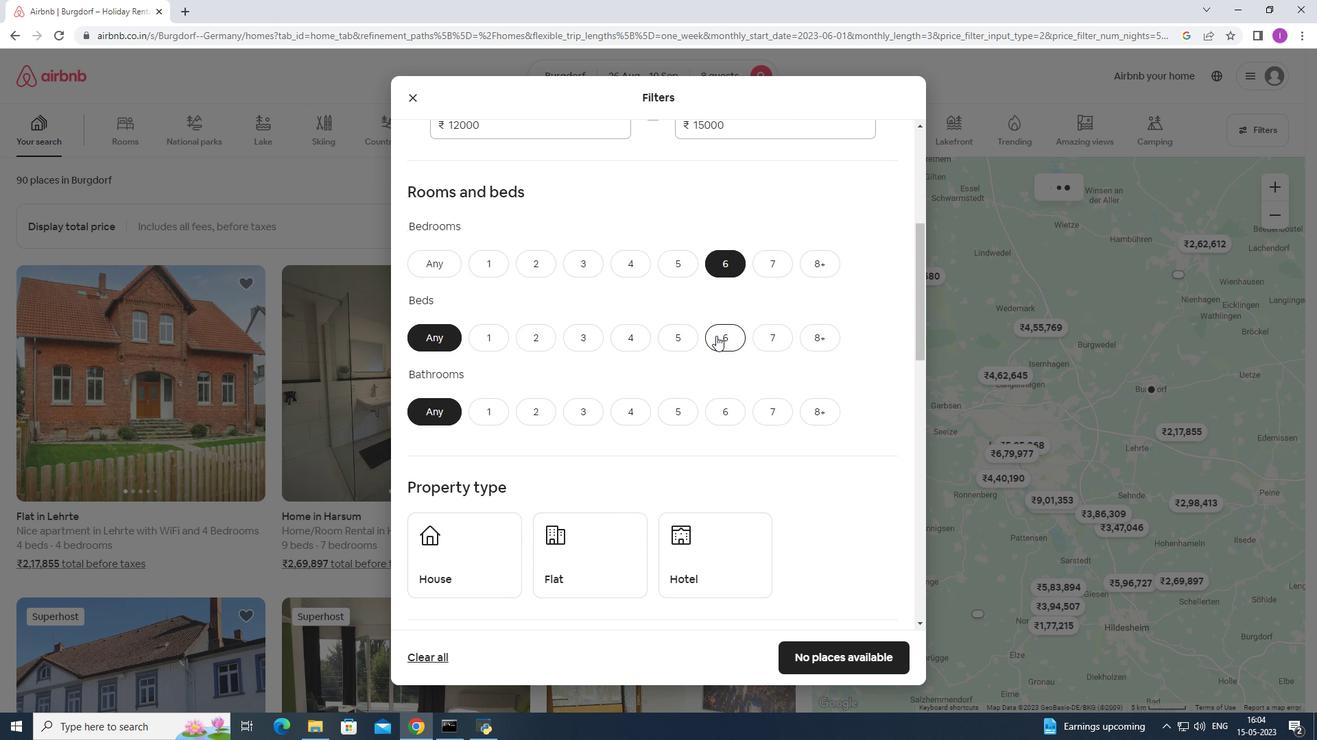 
Action: Mouse moved to (722, 416)
Screenshot: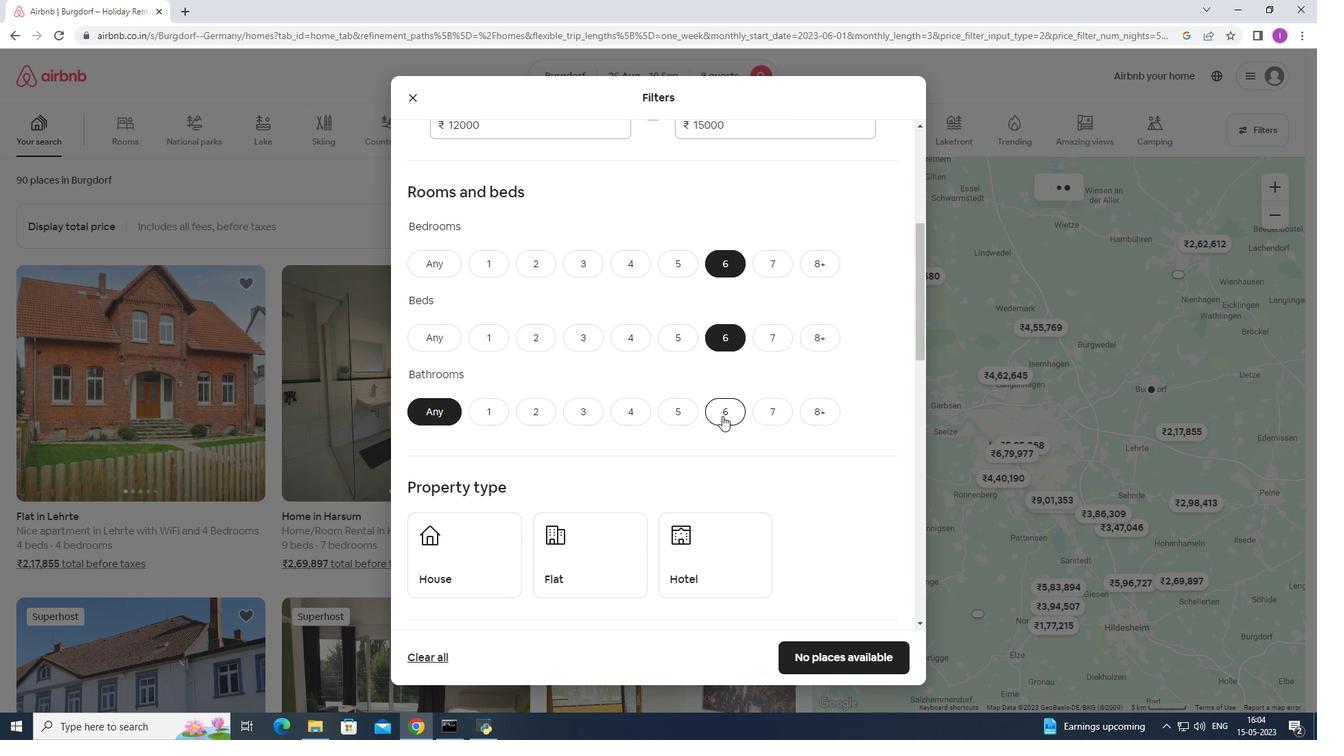 
Action: Mouse pressed left at (722, 416)
Screenshot: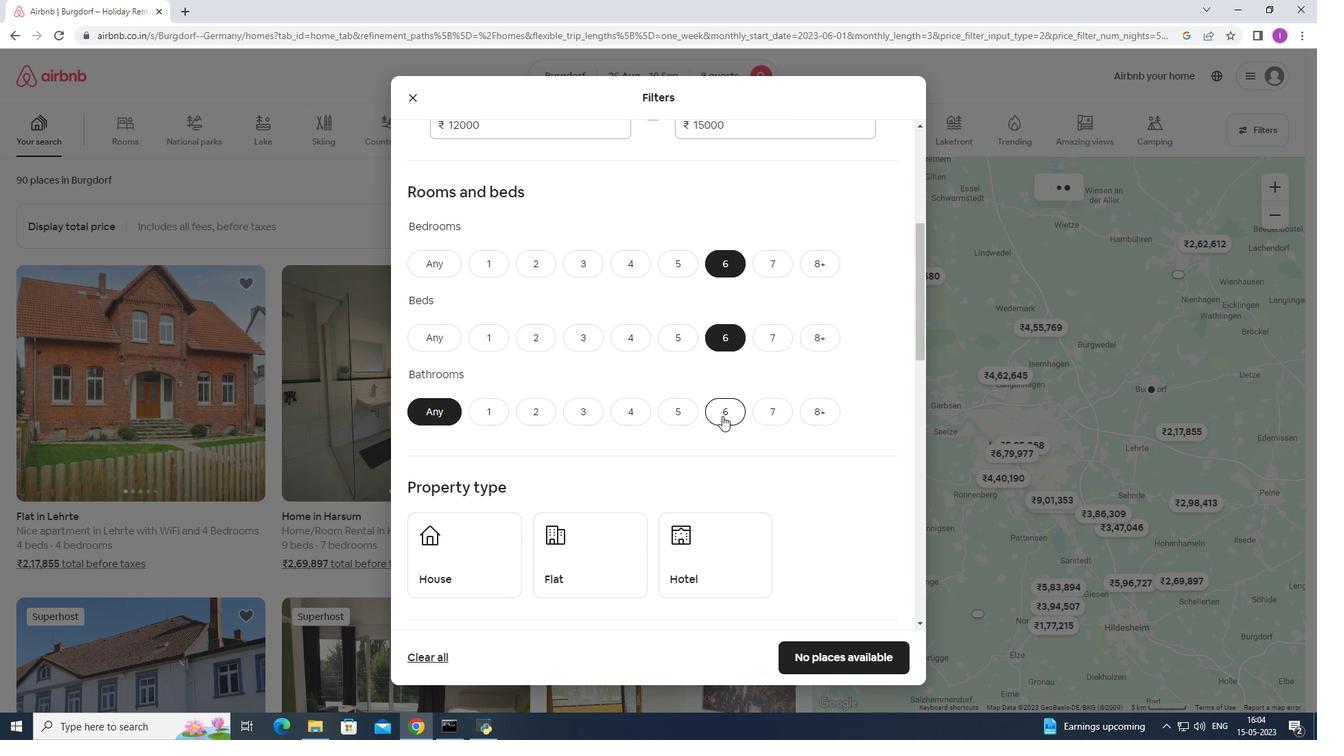 
Action: Mouse moved to (643, 418)
Screenshot: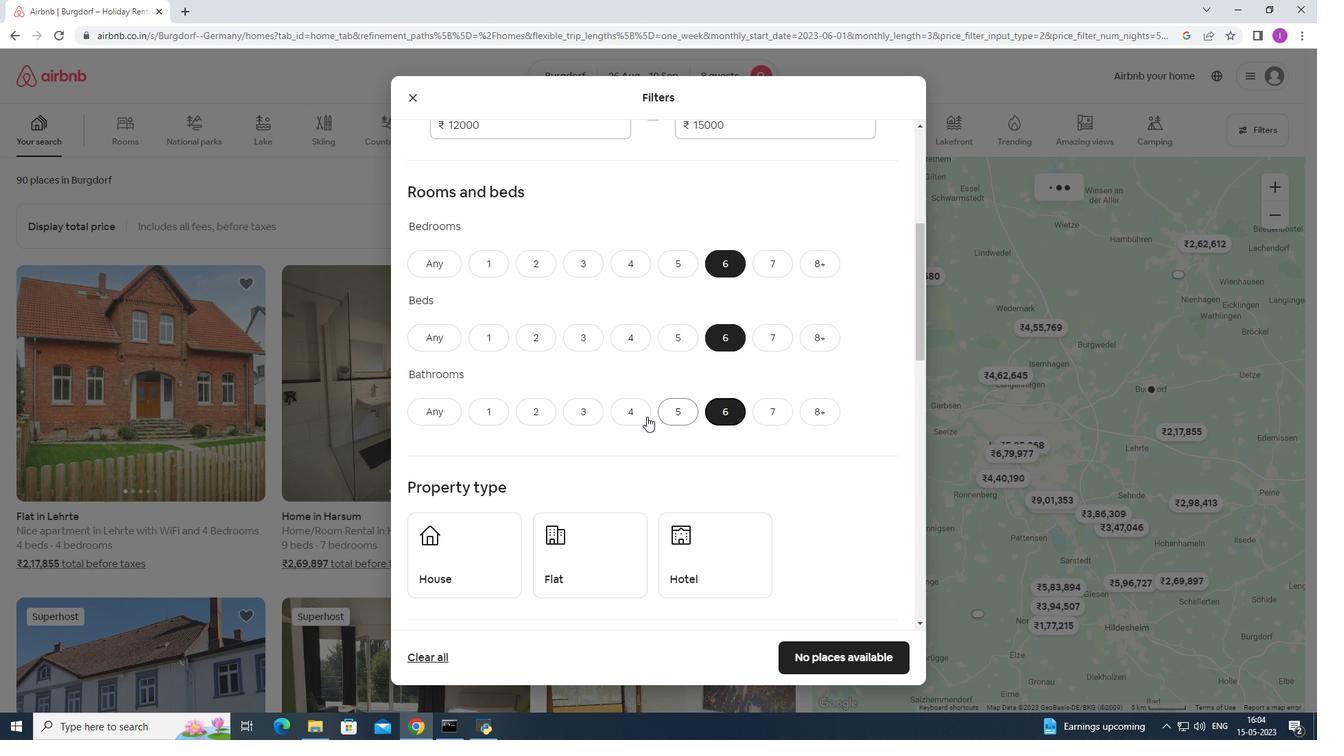 
Action: Mouse scrolled (643, 417) with delta (0, 0)
Screenshot: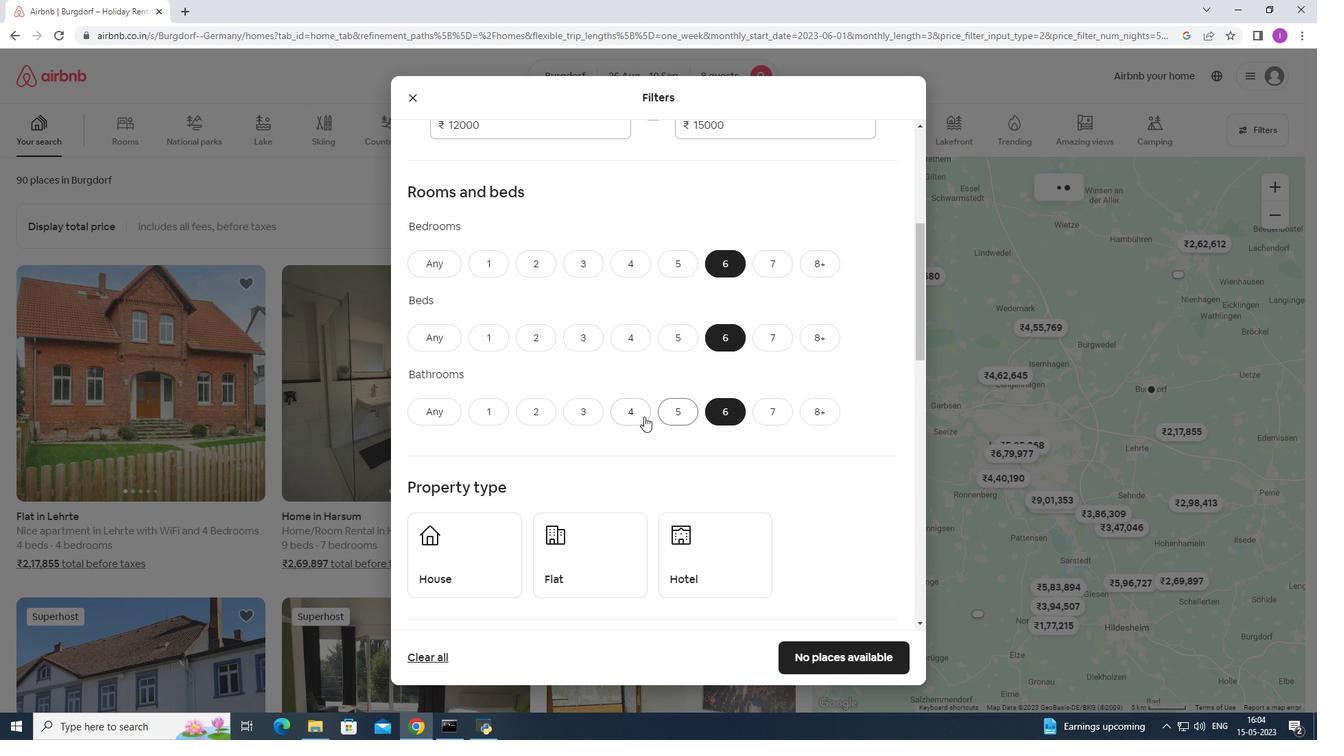 
Action: Mouse scrolled (643, 417) with delta (0, 0)
Screenshot: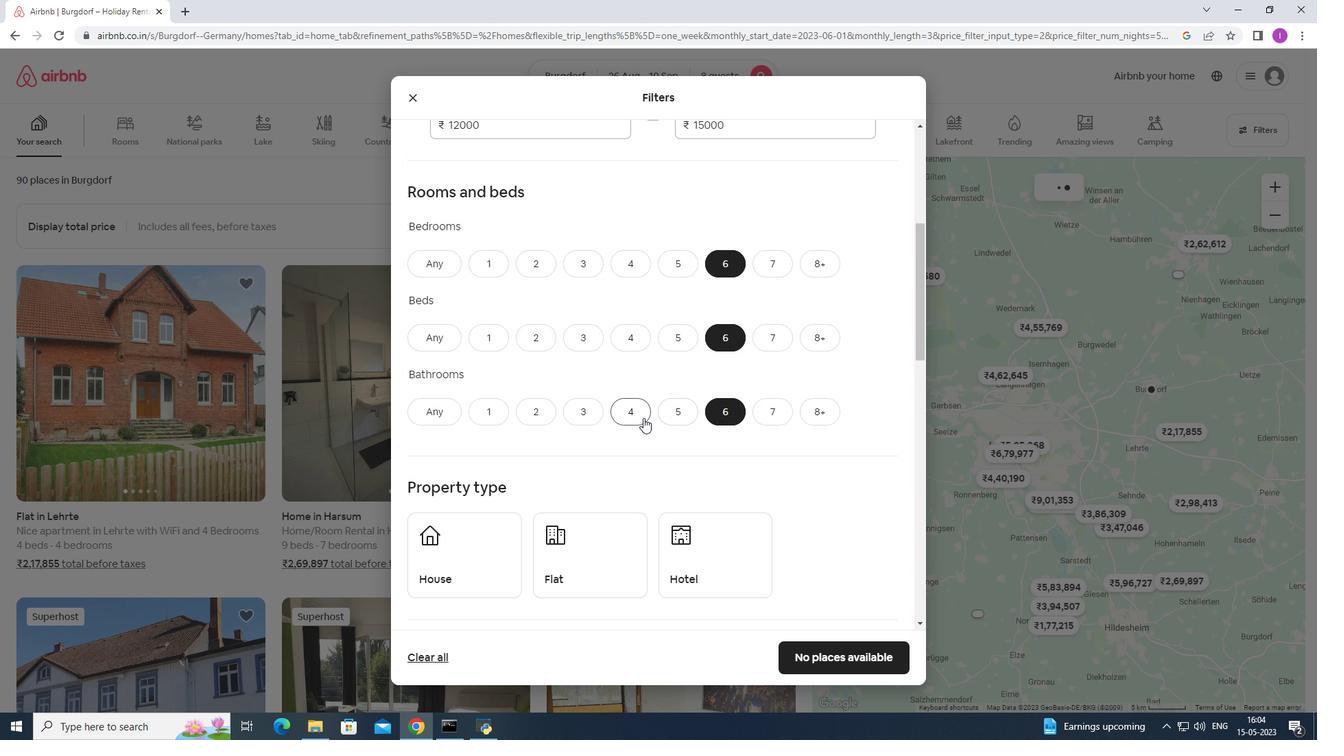 
Action: Mouse moved to (503, 417)
Screenshot: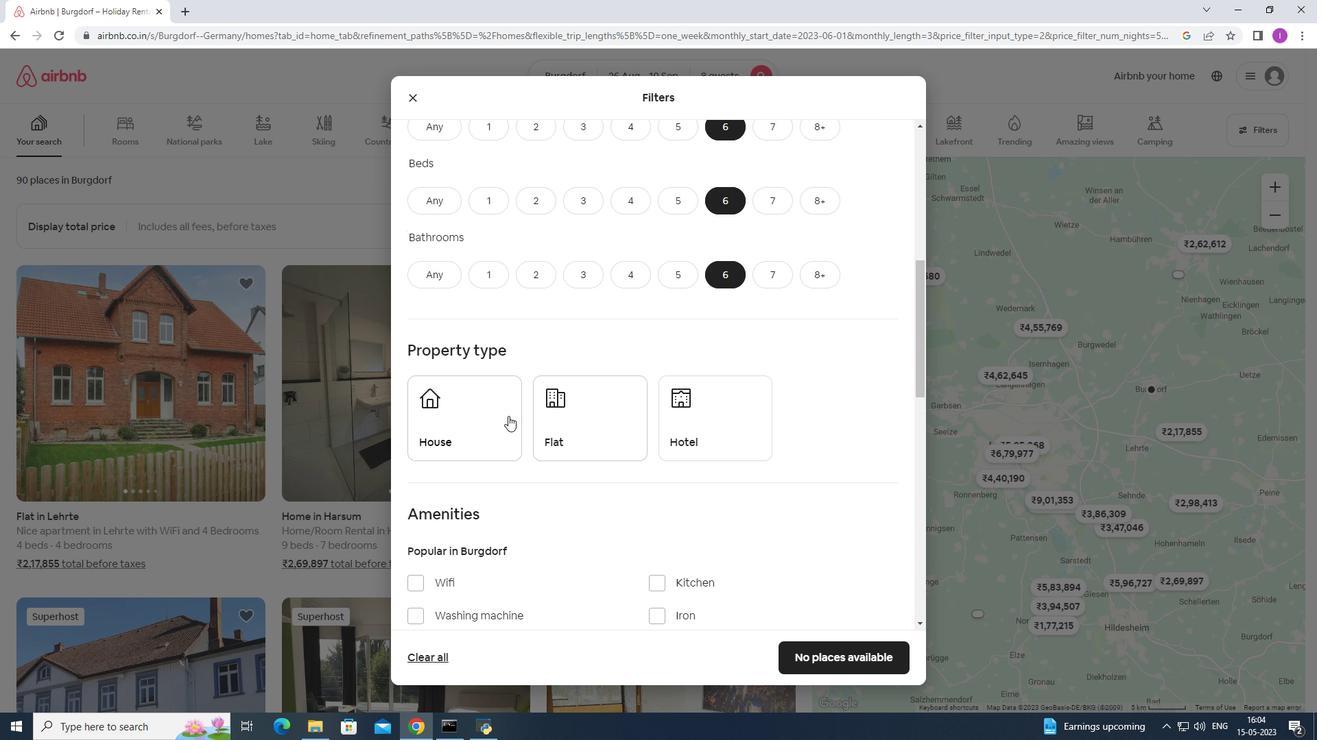 
Action: Mouse pressed left at (503, 417)
Screenshot: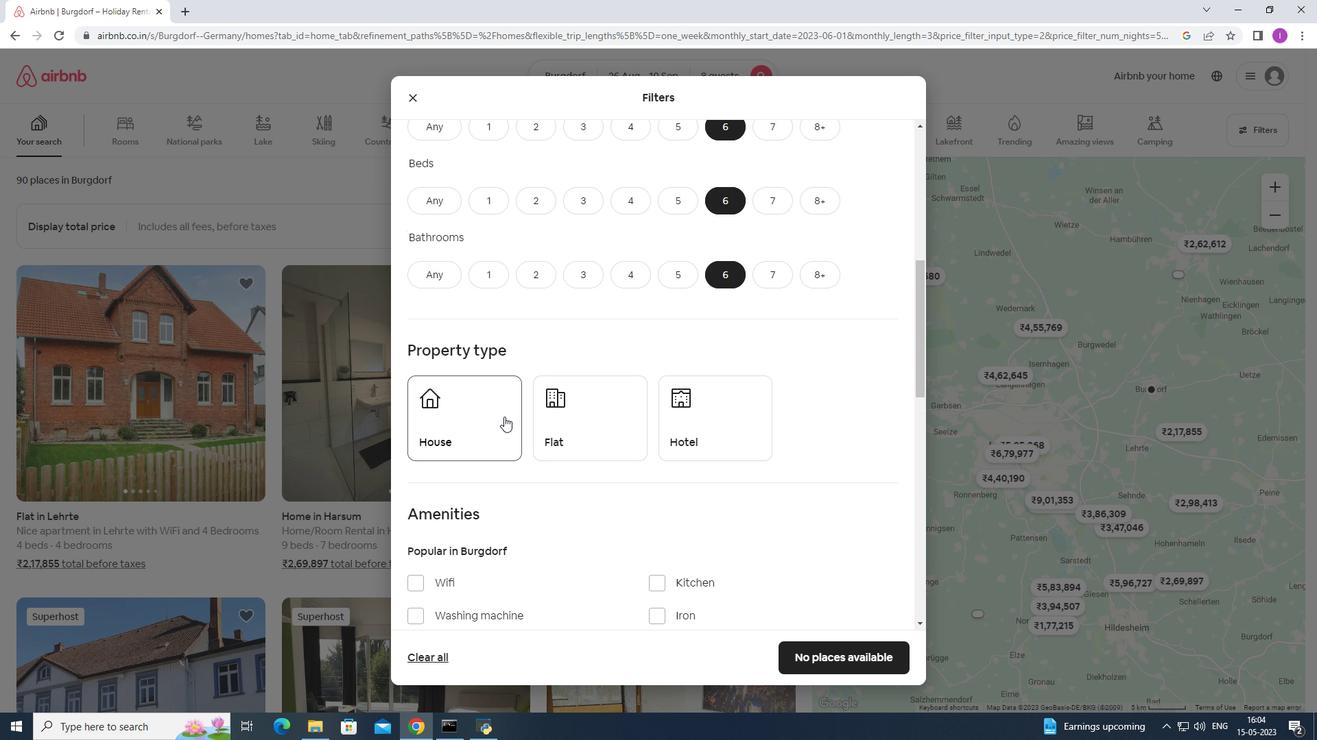 
Action: Mouse moved to (574, 424)
Screenshot: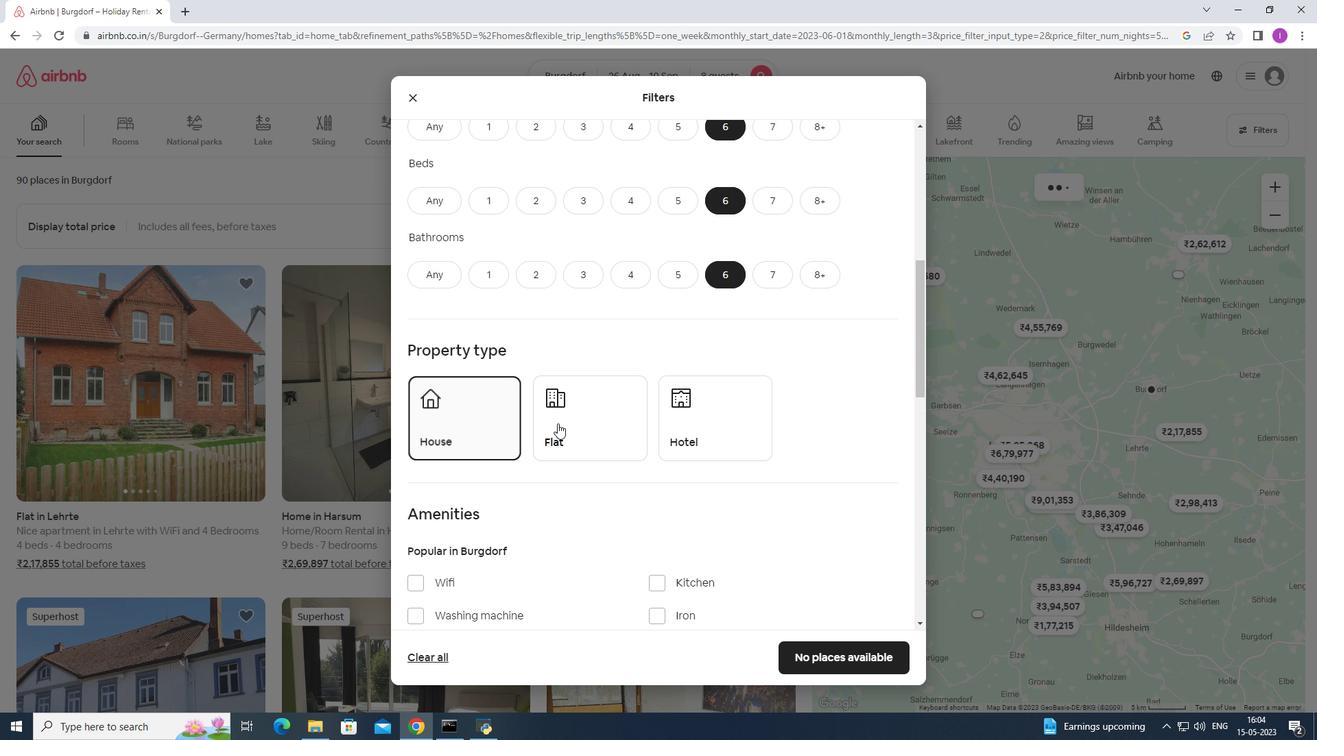 
Action: Mouse pressed left at (574, 424)
Screenshot: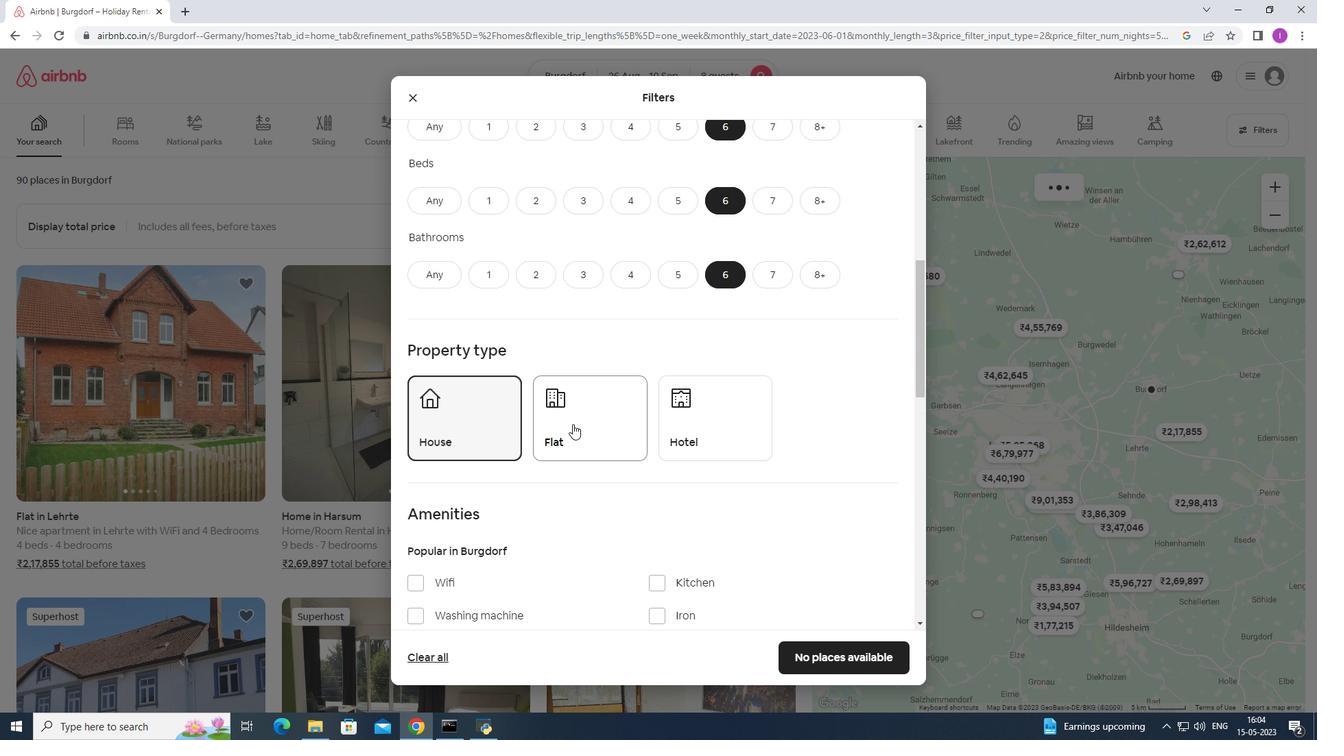 
Action: Mouse moved to (697, 430)
Screenshot: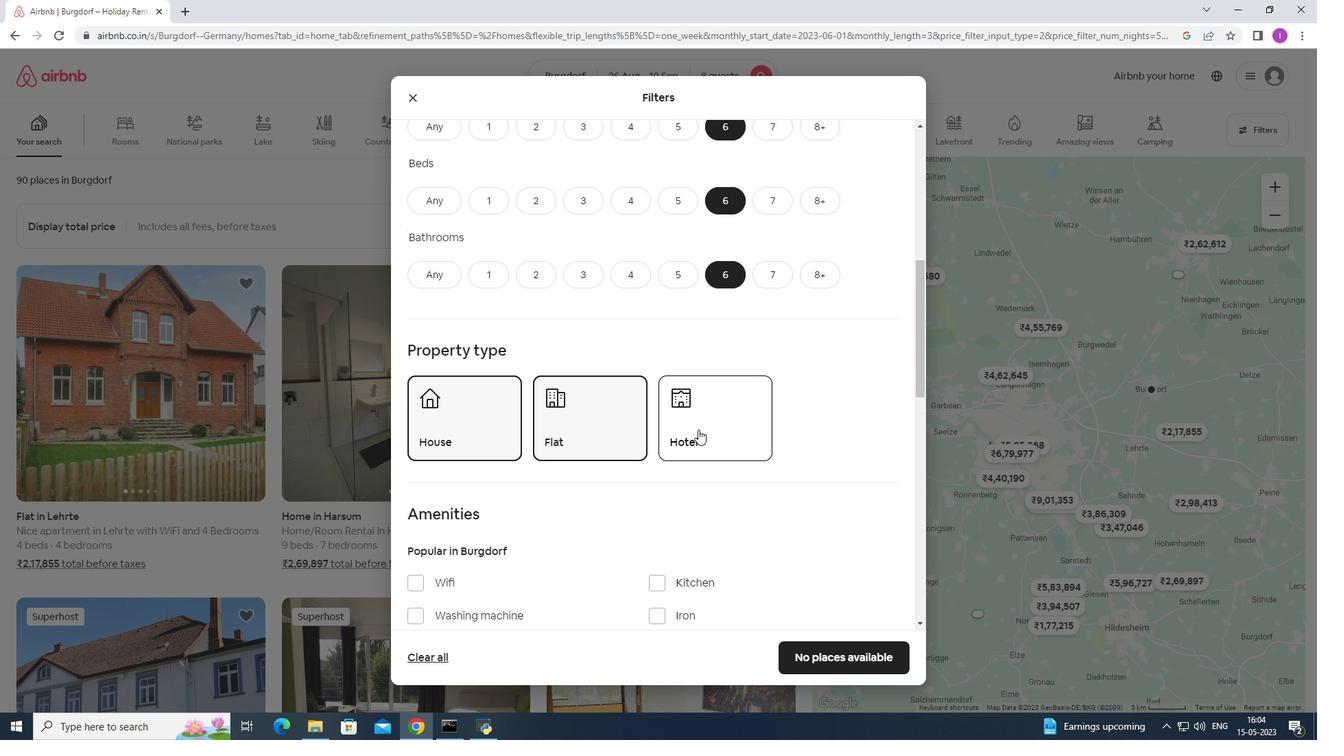 
Action: Mouse scrolled (697, 429) with delta (0, 0)
Screenshot: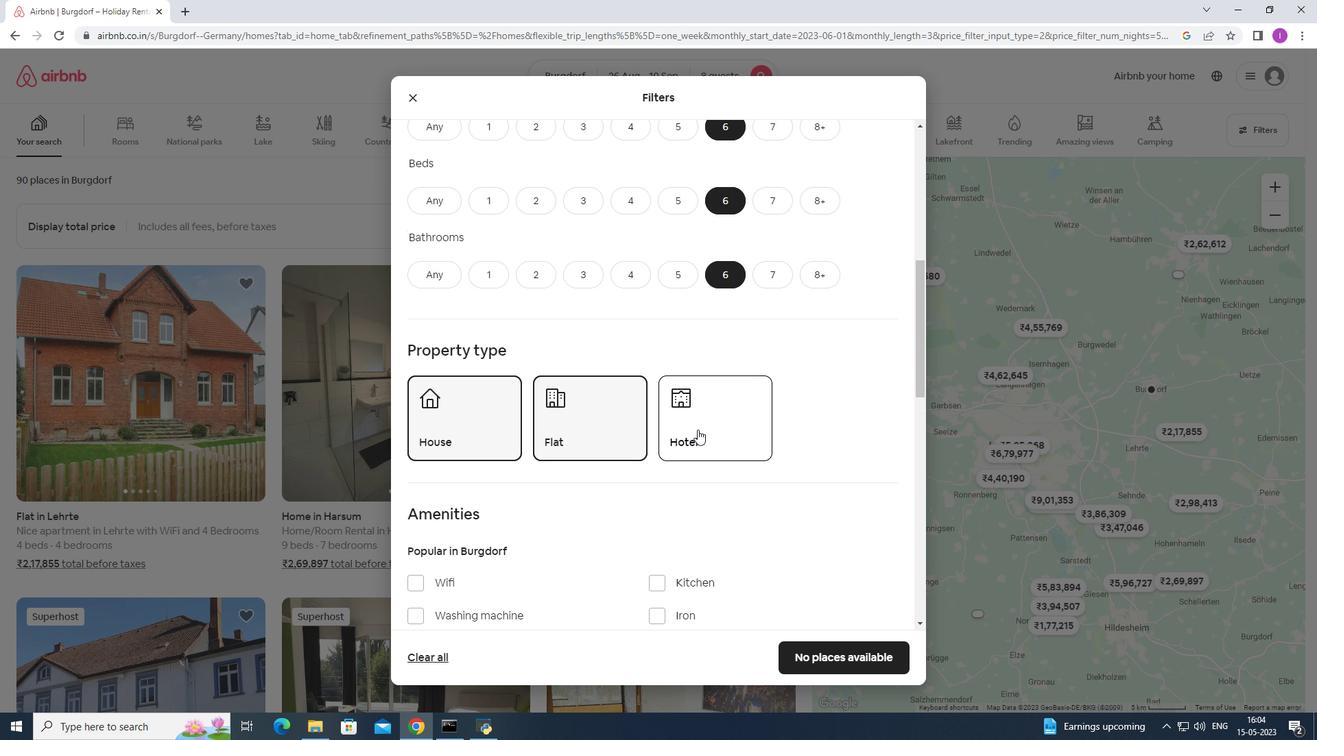 
Action: Mouse scrolled (697, 429) with delta (0, 0)
Screenshot: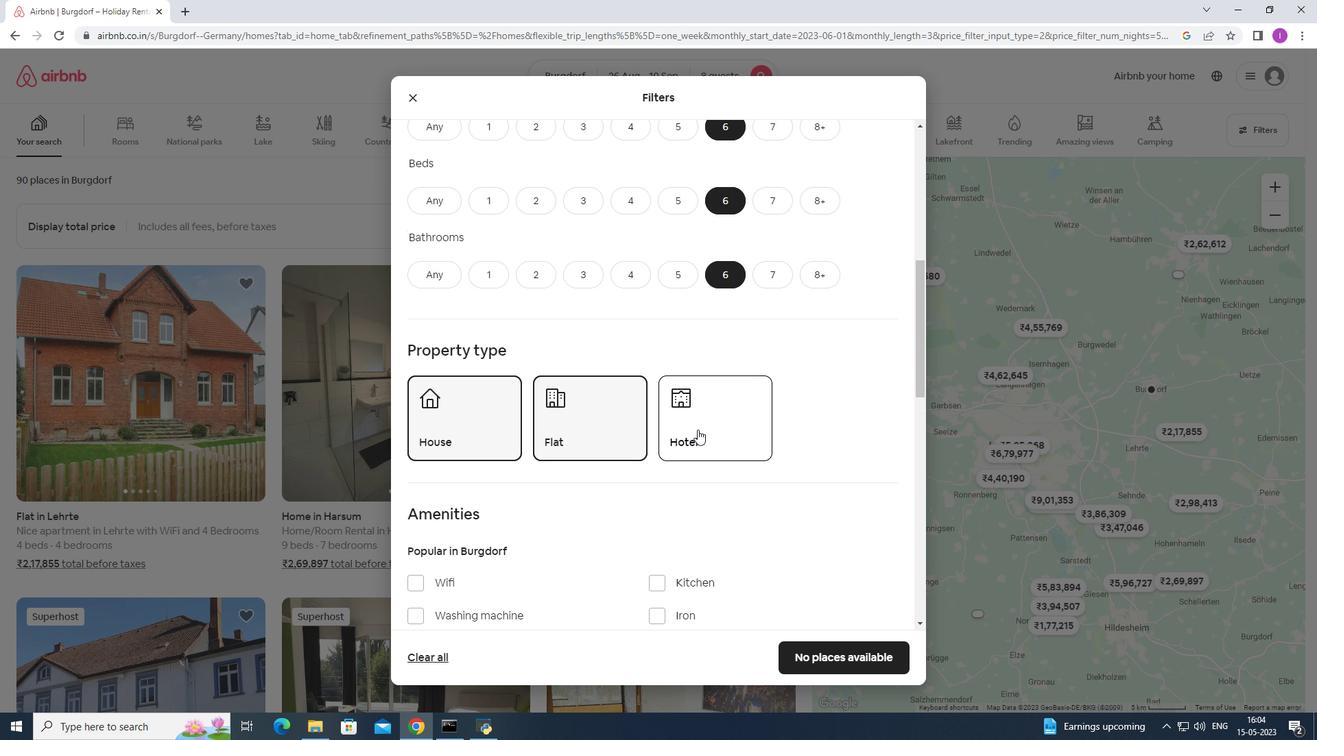 
Action: Mouse moved to (421, 443)
Screenshot: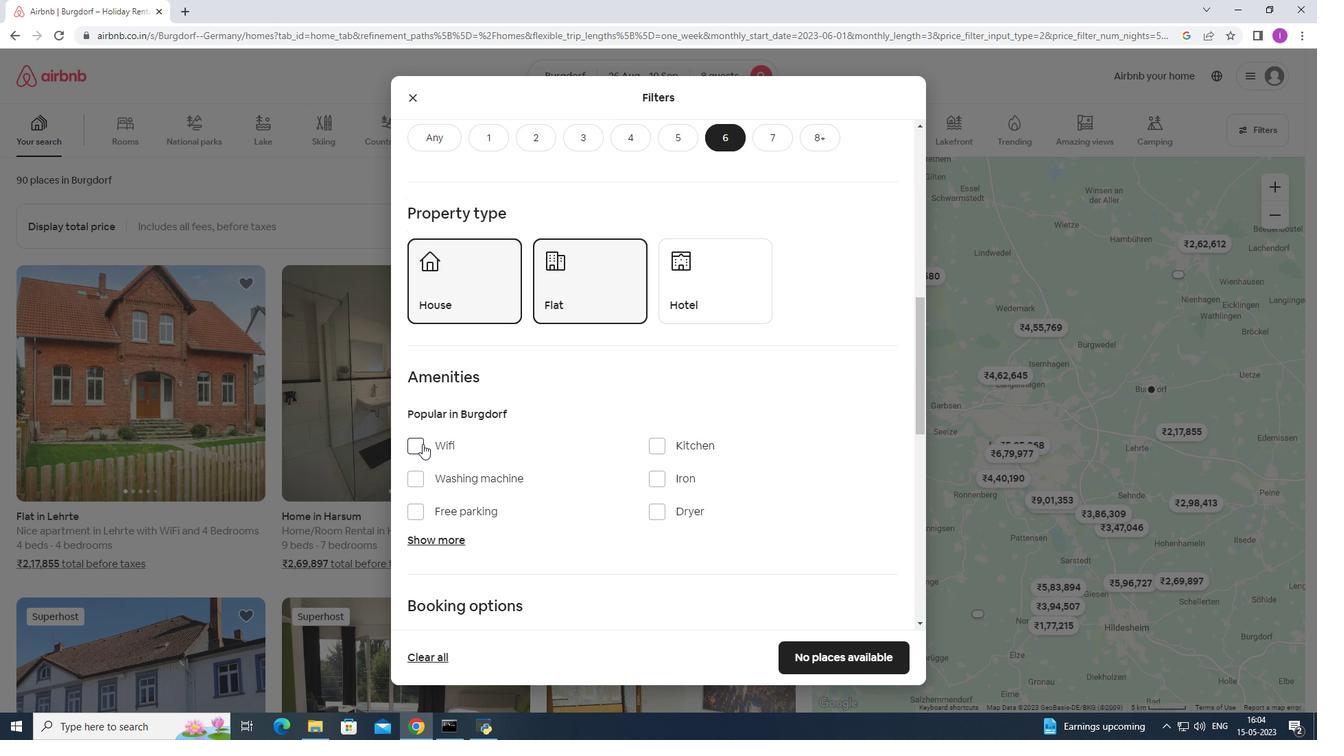
Action: Mouse pressed left at (421, 443)
Screenshot: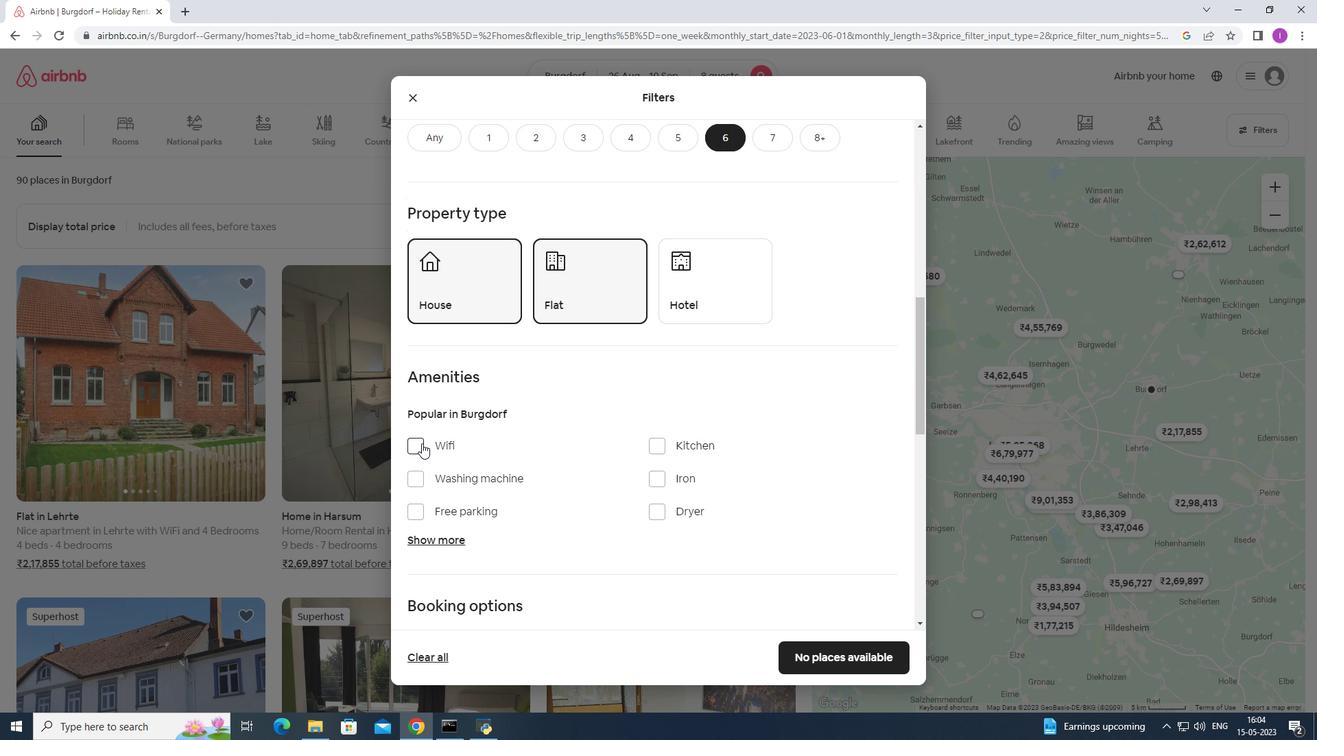 
Action: Mouse moved to (420, 511)
Screenshot: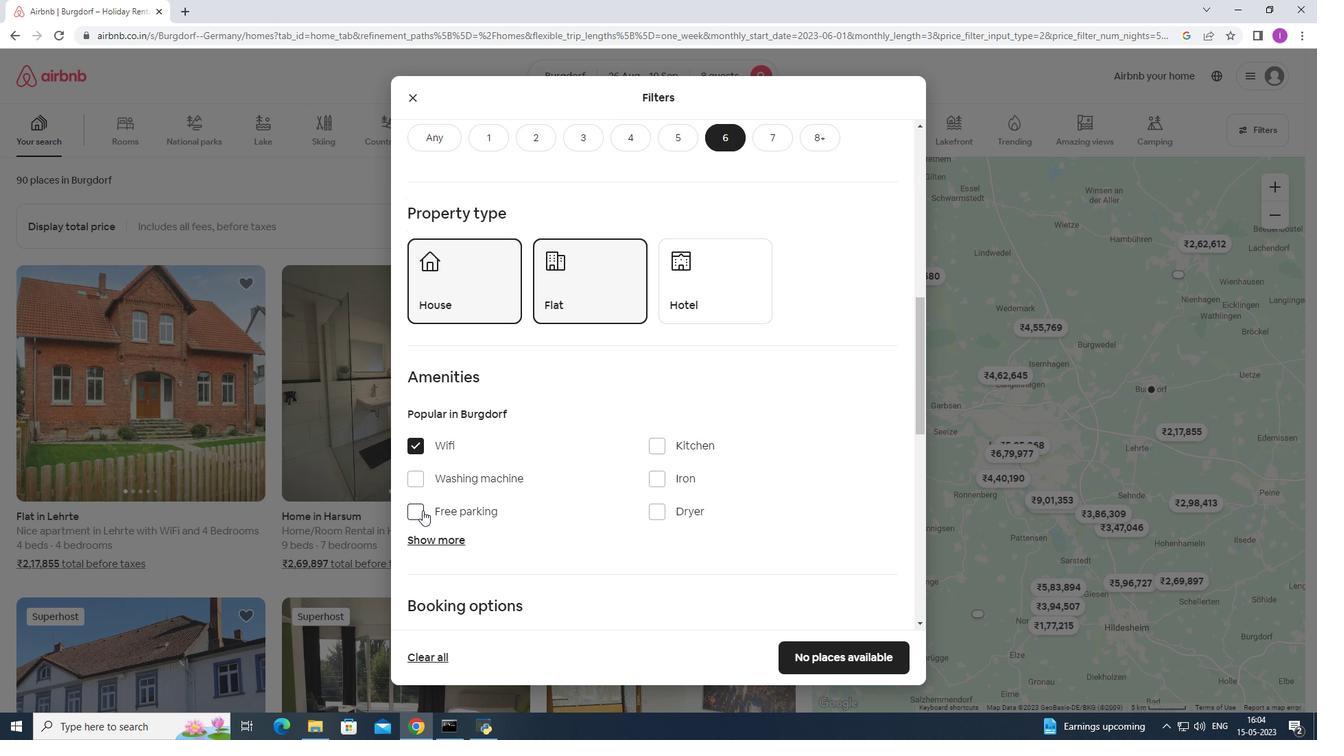 
Action: Mouse pressed left at (420, 511)
Screenshot: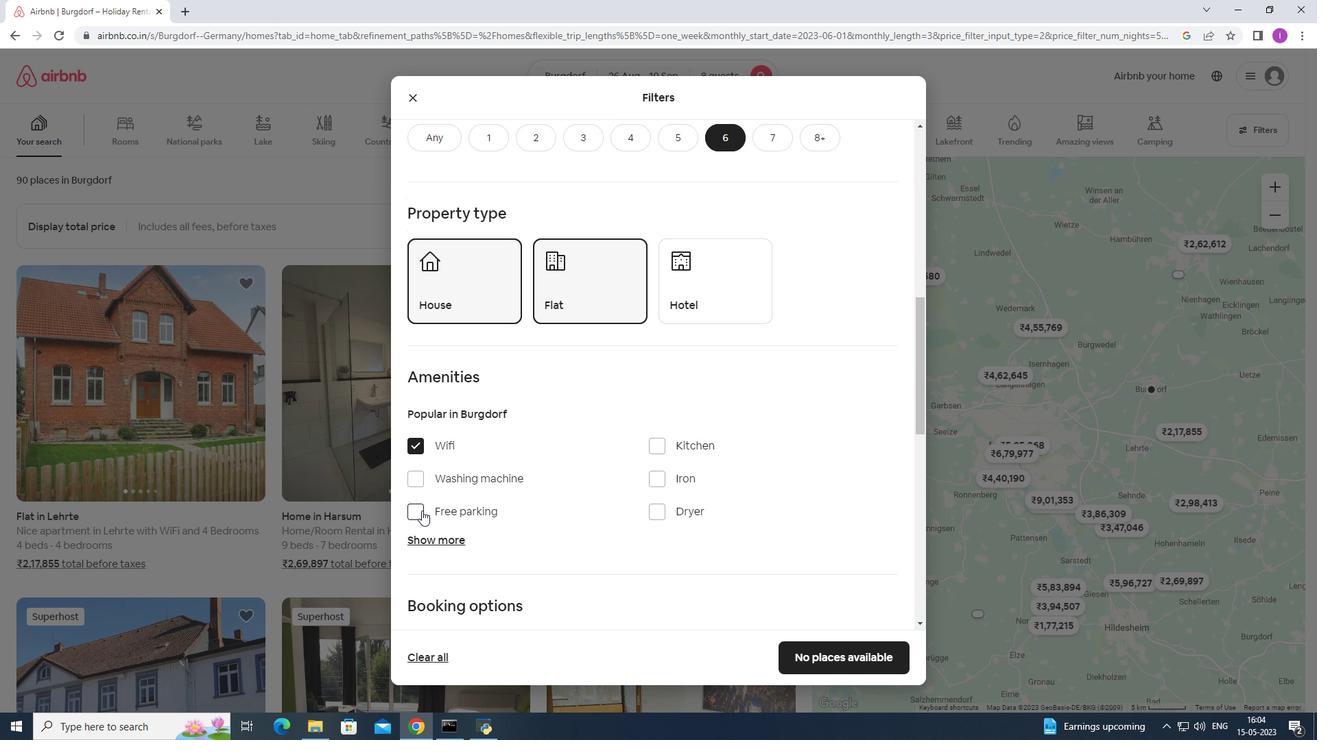
Action: Mouse moved to (456, 541)
Screenshot: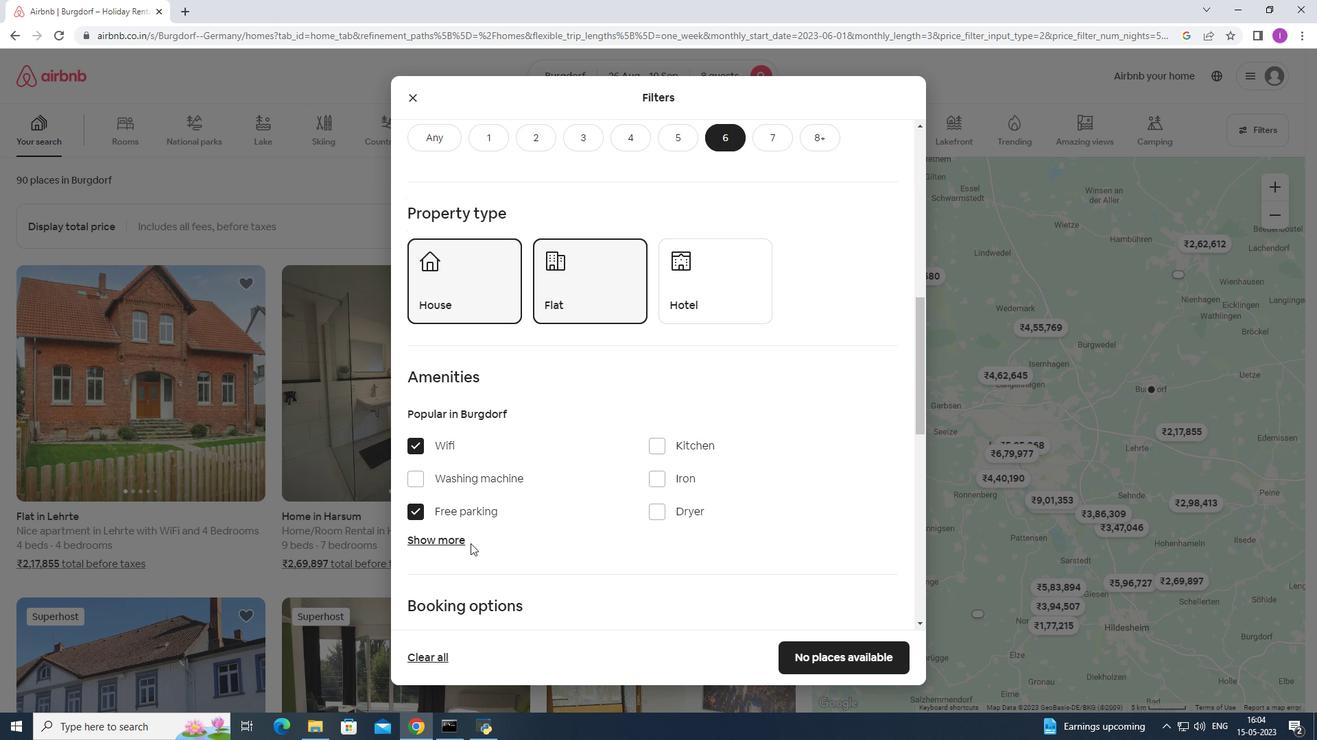 
Action: Mouse pressed left at (456, 541)
Screenshot: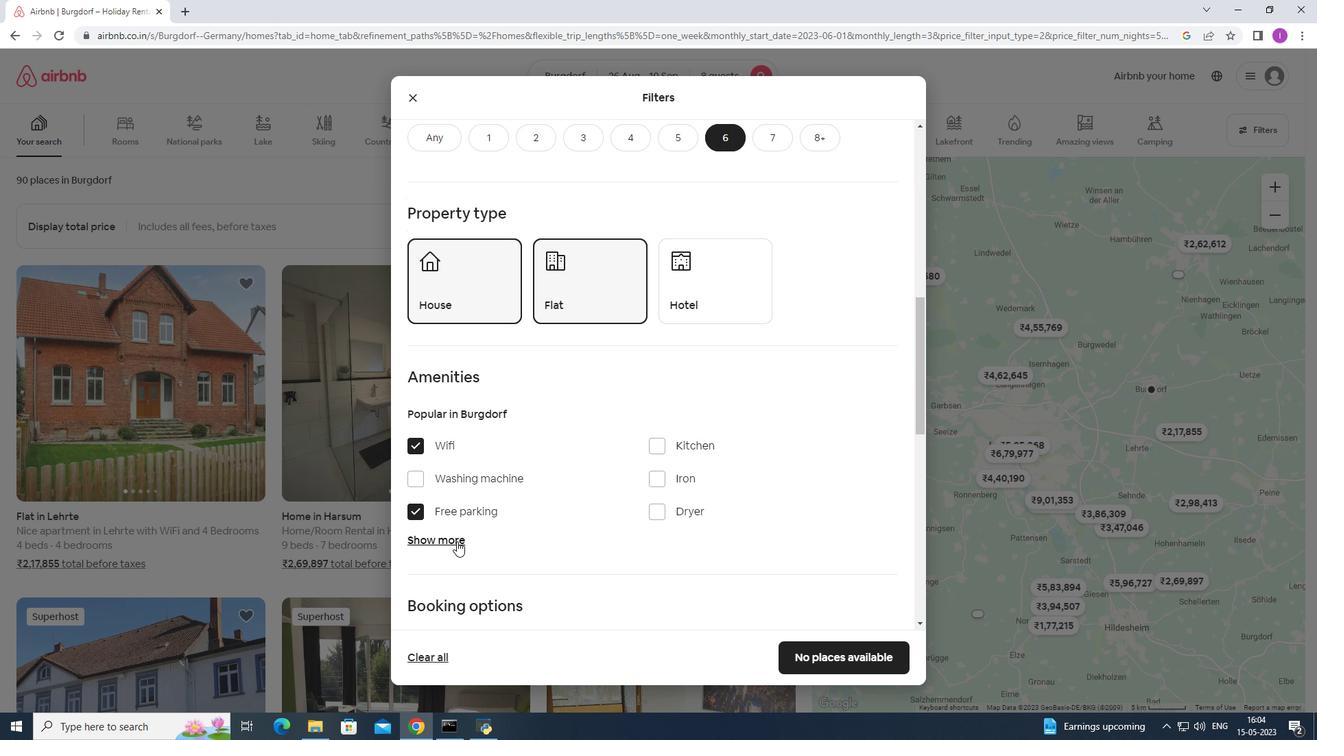 
Action: Mouse moved to (596, 544)
Screenshot: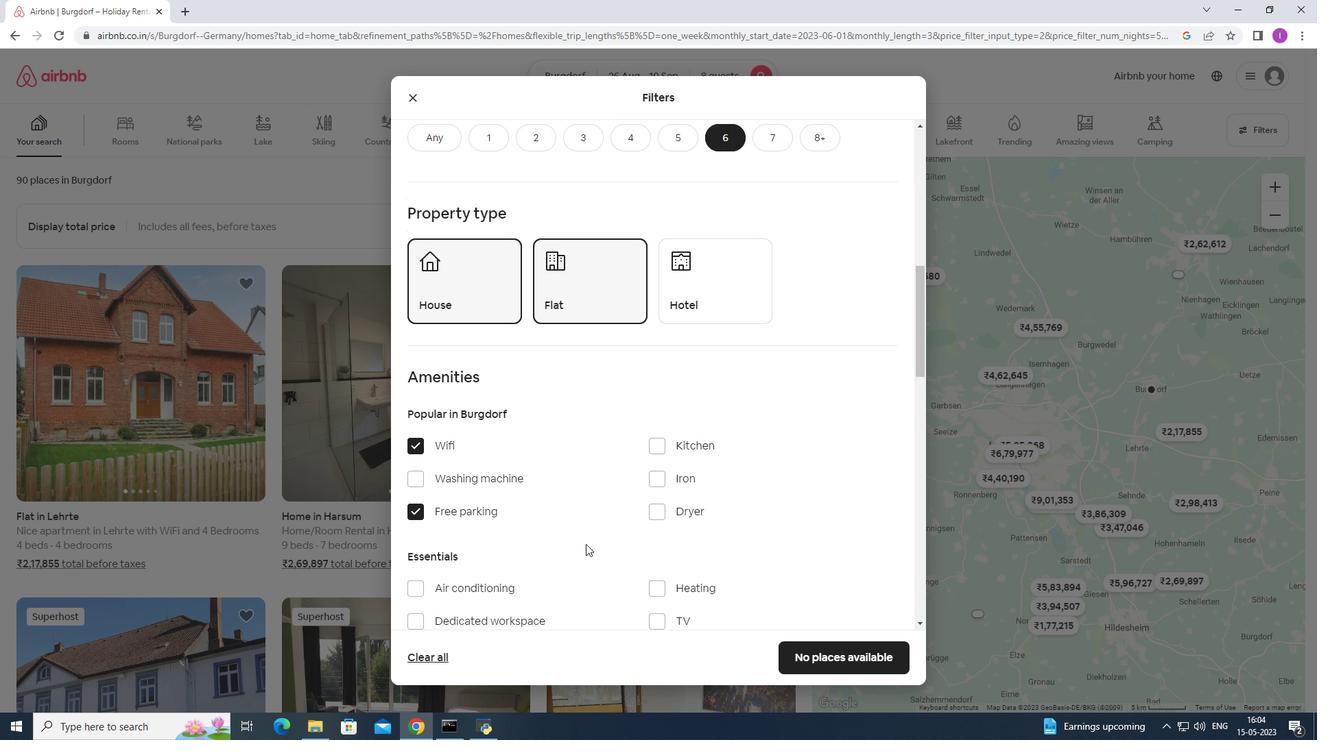 
Action: Mouse scrolled (596, 544) with delta (0, 0)
Screenshot: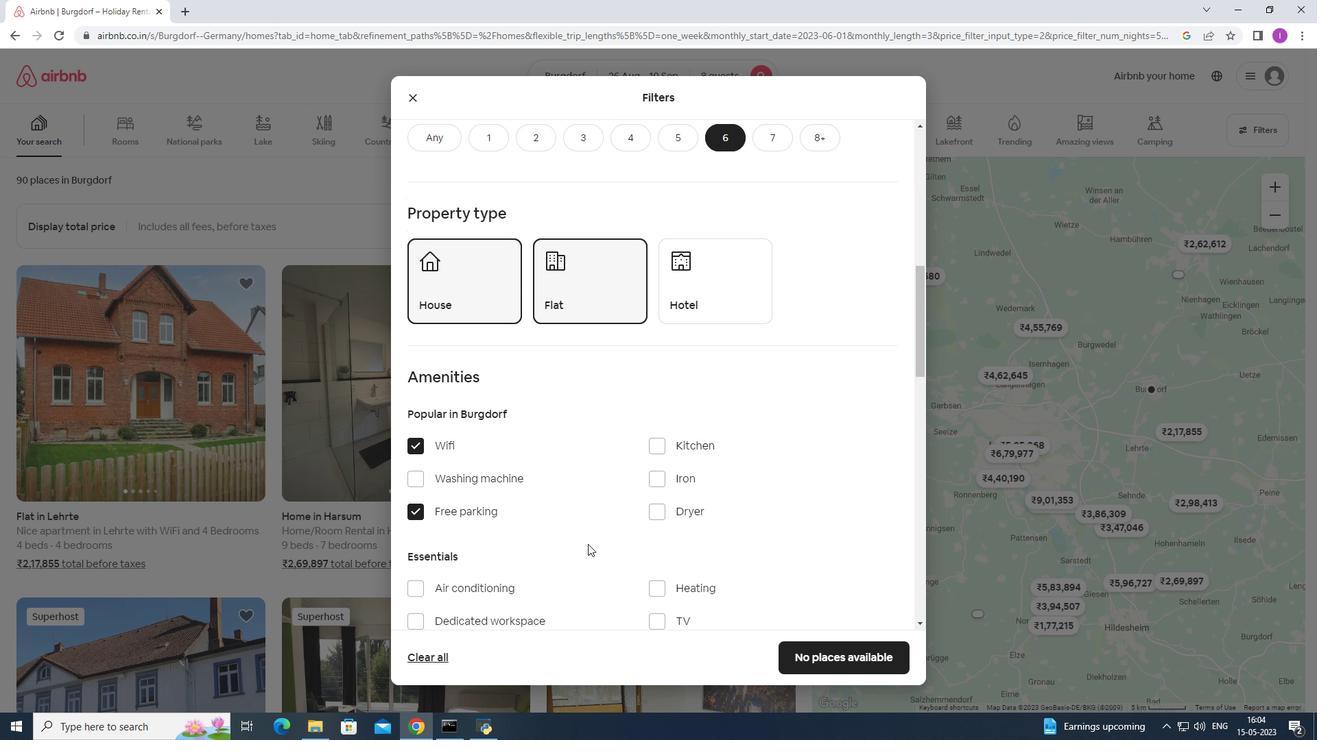
Action: Mouse moved to (596, 544)
Screenshot: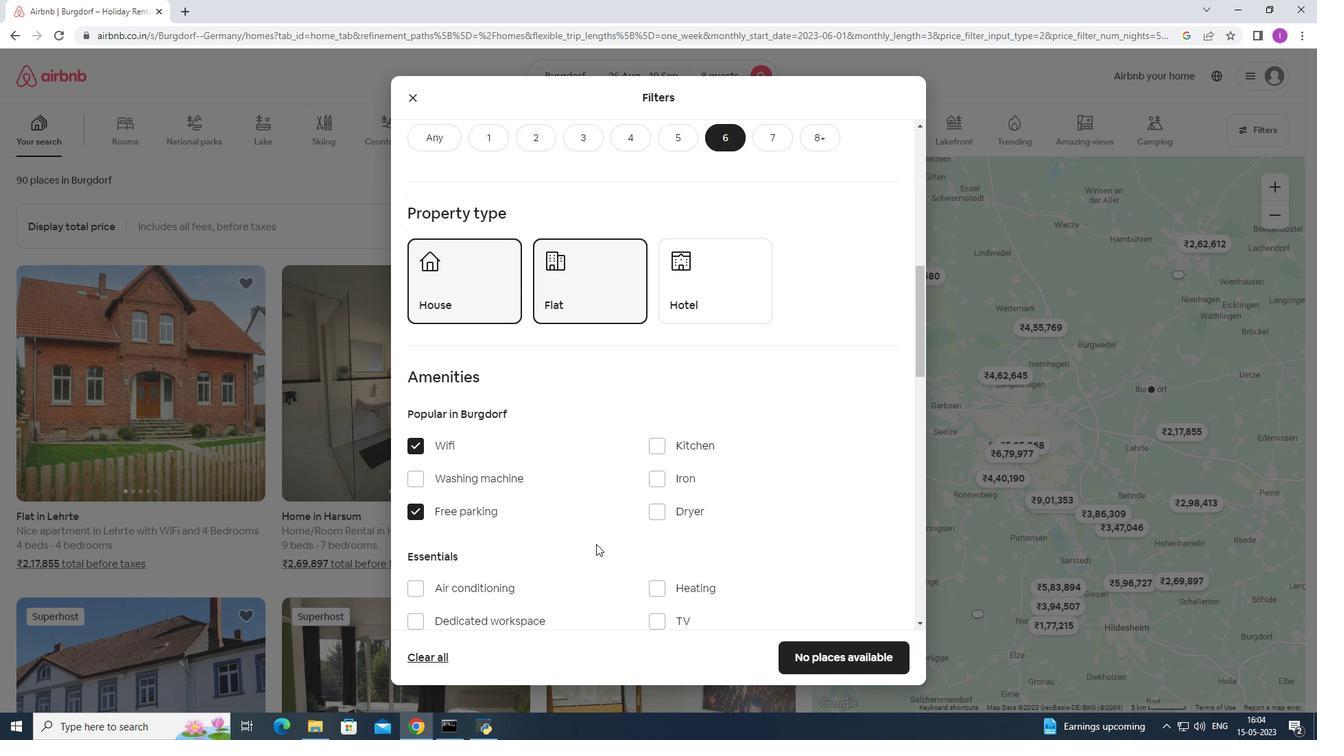 
Action: Mouse scrolled (596, 544) with delta (0, 0)
Screenshot: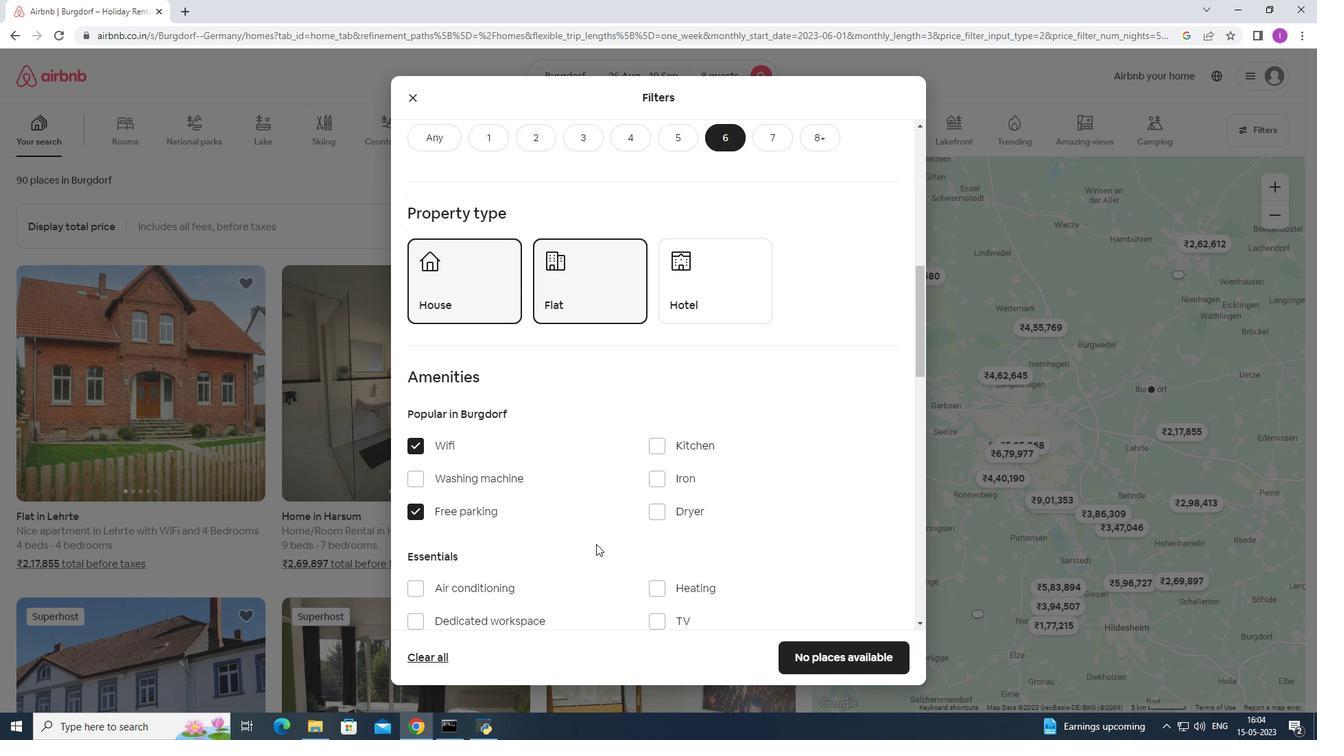 
Action: Mouse scrolled (596, 544) with delta (0, 0)
Screenshot: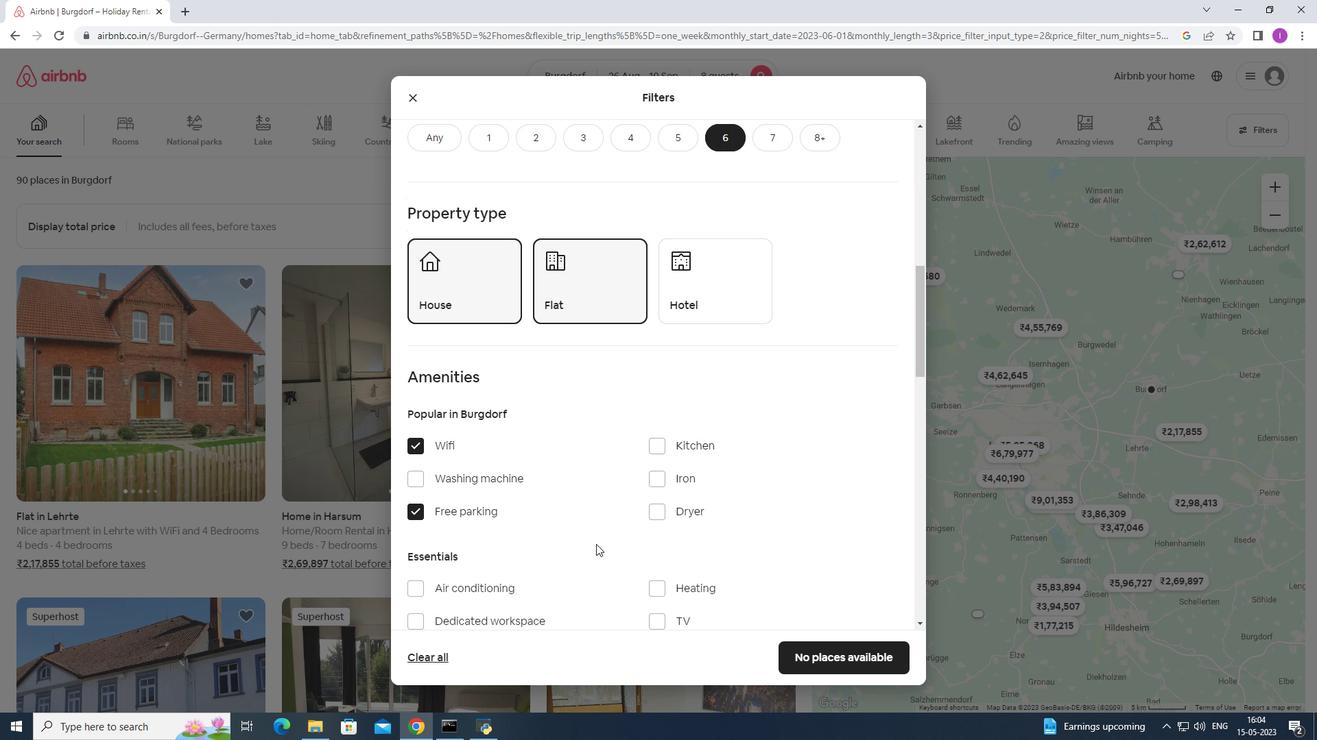 
Action: Mouse moved to (655, 415)
Screenshot: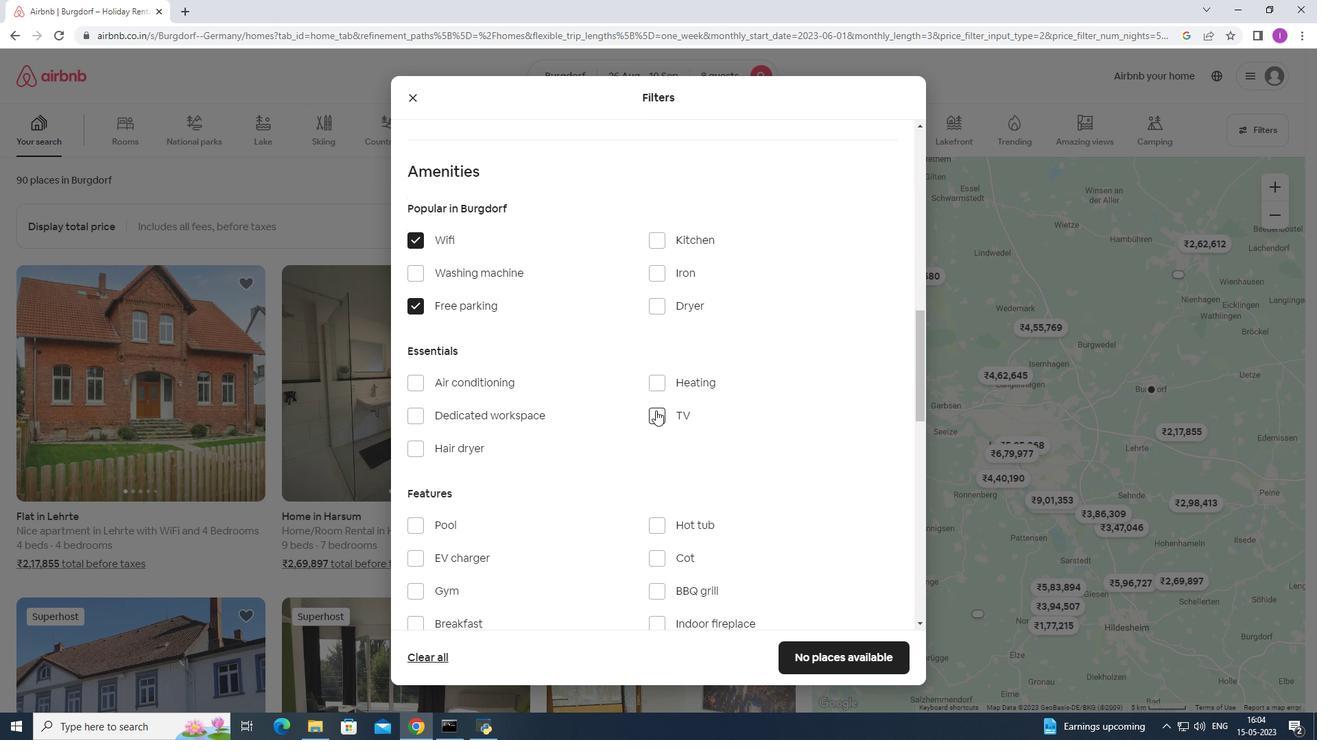 
Action: Mouse pressed left at (655, 415)
Screenshot: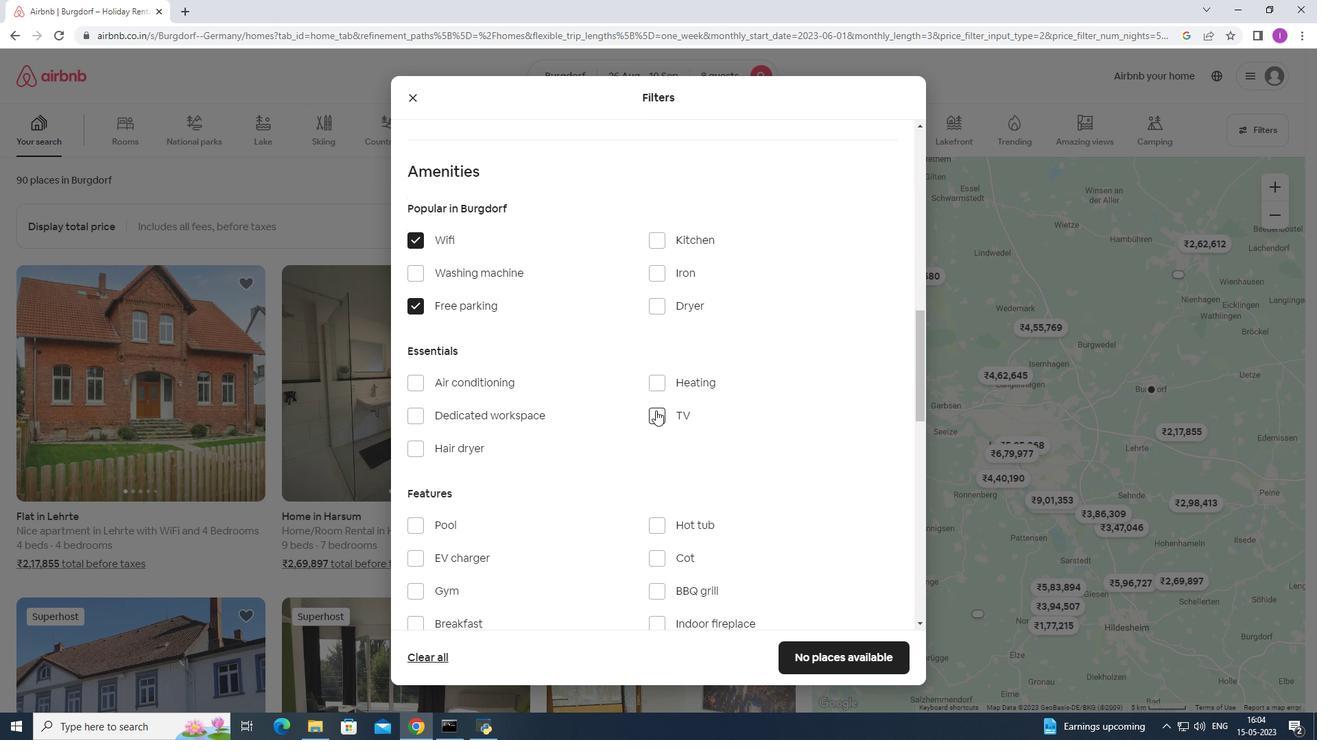 
Action: Mouse moved to (475, 551)
Screenshot: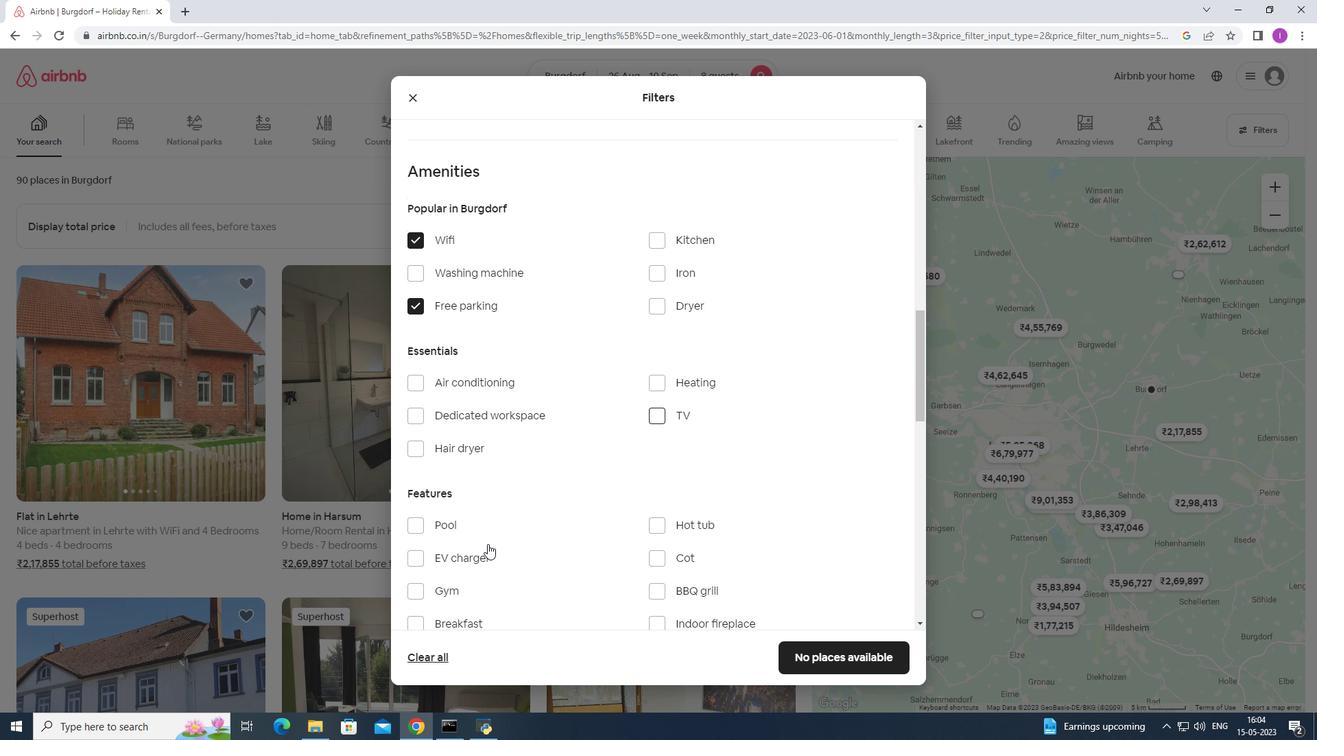 
Action: Mouse scrolled (475, 550) with delta (0, 0)
Screenshot: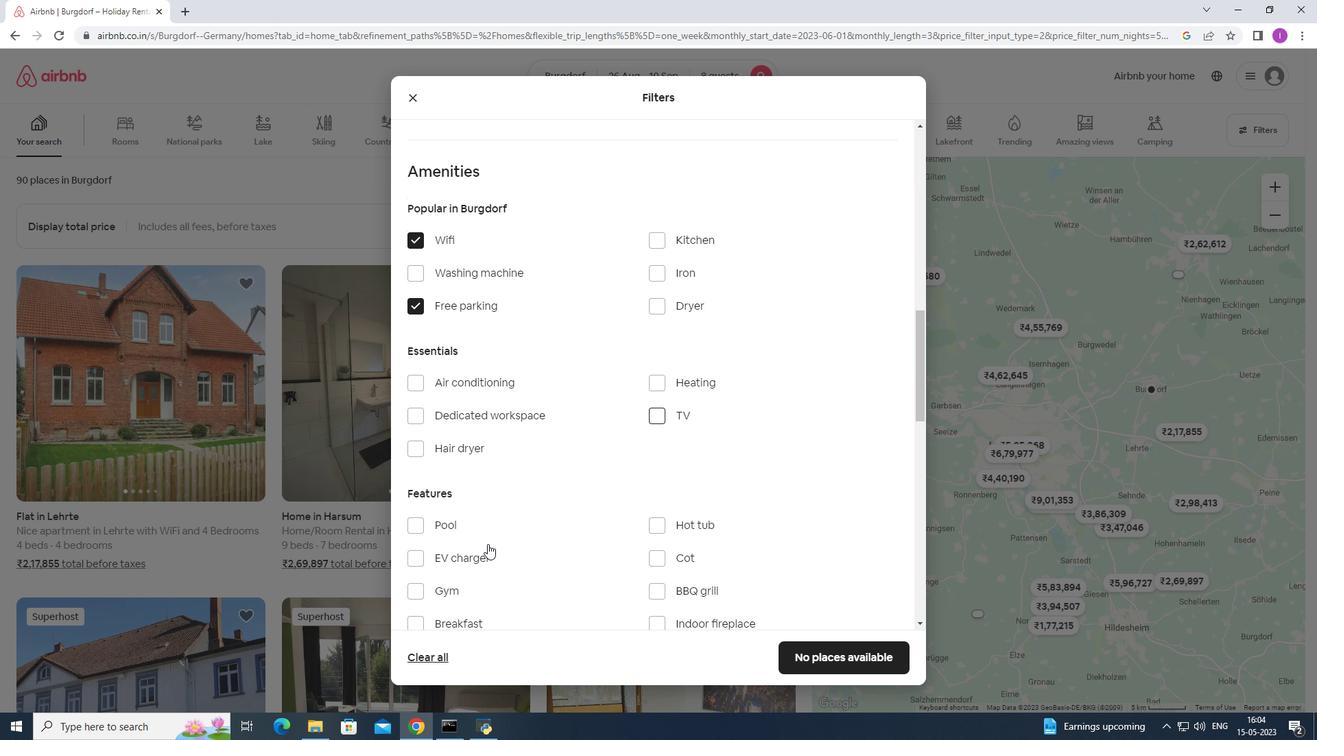 
Action: Mouse moved to (473, 552)
Screenshot: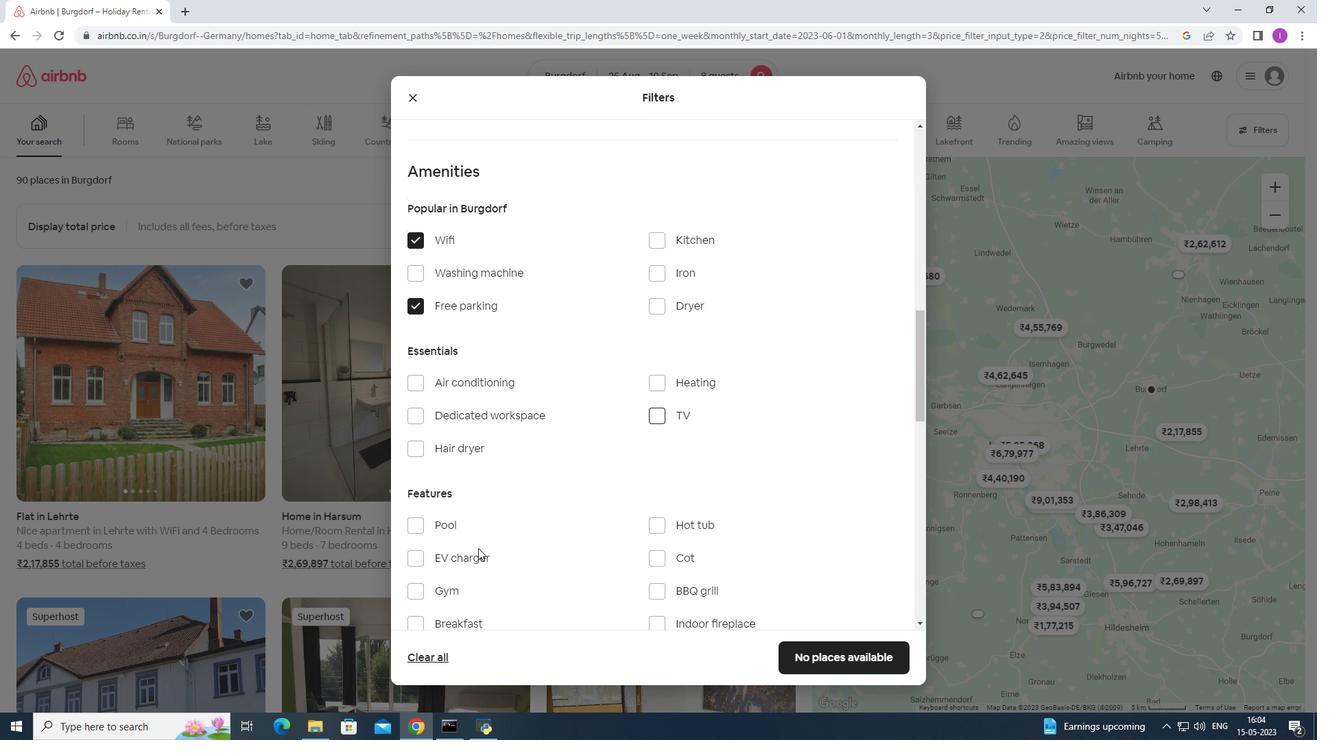 
Action: Mouse scrolled (473, 551) with delta (0, 0)
Screenshot: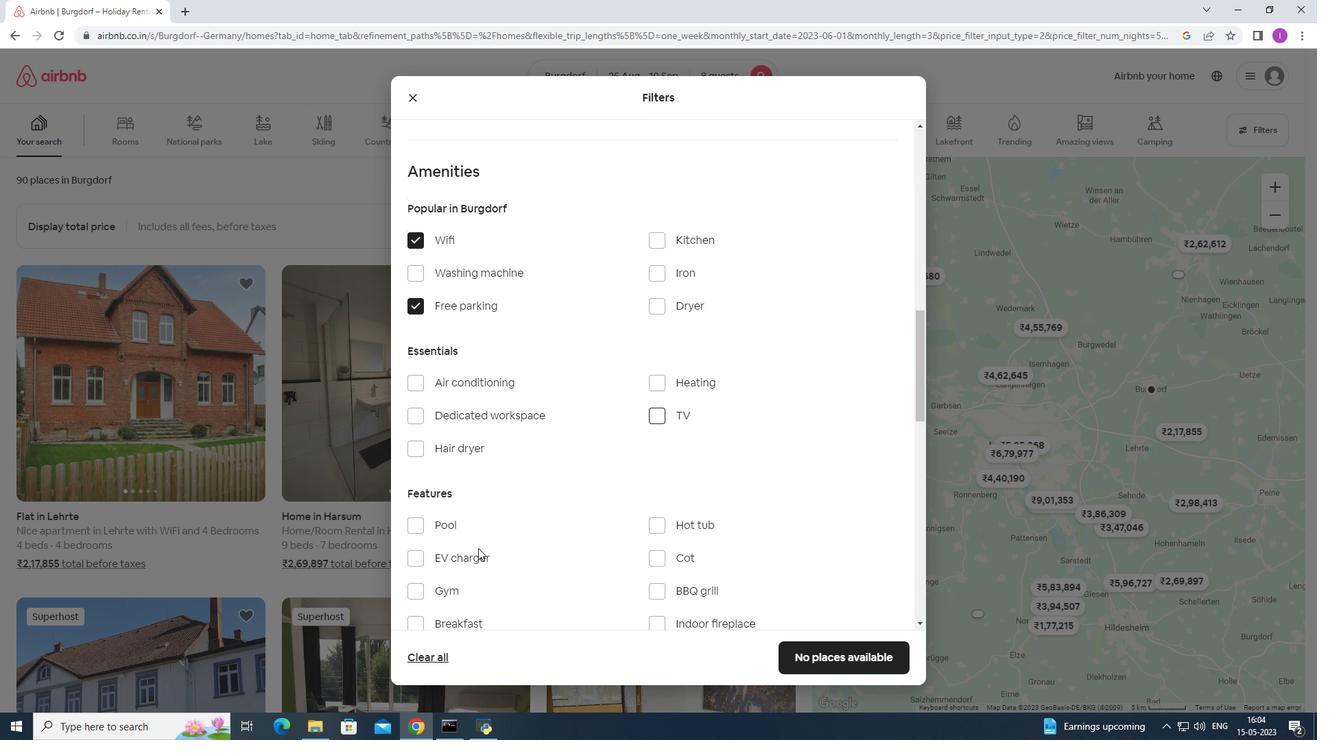
Action: Mouse scrolled (473, 551) with delta (0, 0)
Screenshot: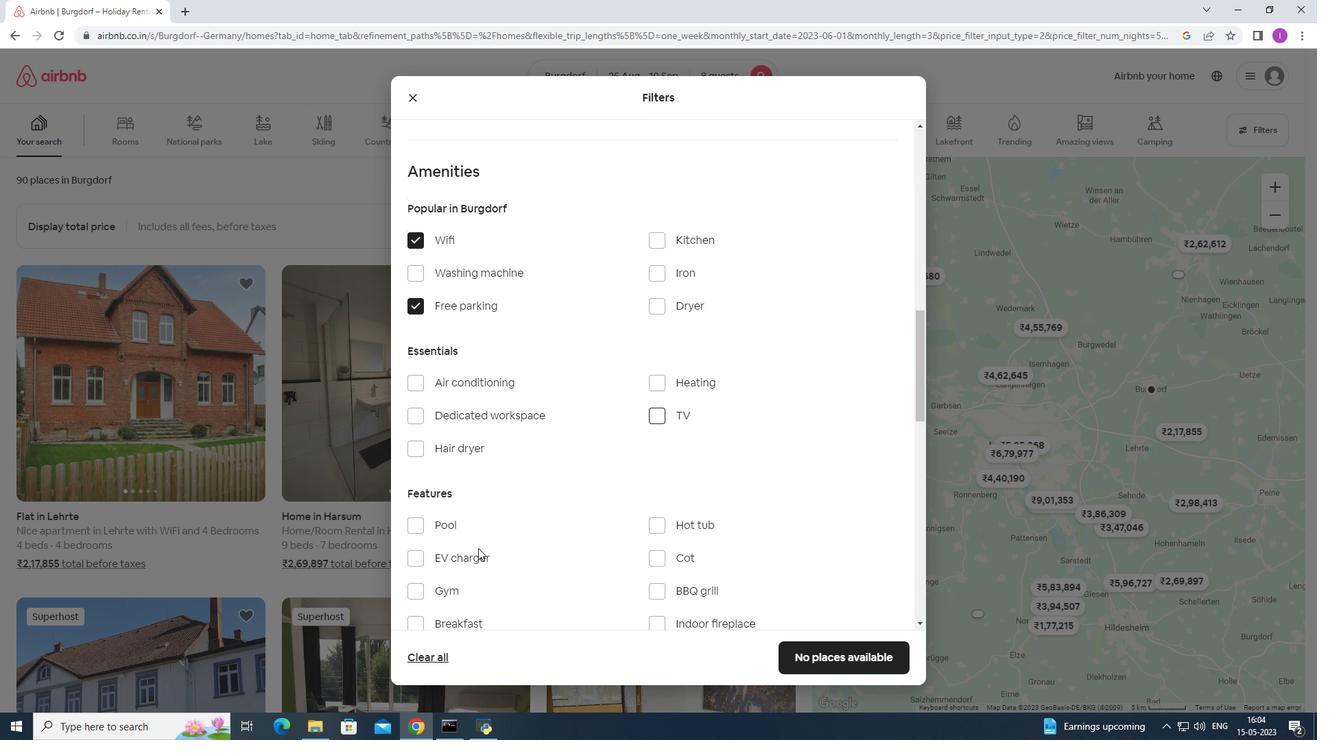
Action: Mouse moved to (415, 384)
Screenshot: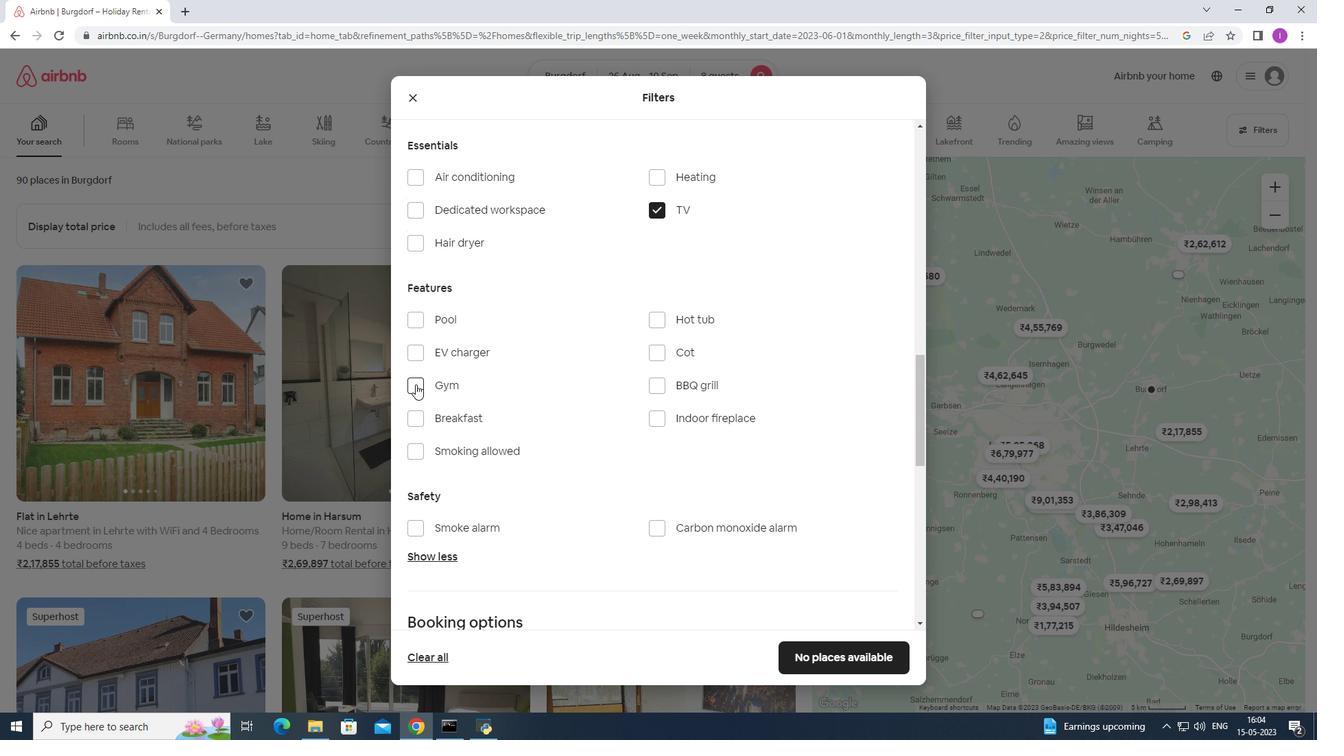
Action: Mouse pressed left at (415, 384)
Screenshot: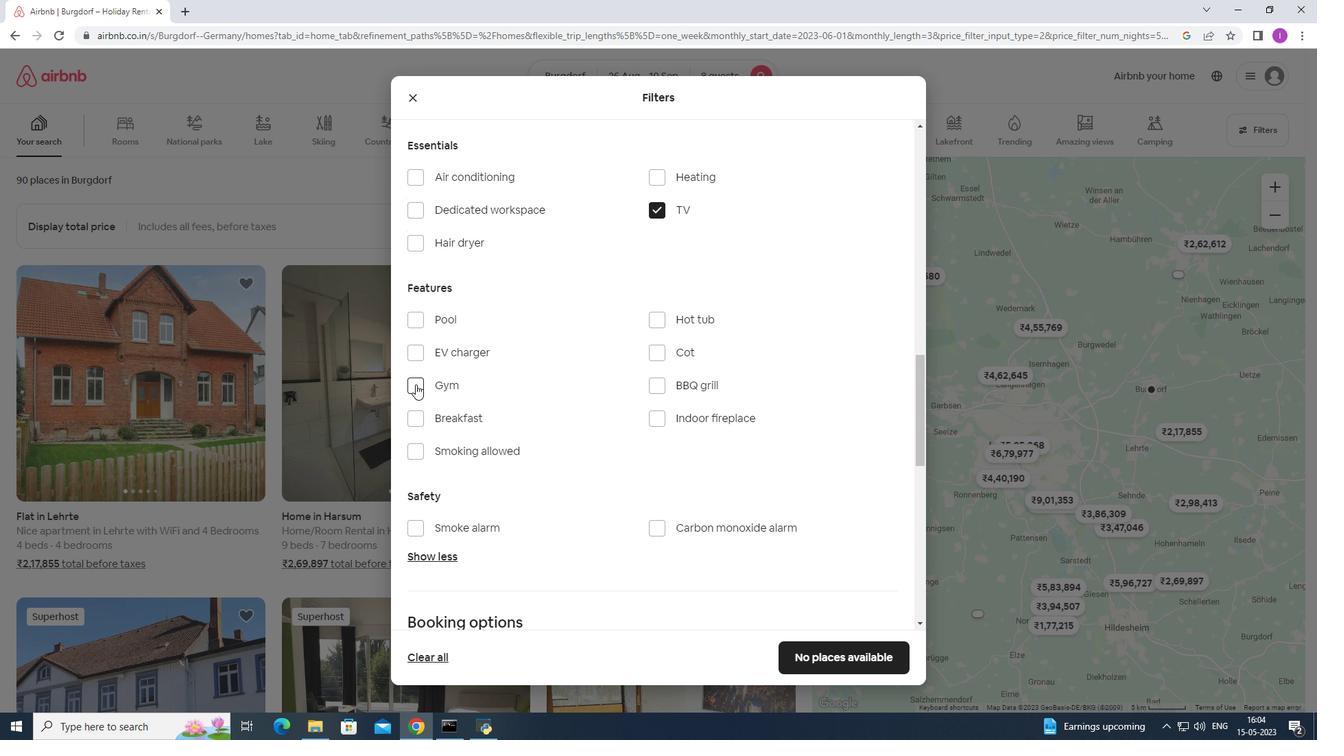 
Action: Mouse moved to (413, 420)
Screenshot: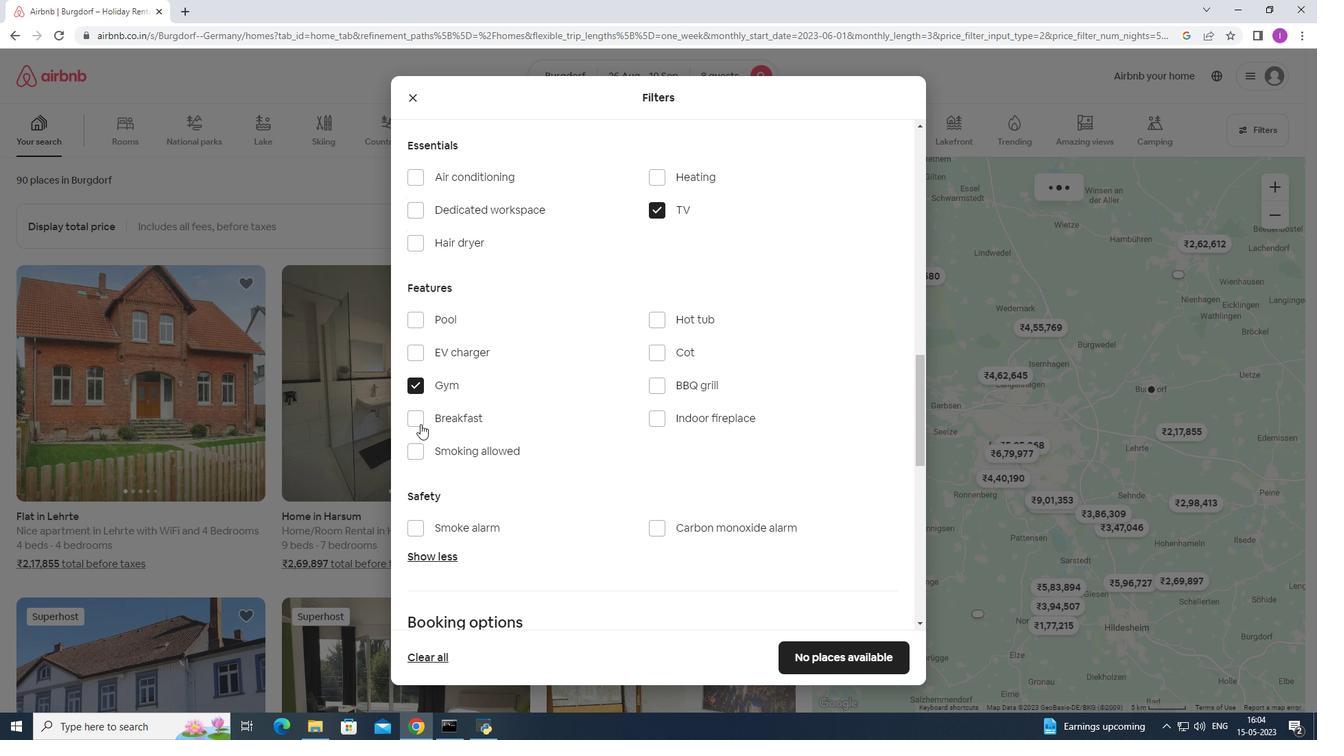 
Action: Mouse pressed left at (413, 420)
Screenshot: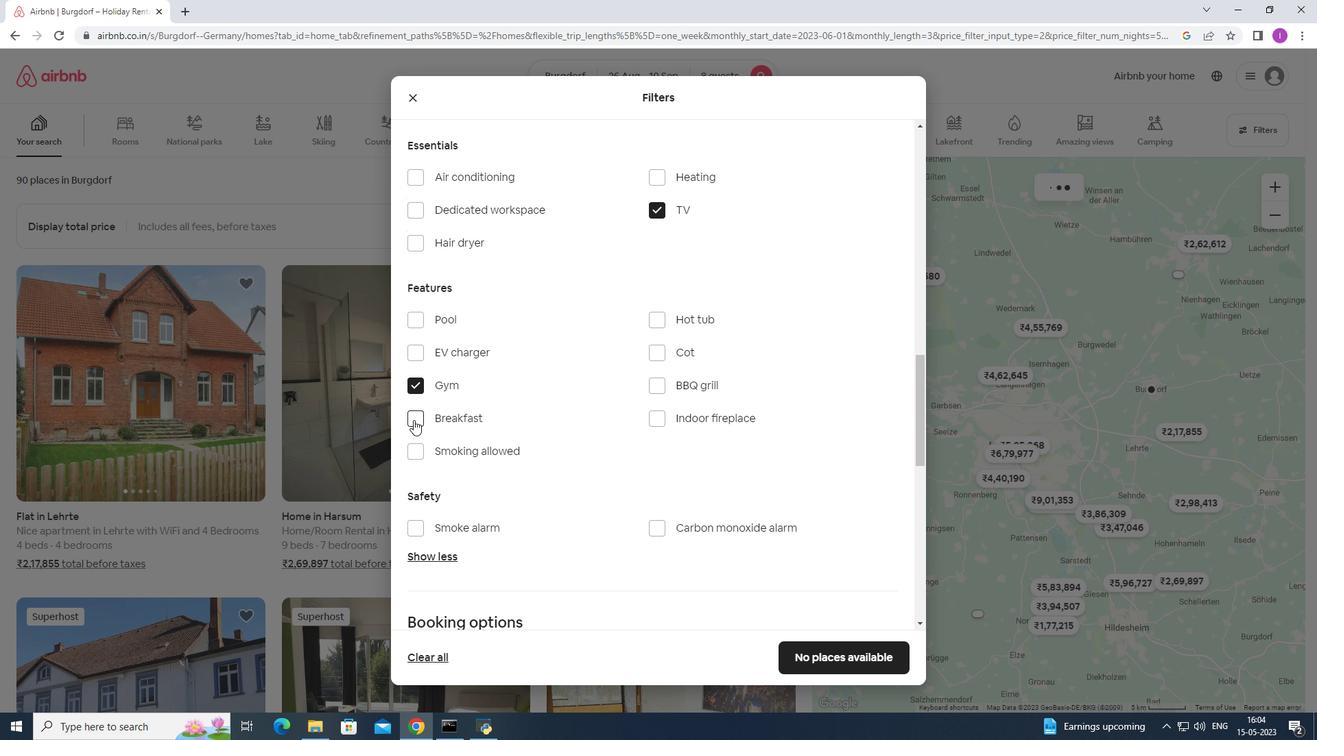 
Action: Mouse moved to (548, 474)
Screenshot: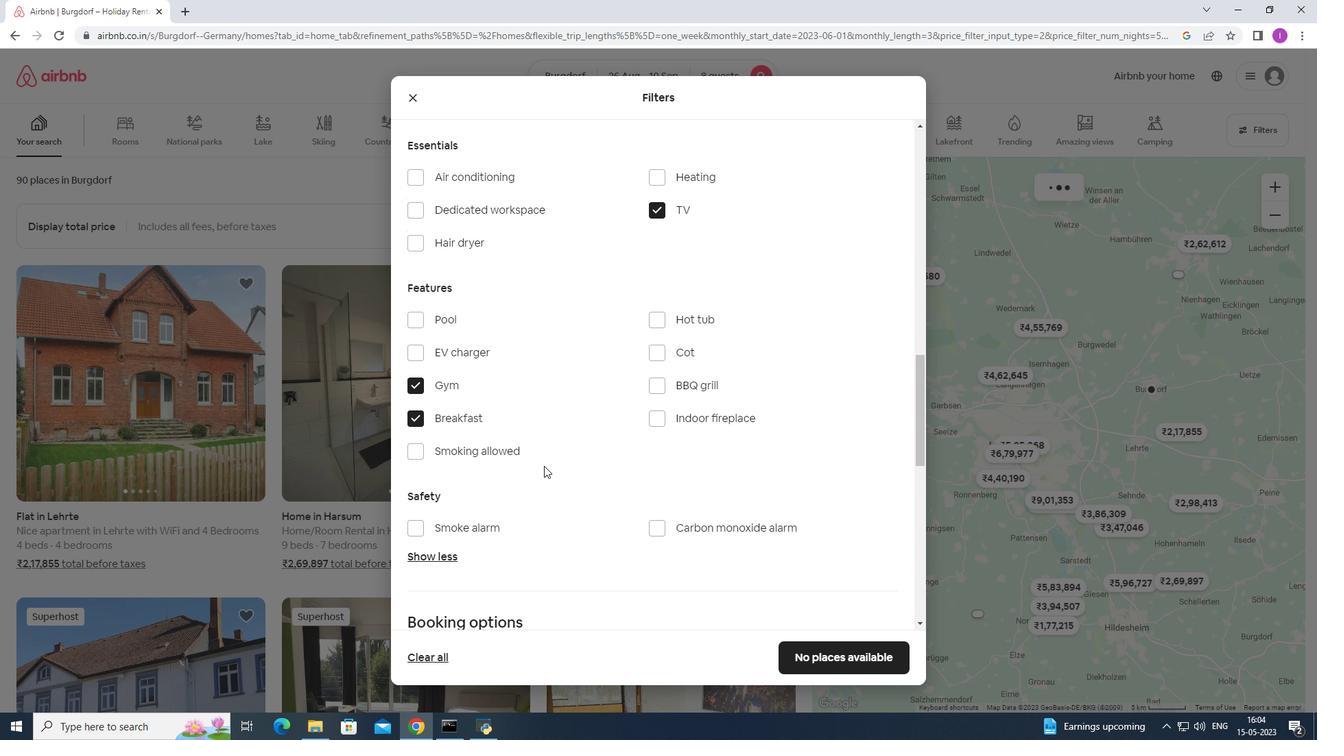 
Action: Mouse scrolled (548, 474) with delta (0, 0)
Screenshot: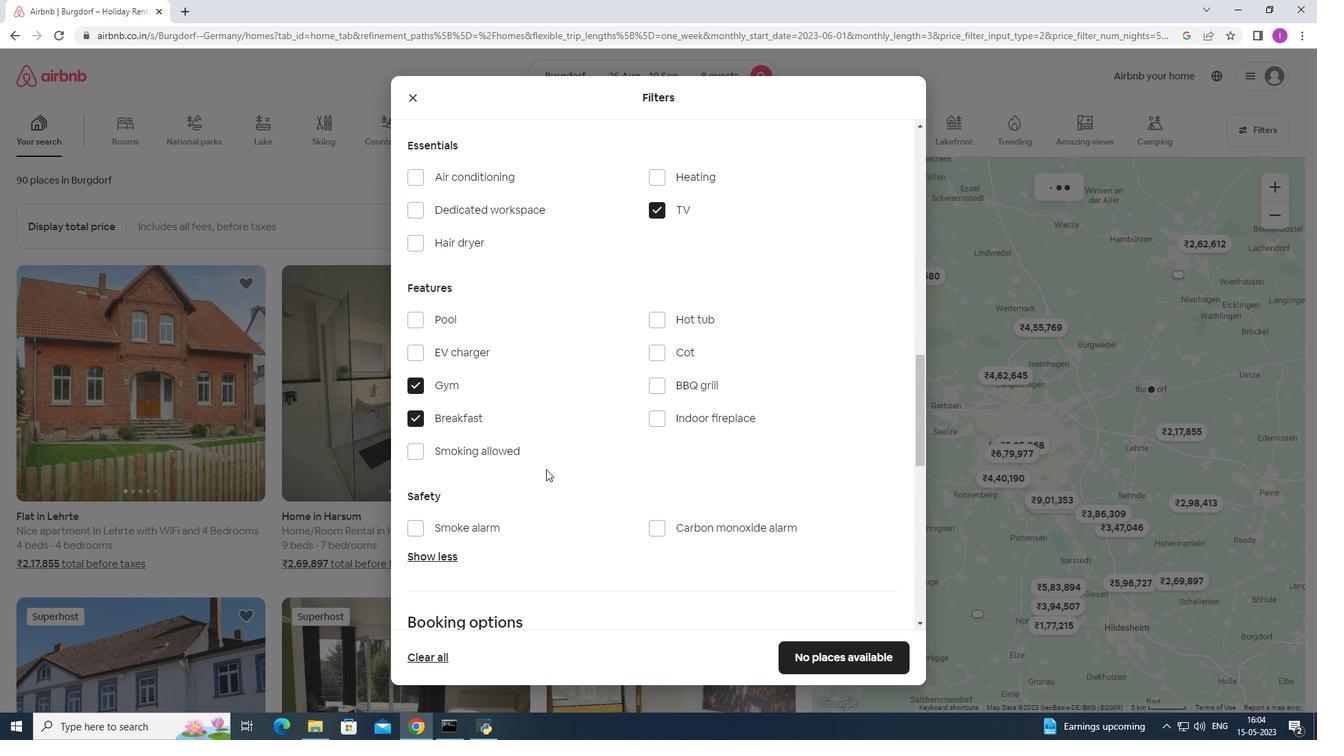 
Action: Mouse scrolled (548, 475) with delta (0, 0)
Screenshot: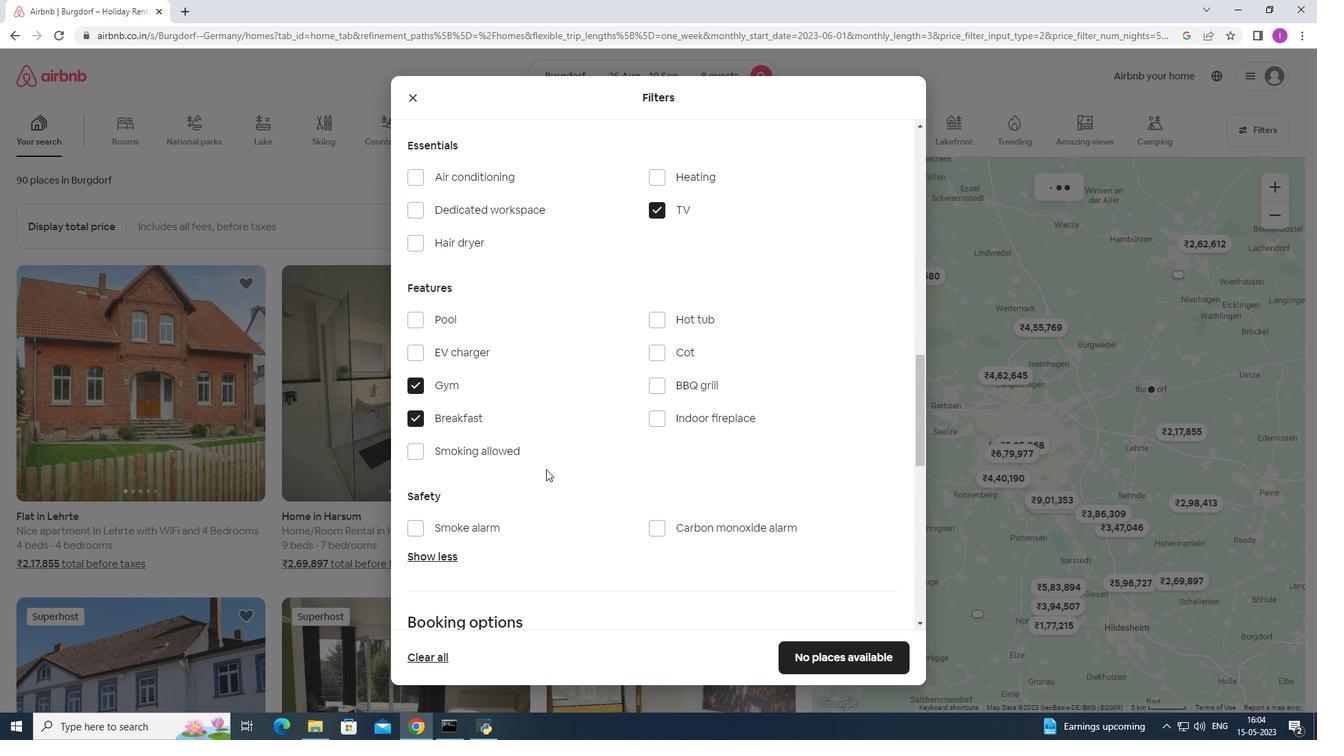
Action: Mouse moved to (550, 478)
Screenshot: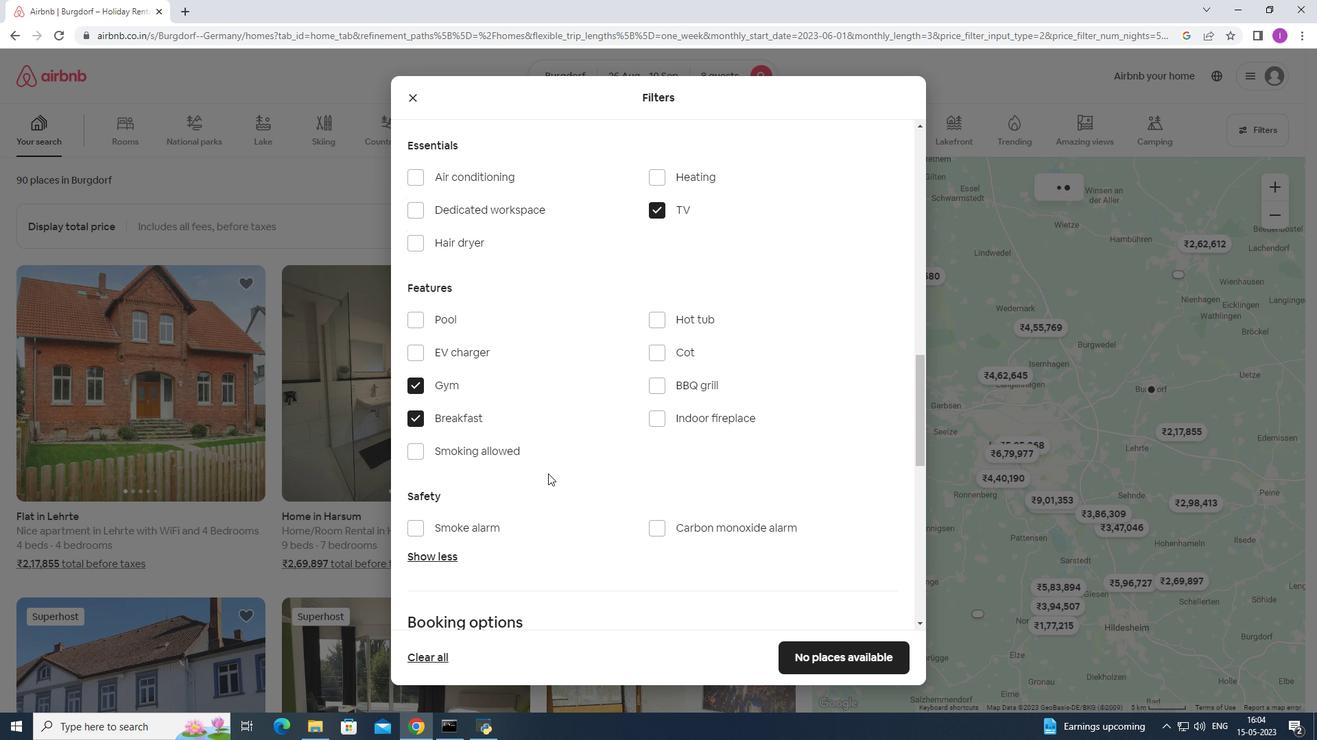 
Action: Mouse scrolled (550, 477) with delta (0, 0)
Screenshot: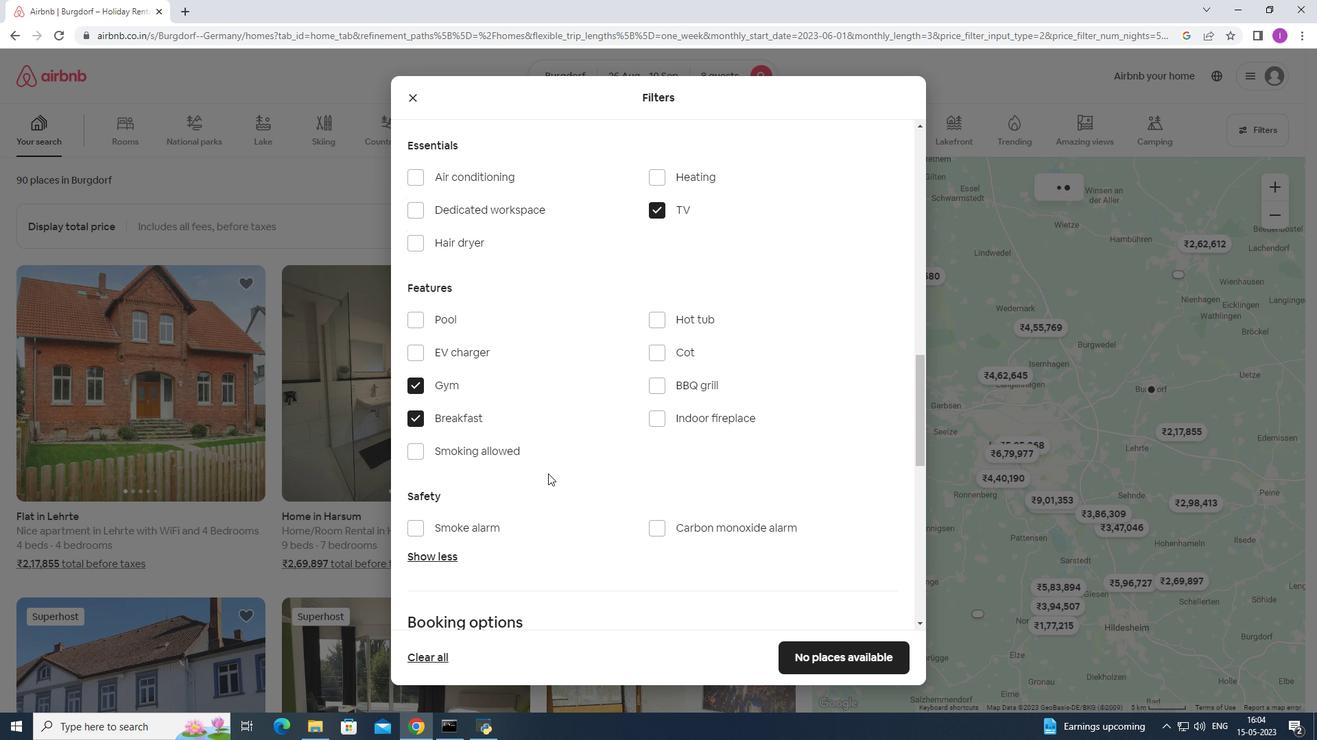 
Action: Mouse moved to (552, 485)
Screenshot: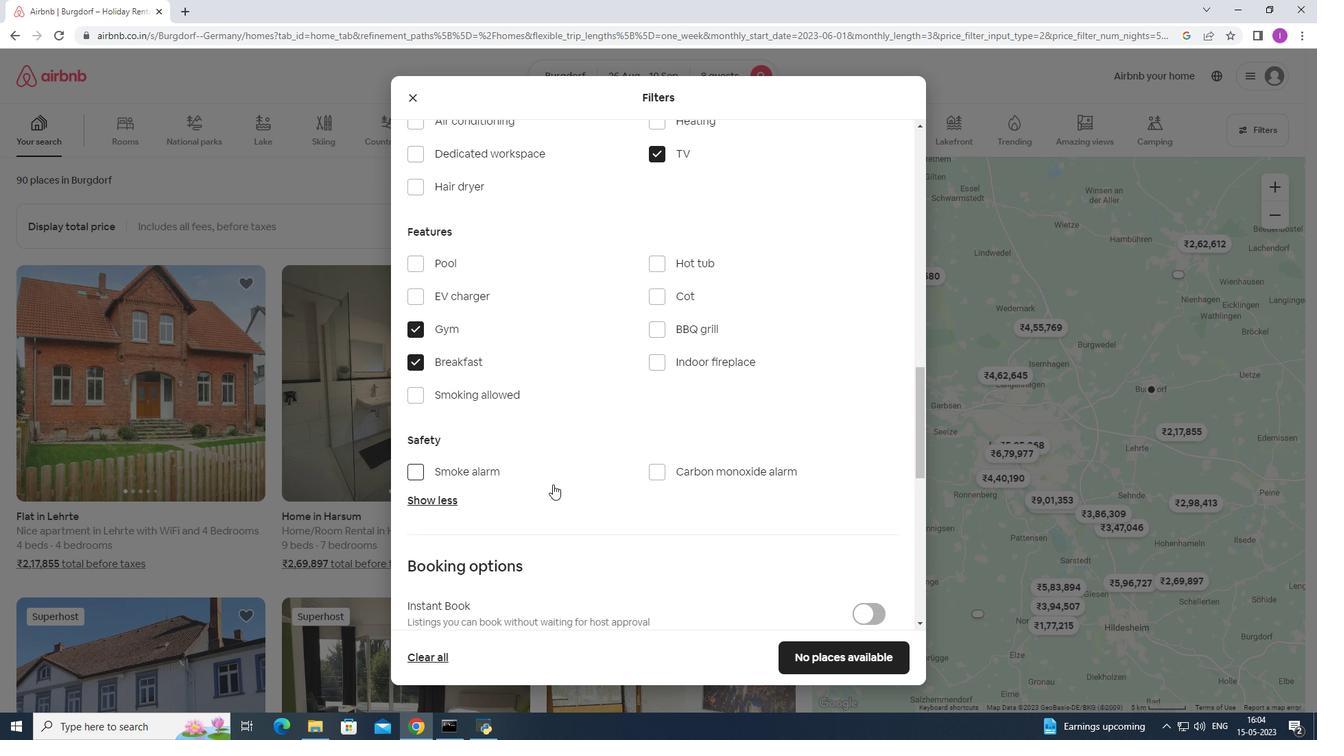 
Action: Mouse scrolled (552, 484) with delta (0, 0)
Screenshot: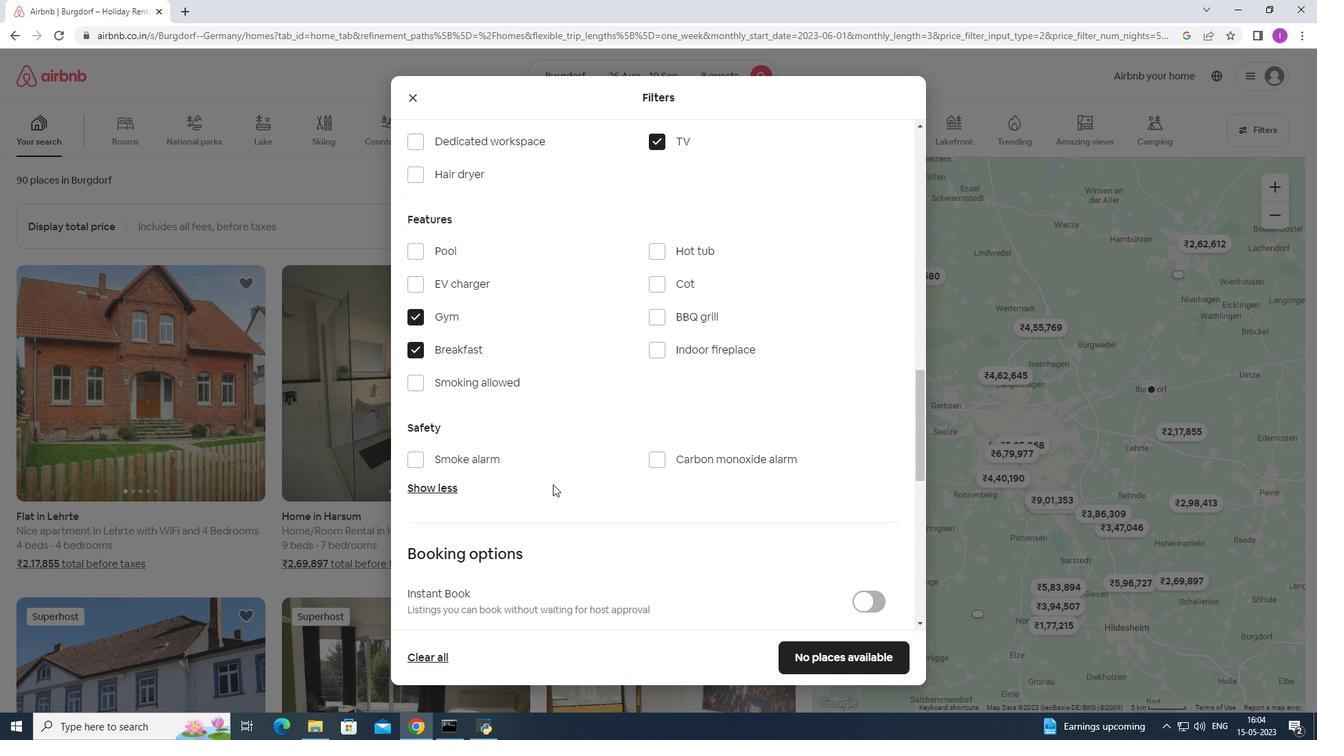 
Action: Mouse scrolled (552, 484) with delta (0, 0)
Screenshot: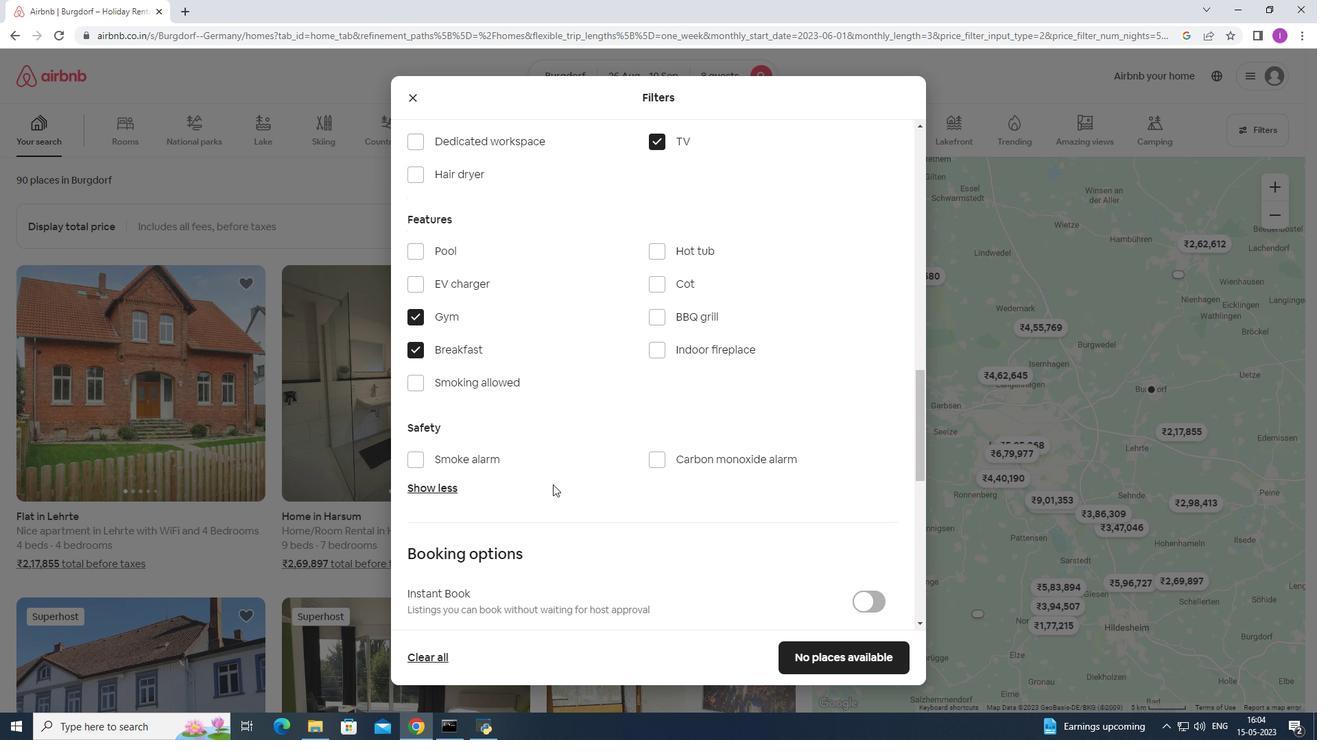 
Action: Mouse scrolled (552, 484) with delta (0, 0)
Screenshot: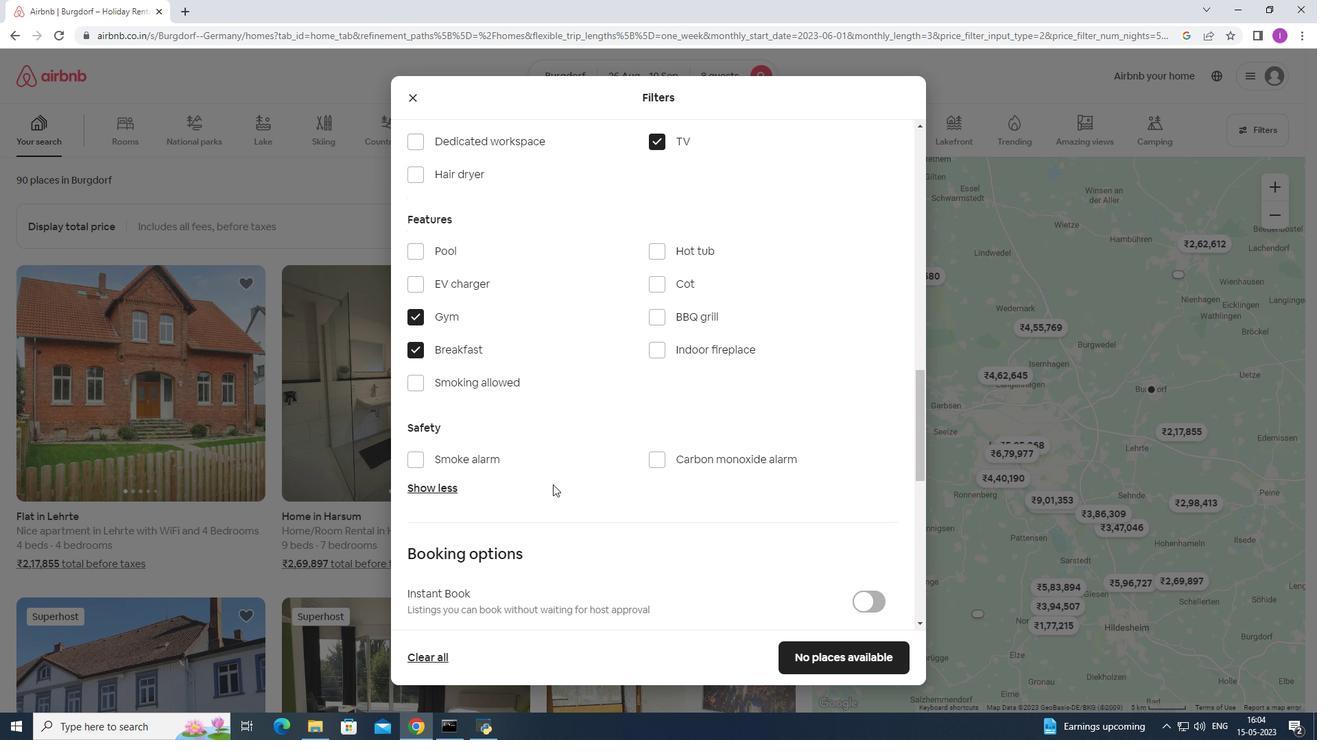 
Action: Mouse moved to (875, 443)
Screenshot: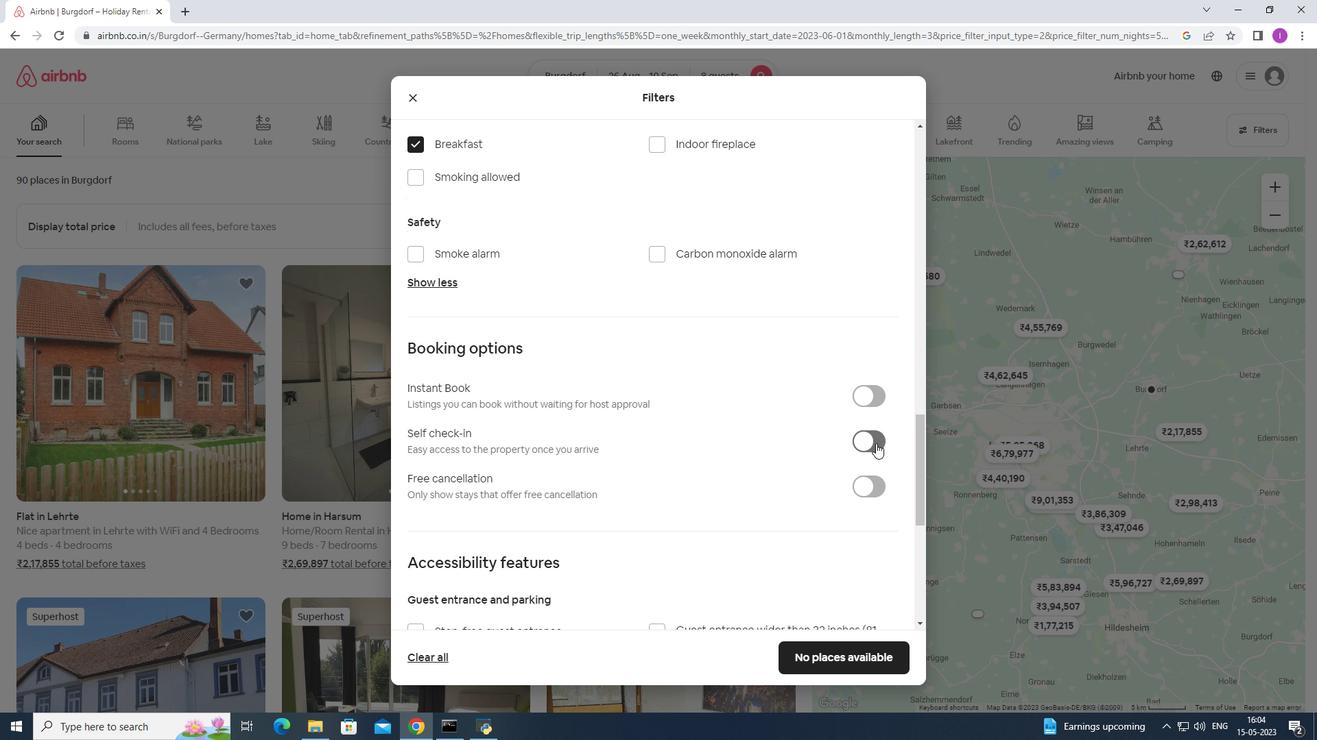 
Action: Mouse pressed left at (875, 443)
Screenshot: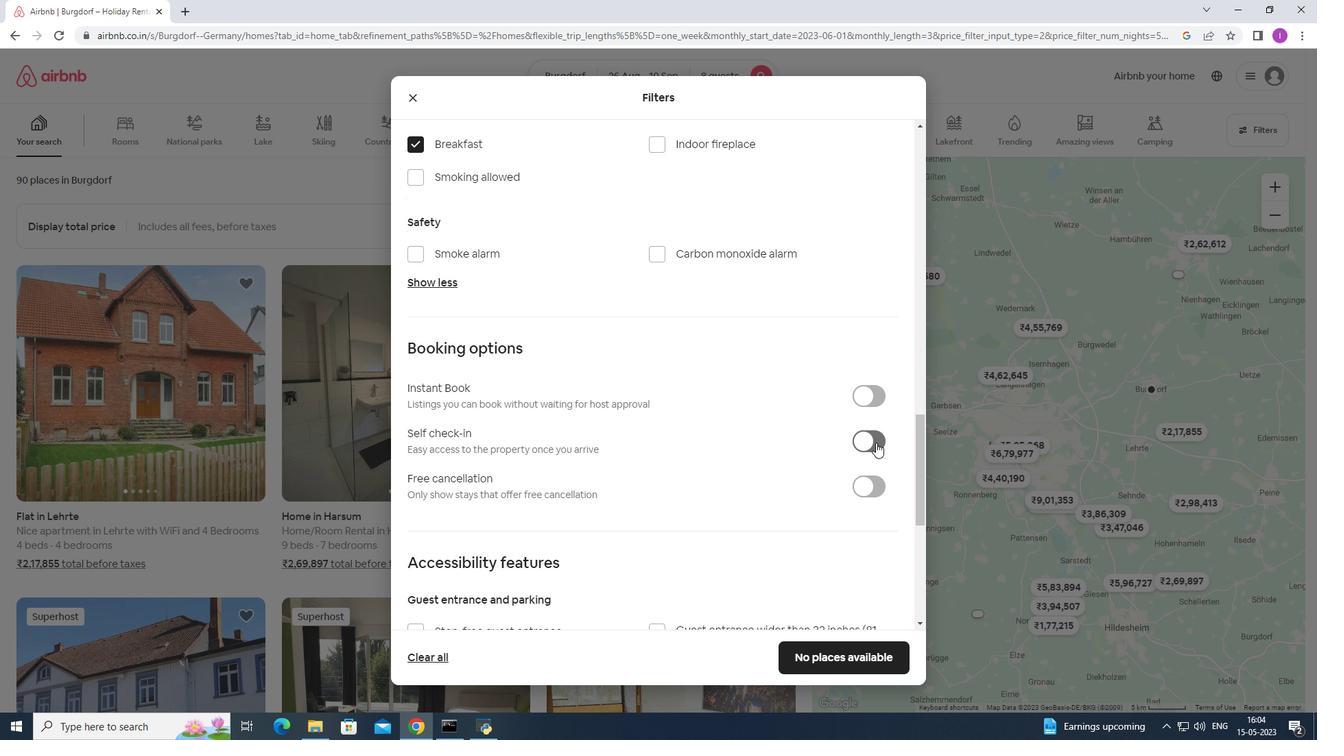 
Action: Mouse moved to (662, 549)
Screenshot: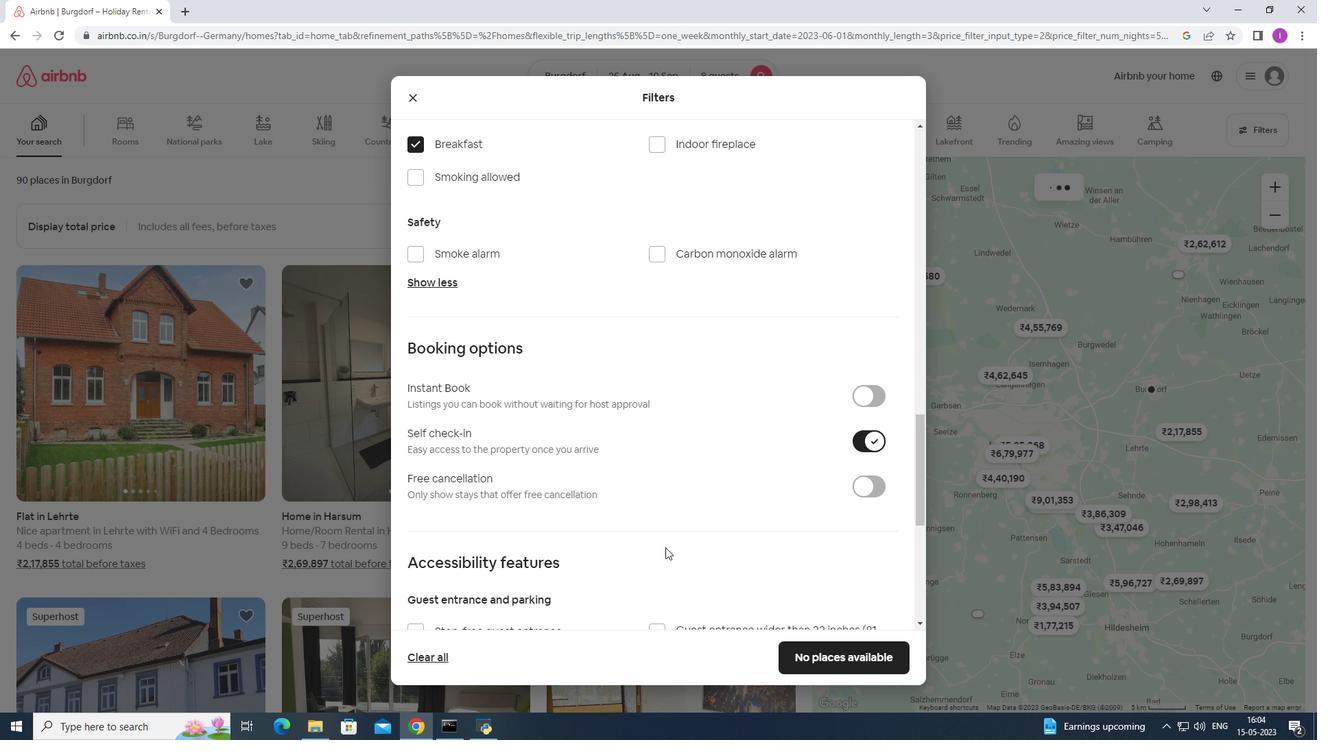 
Action: Mouse scrolled (662, 548) with delta (0, 0)
Screenshot: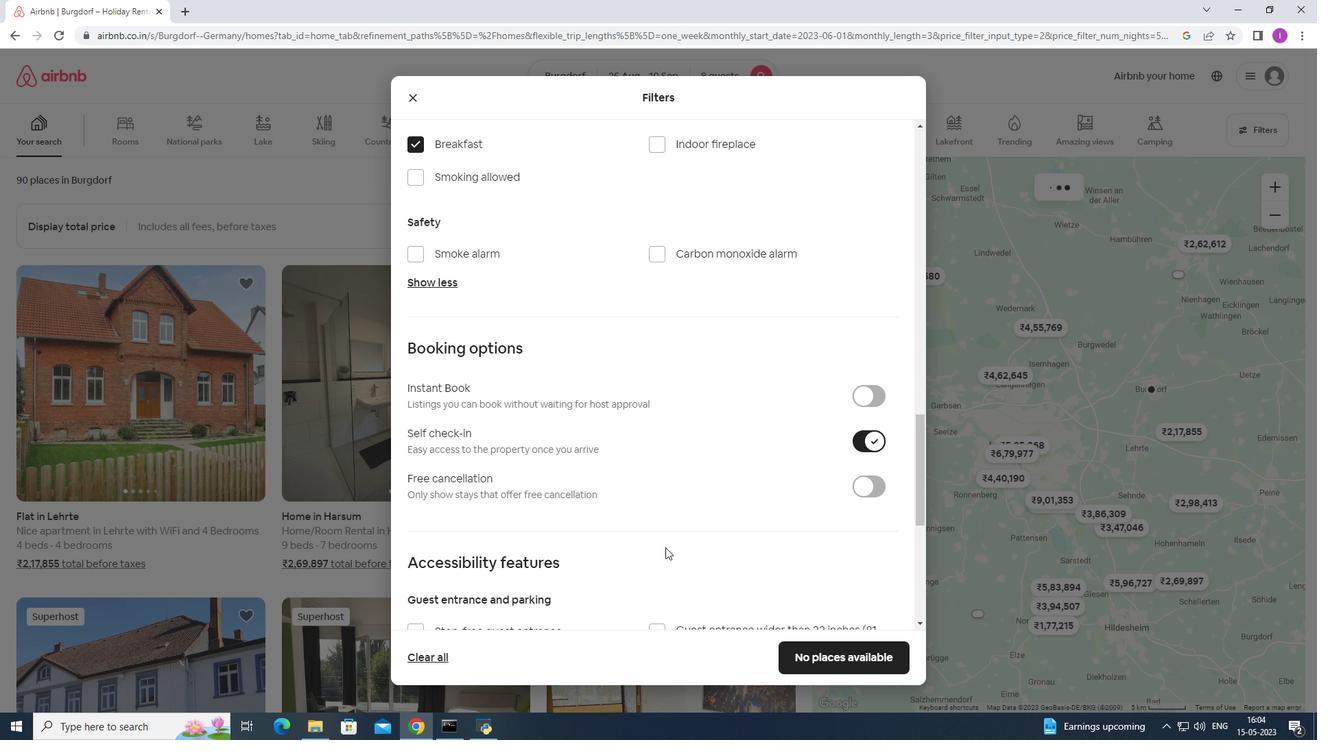 
Action: Mouse scrolled (662, 548) with delta (0, 0)
Screenshot: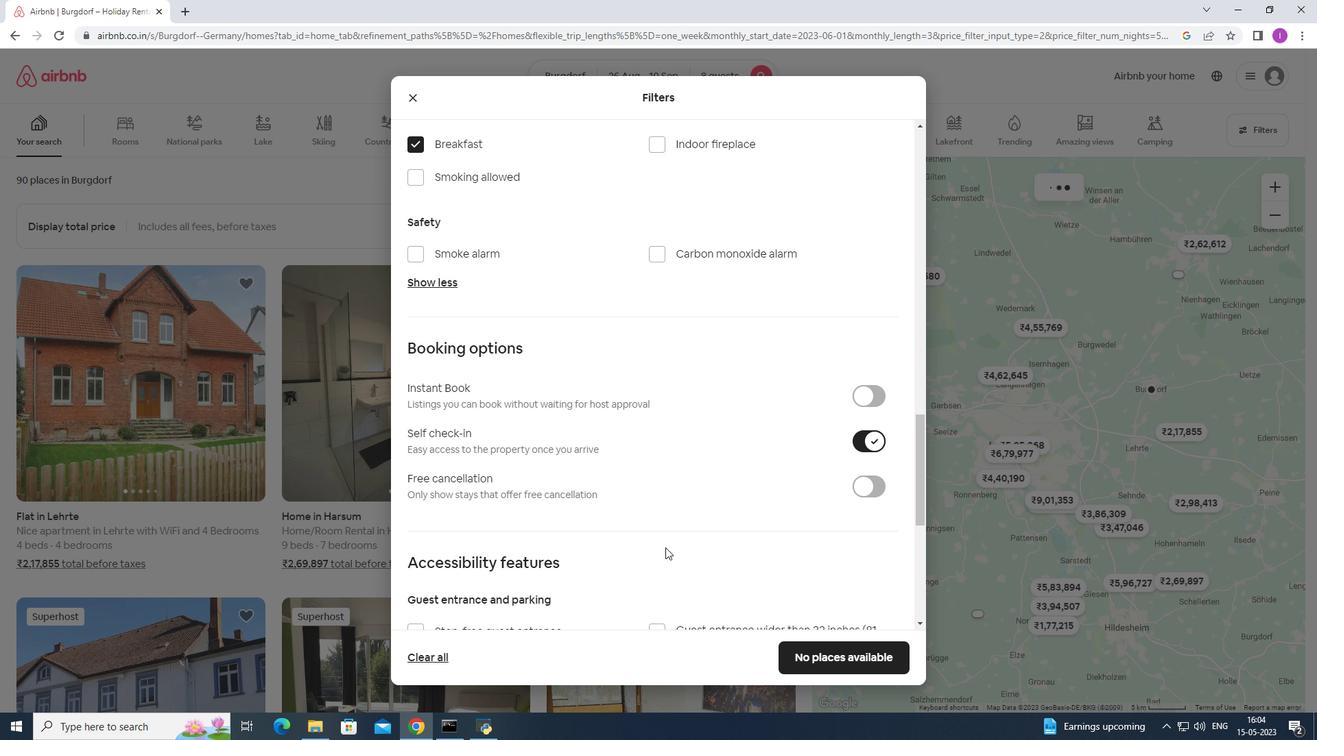 
Action: Mouse scrolled (662, 548) with delta (0, 0)
Screenshot: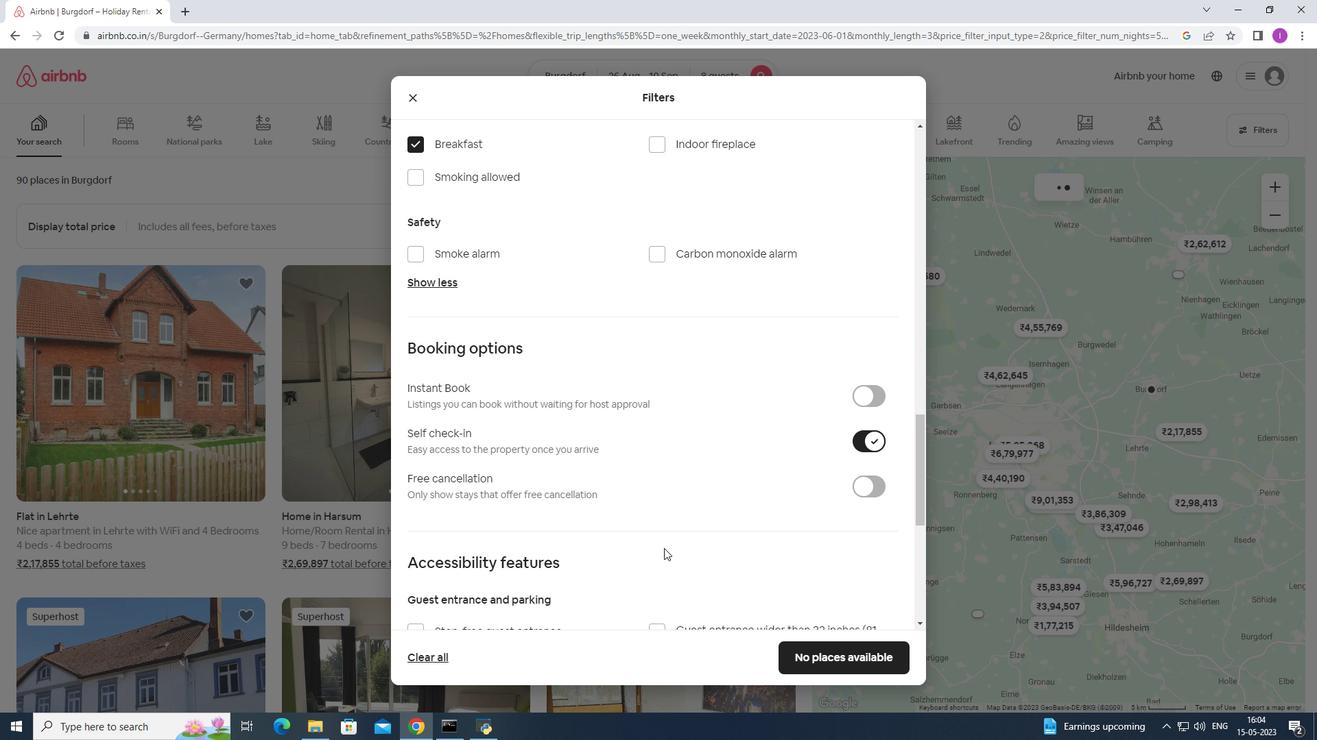 
Action: Mouse moved to (627, 542)
Screenshot: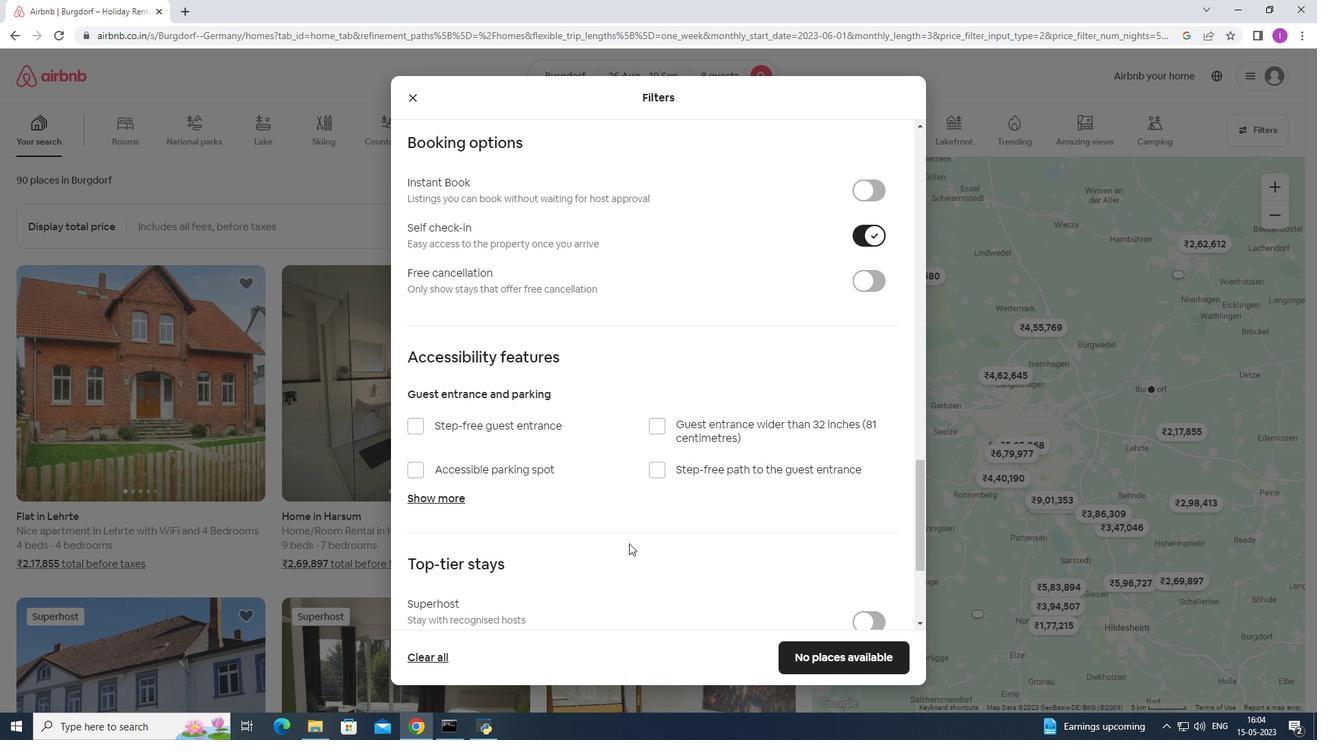
Action: Mouse scrolled (627, 541) with delta (0, 0)
Screenshot: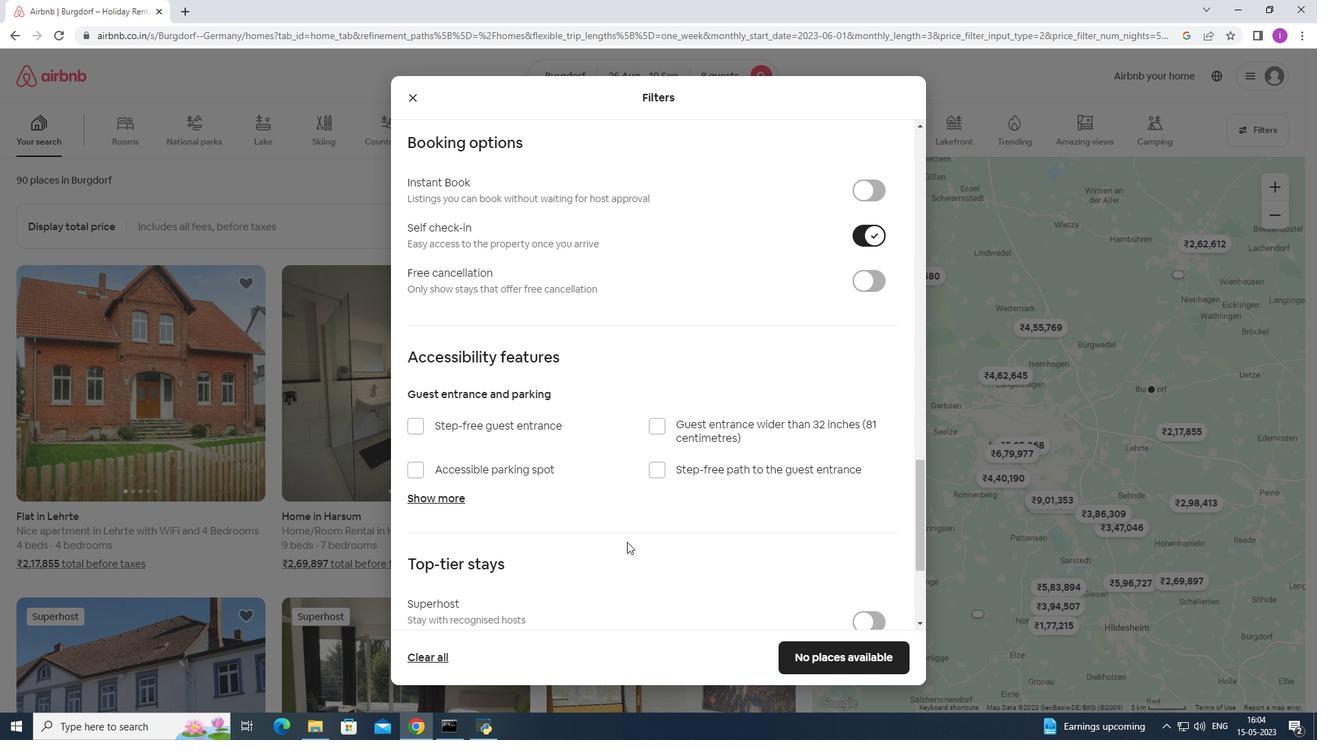 
Action: Mouse scrolled (627, 541) with delta (0, 0)
Screenshot: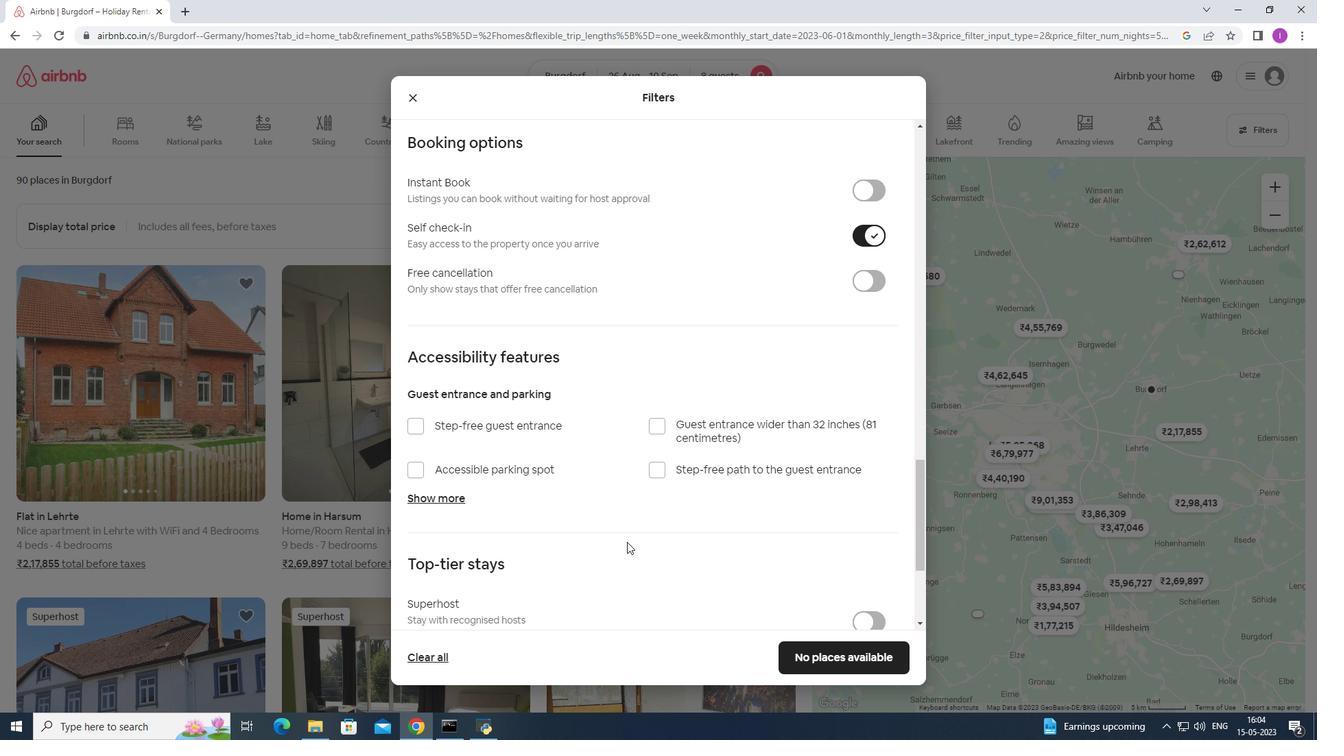 
Action: Mouse scrolled (627, 541) with delta (0, 0)
Screenshot: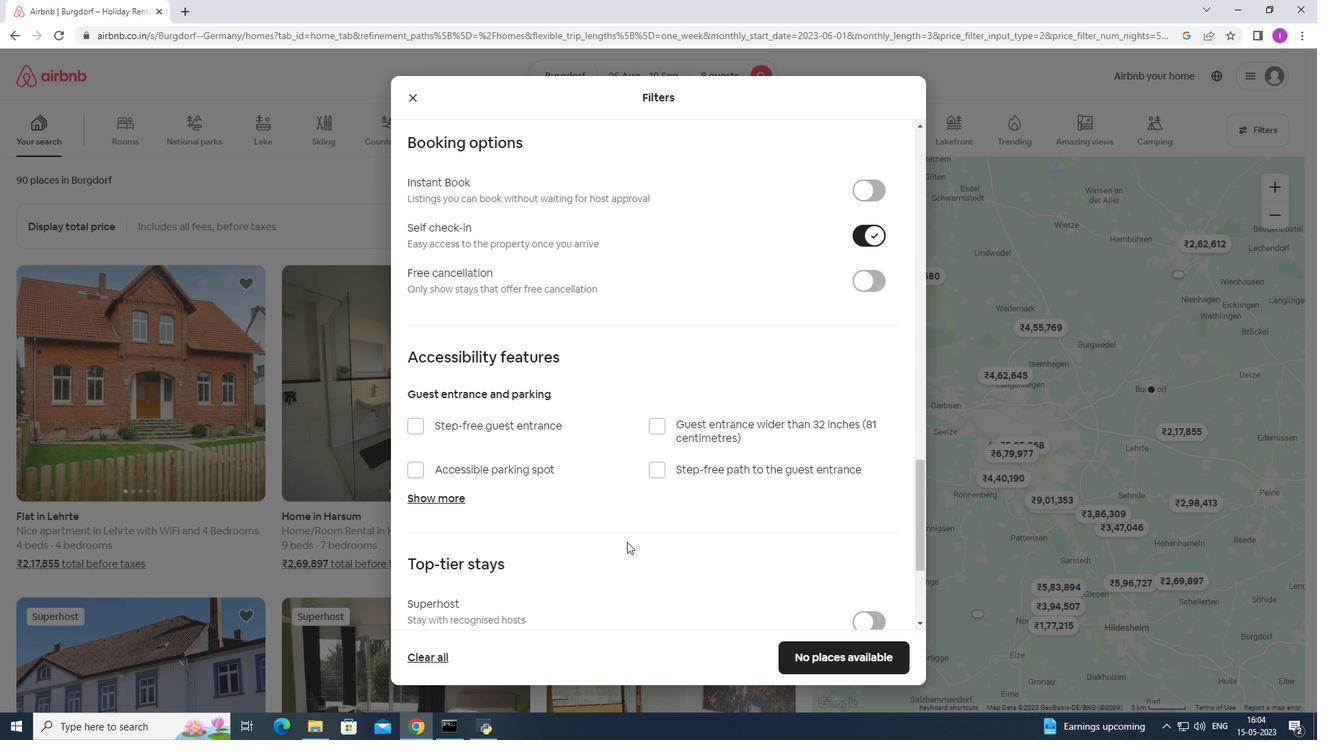 
Action: Mouse scrolled (627, 541) with delta (0, 0)
Screenshot: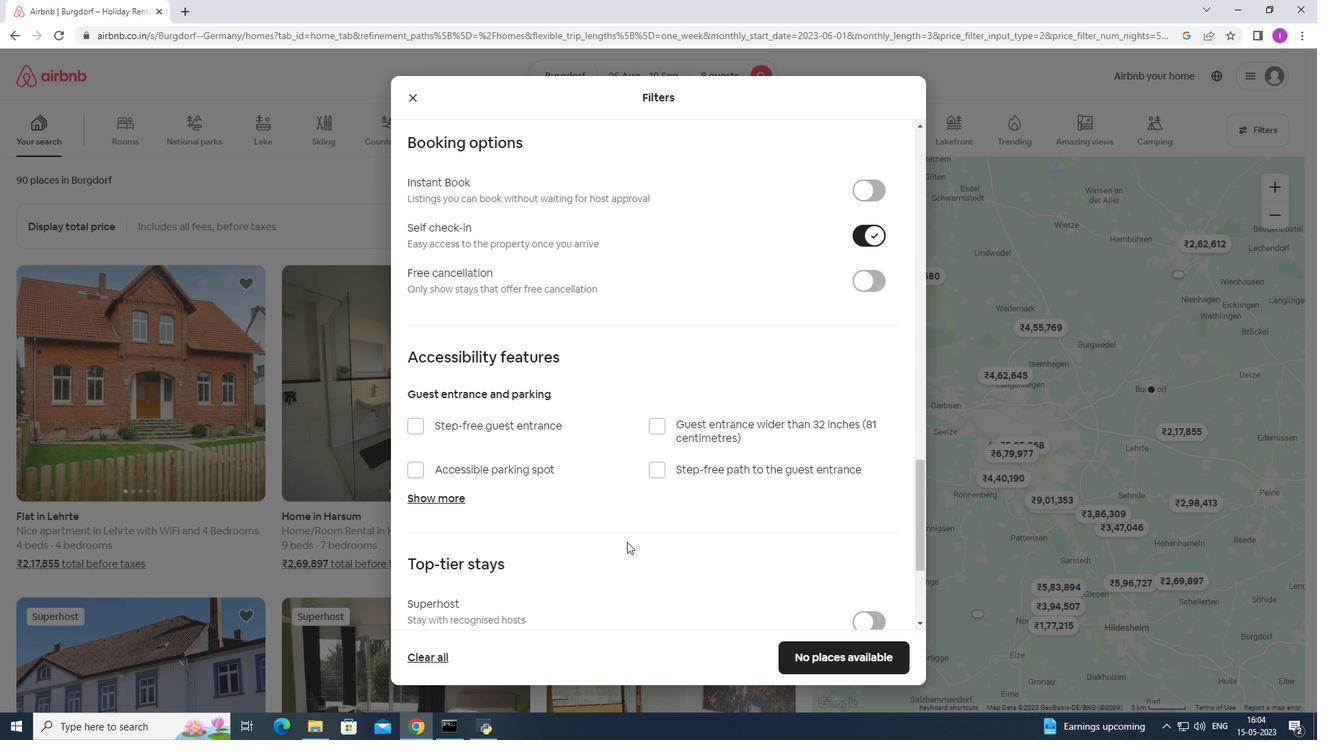 
Action: Mouse scrolled (627, 541) with delta (0, 0)
Screenshot: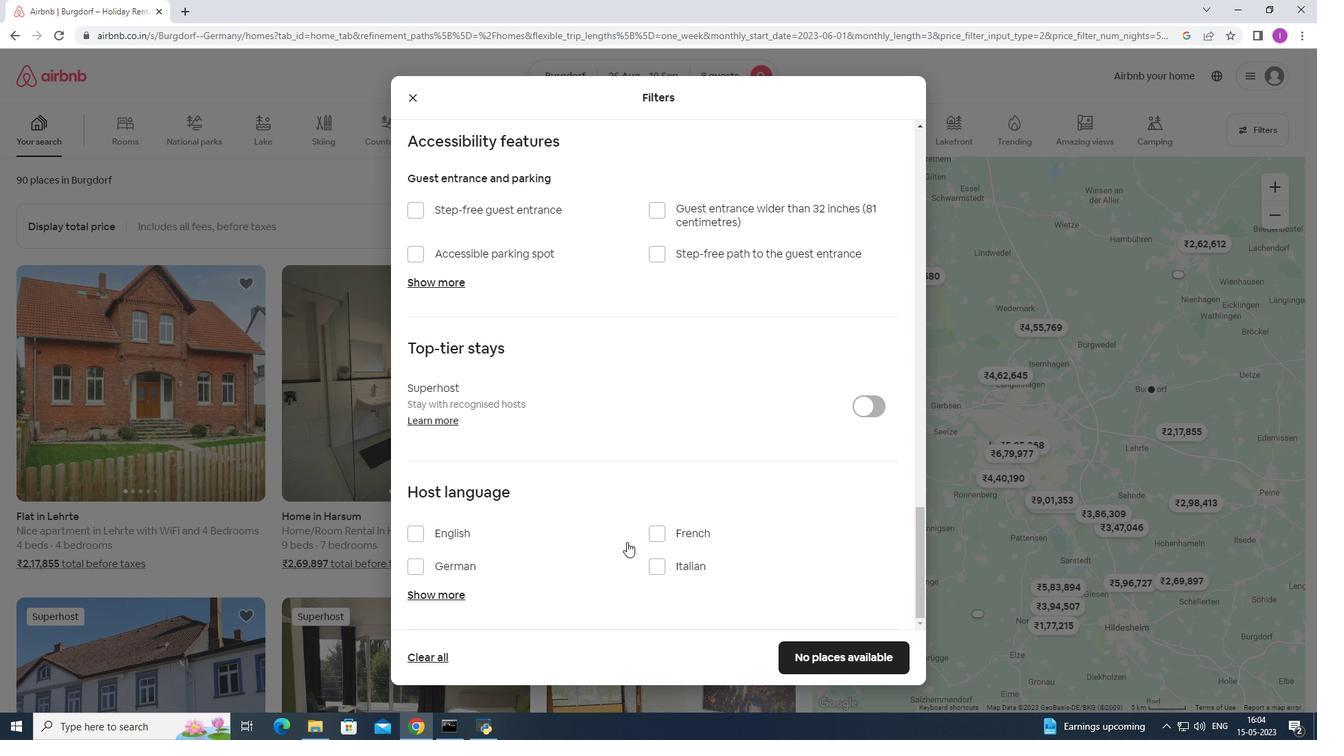 
Action: Mouse scrolled (627, 541) with delta (0, 0)
Screenshot: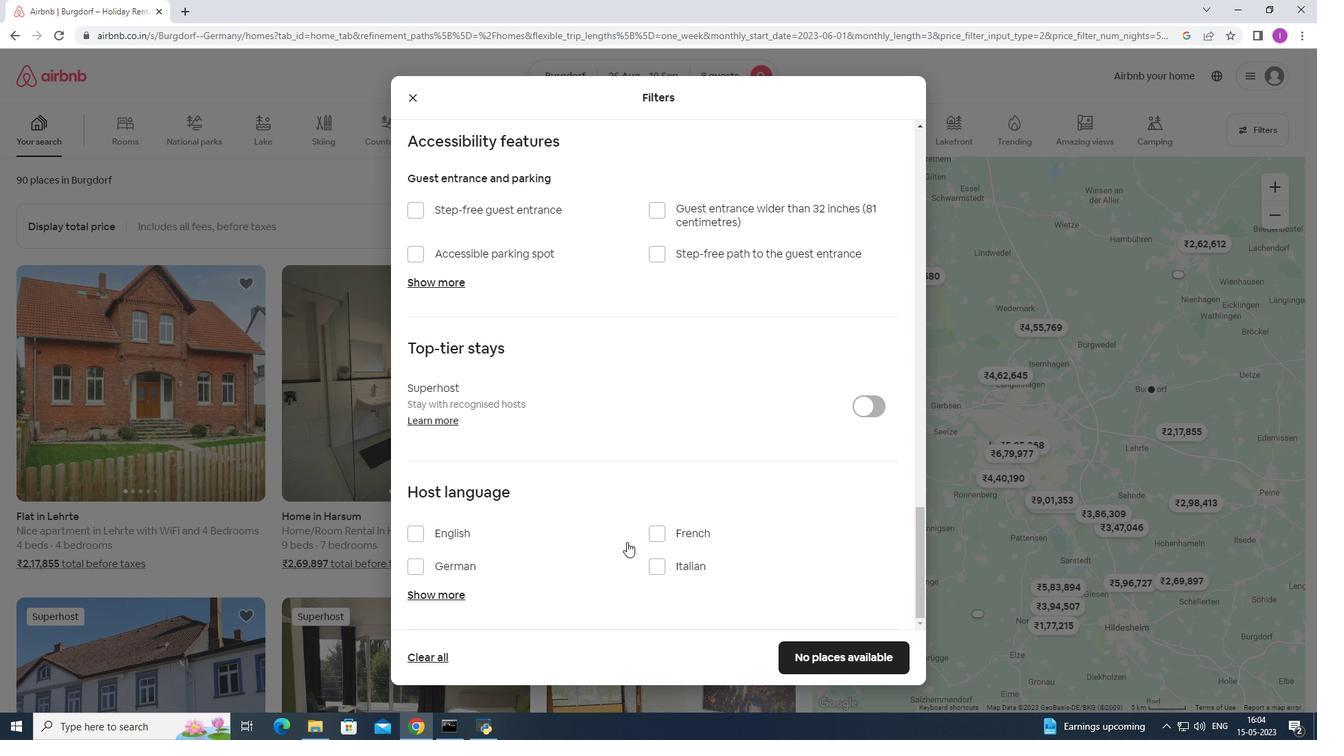 
Action: Mouse scrolled (627, 541) with delta (0, 0)
Screenshot: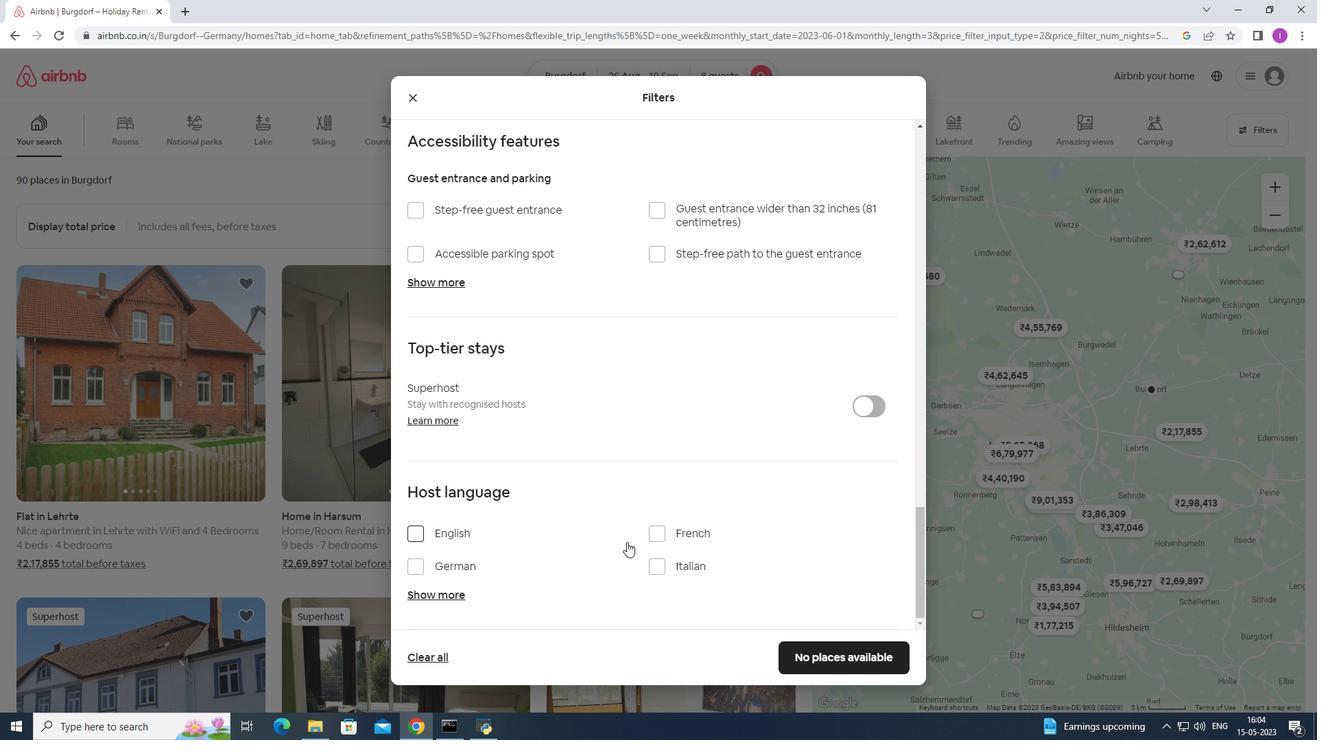 
Action: Mouse moved to (413, 536)
Screenshot: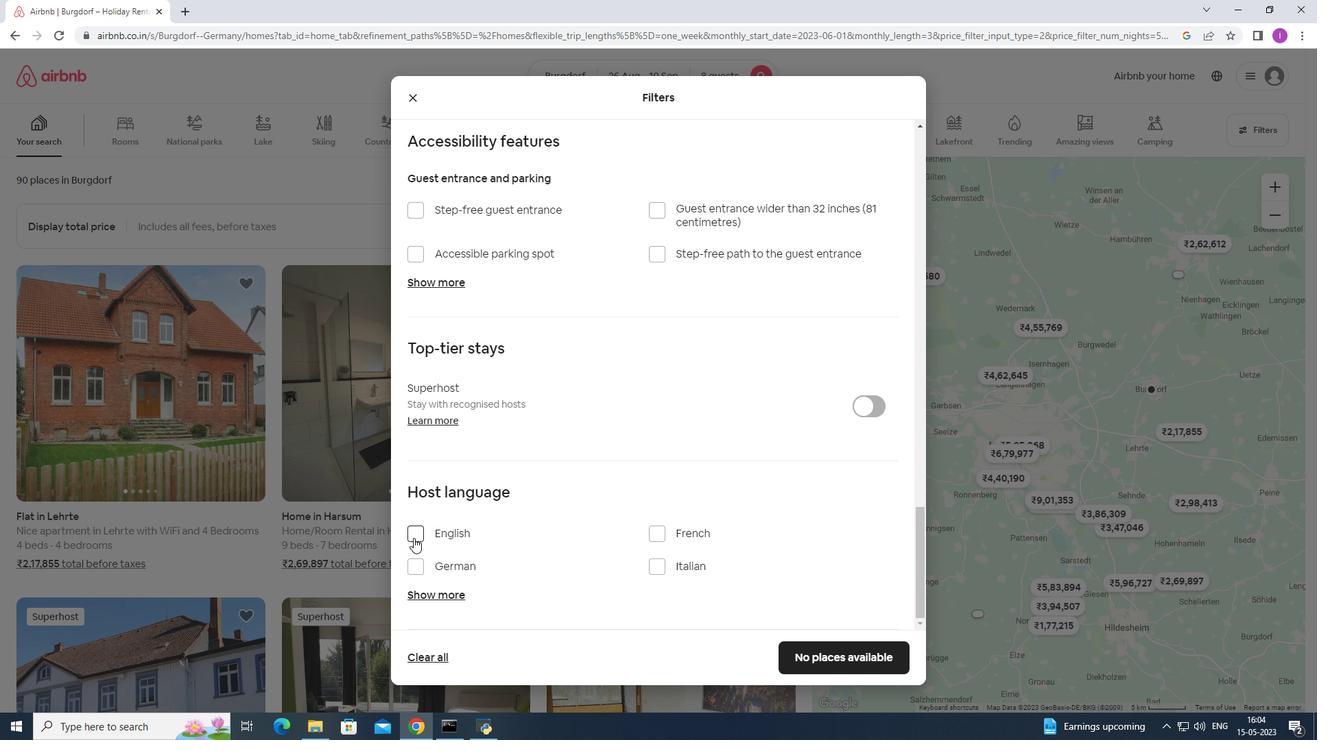 
Action: Mouse pressed left at (413, 536)
Screenshot: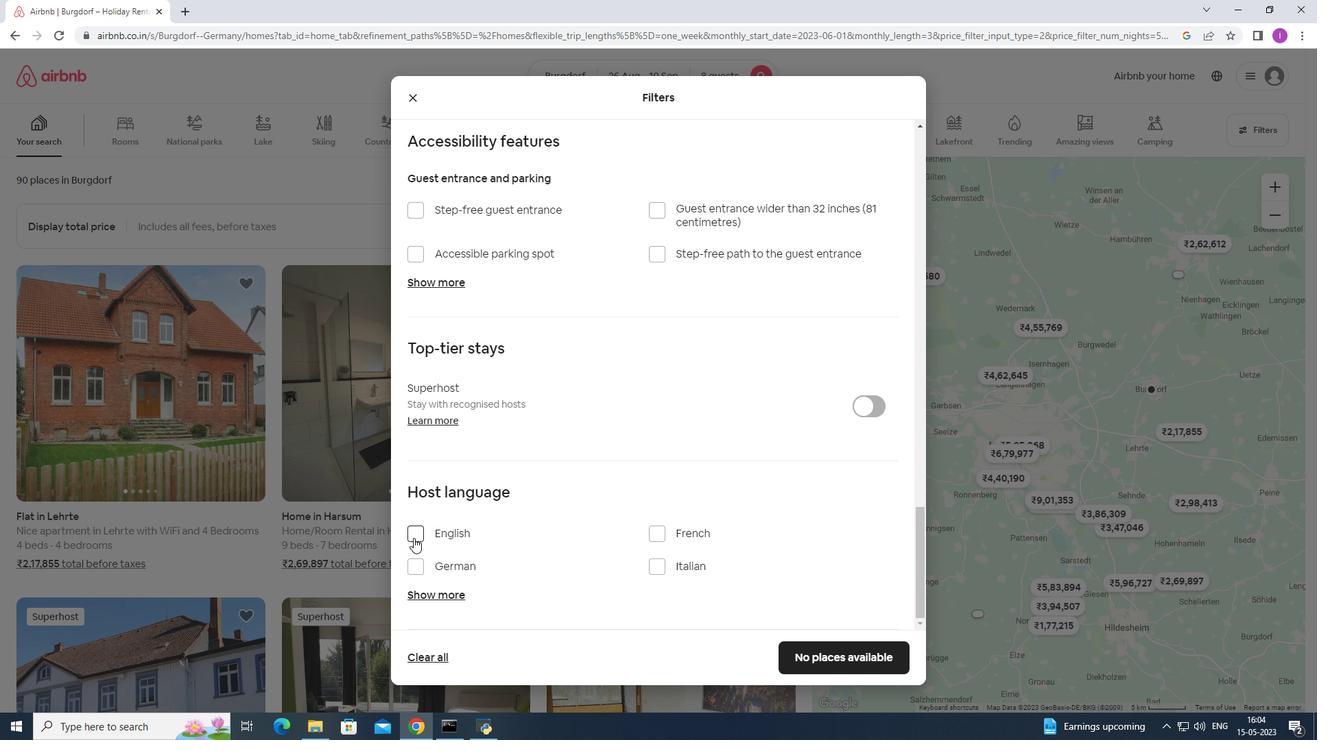 
Action: Mouse moved to (705, 622)
Screenshot: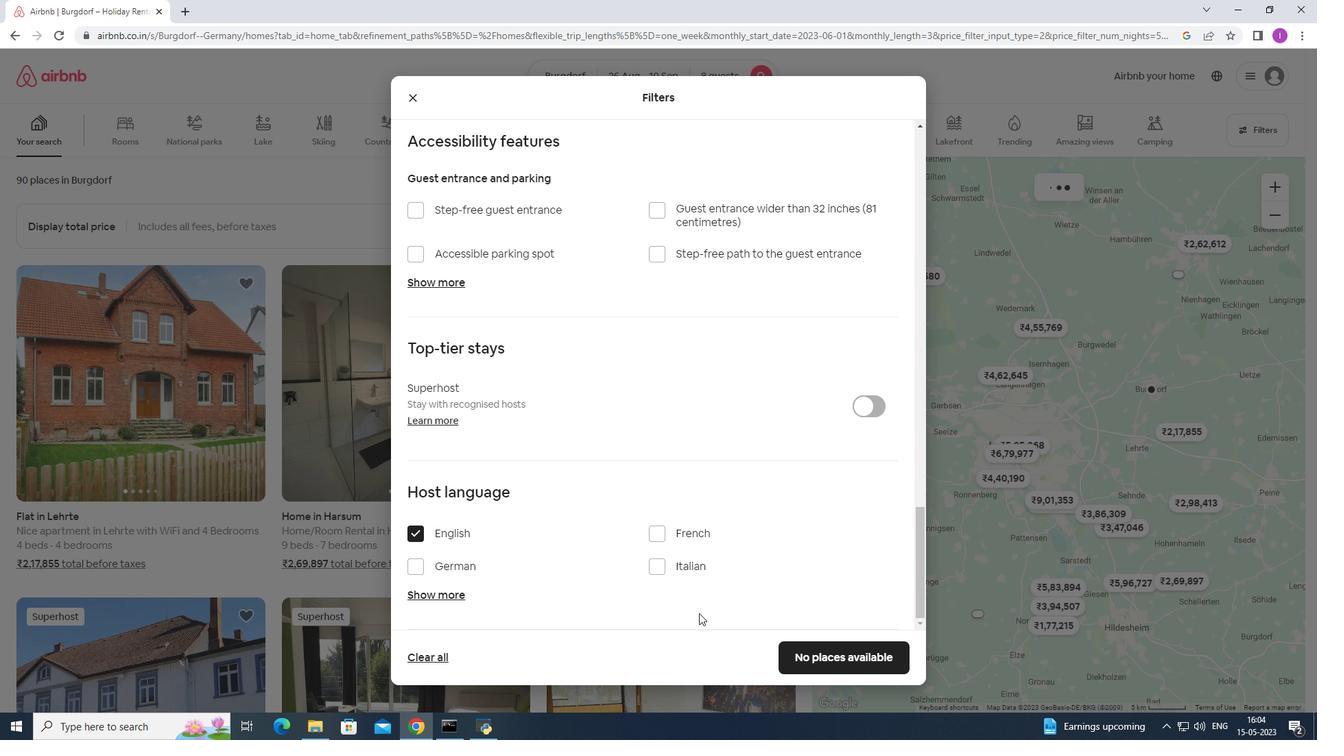 
Action: Mouse scrolled (705, 621) with delta (0, 0)
Screenshot: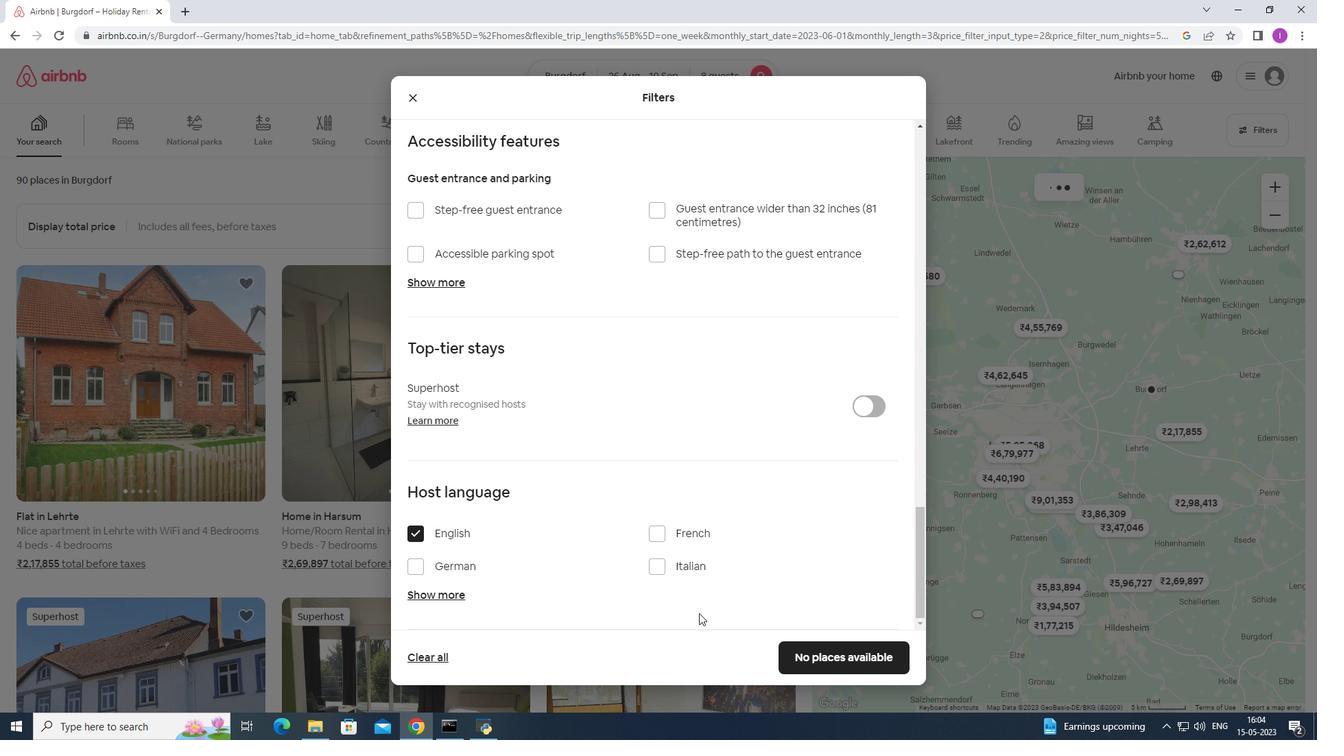 
Action: Mouse moved to (721, 629)
Screenshot: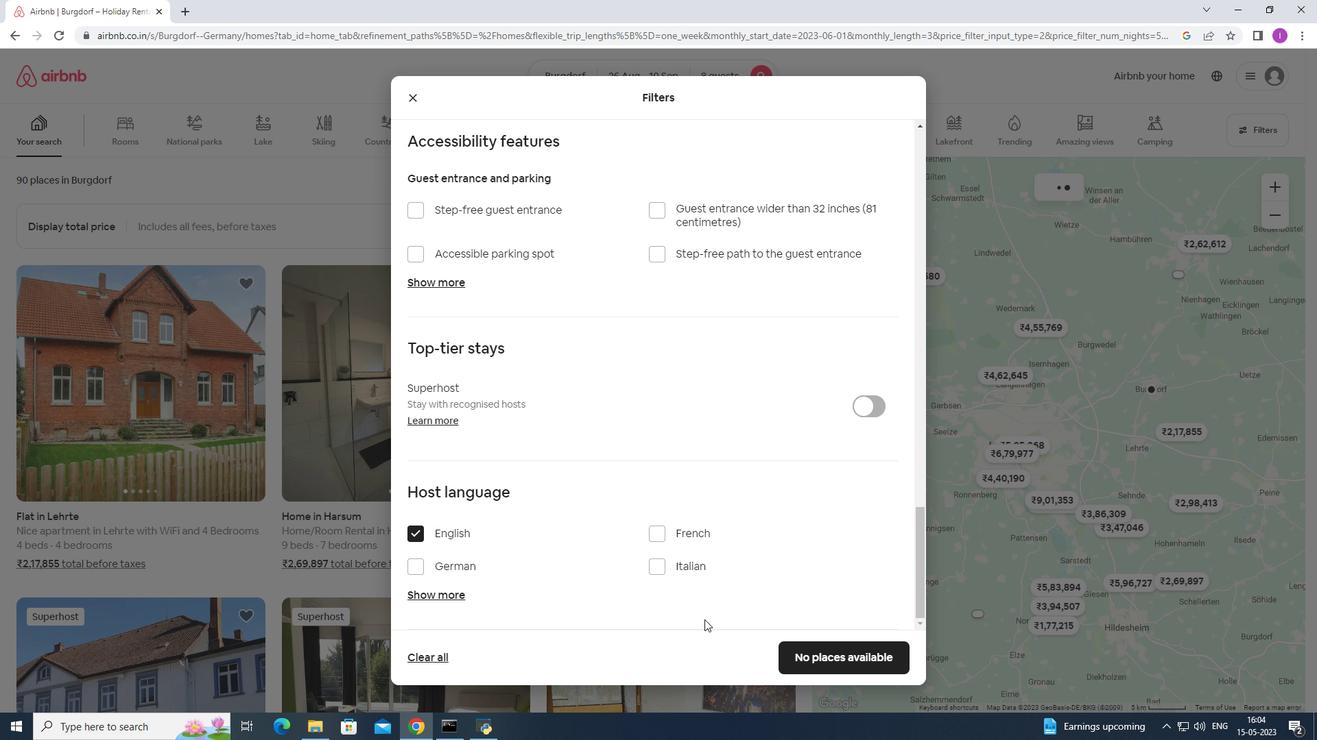 
Action: Mouse scrolled (710, 625) with delta (0, 0)
Screenshot: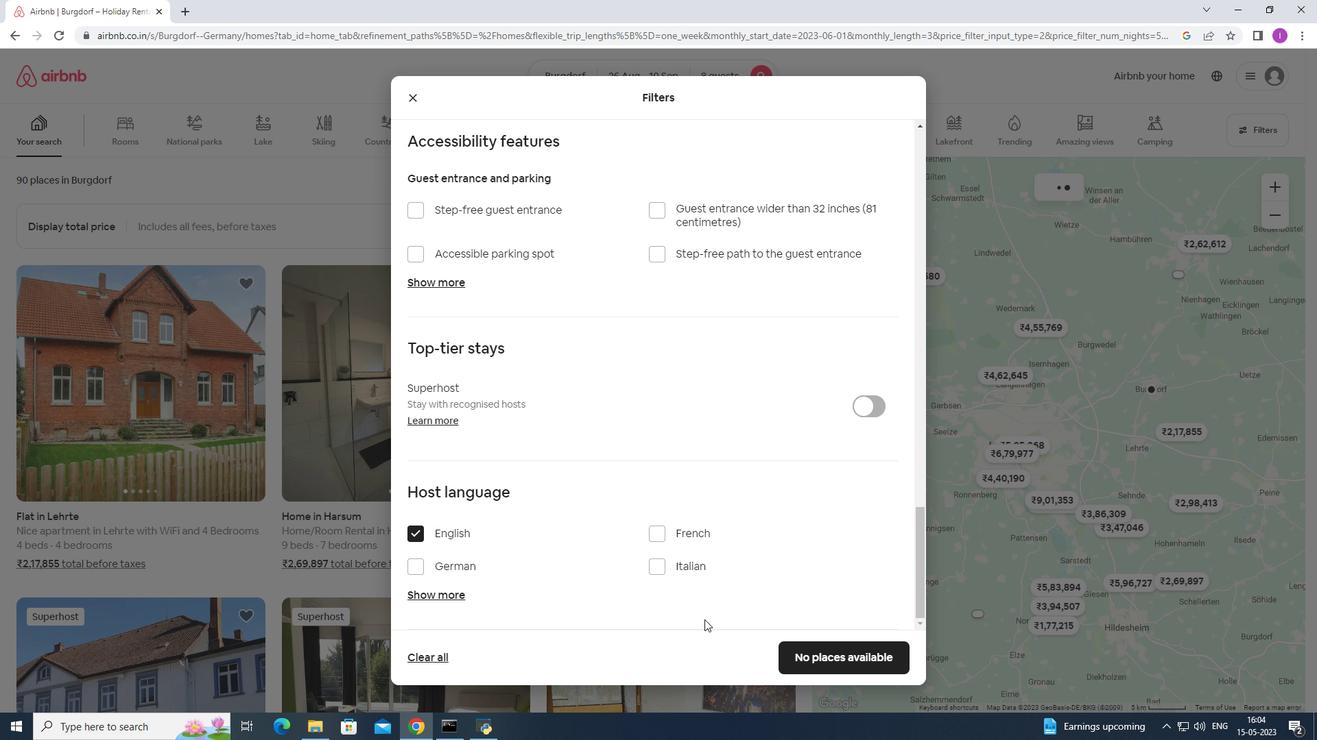 
Action: Mouse moved to (740, 635)
Screenshot: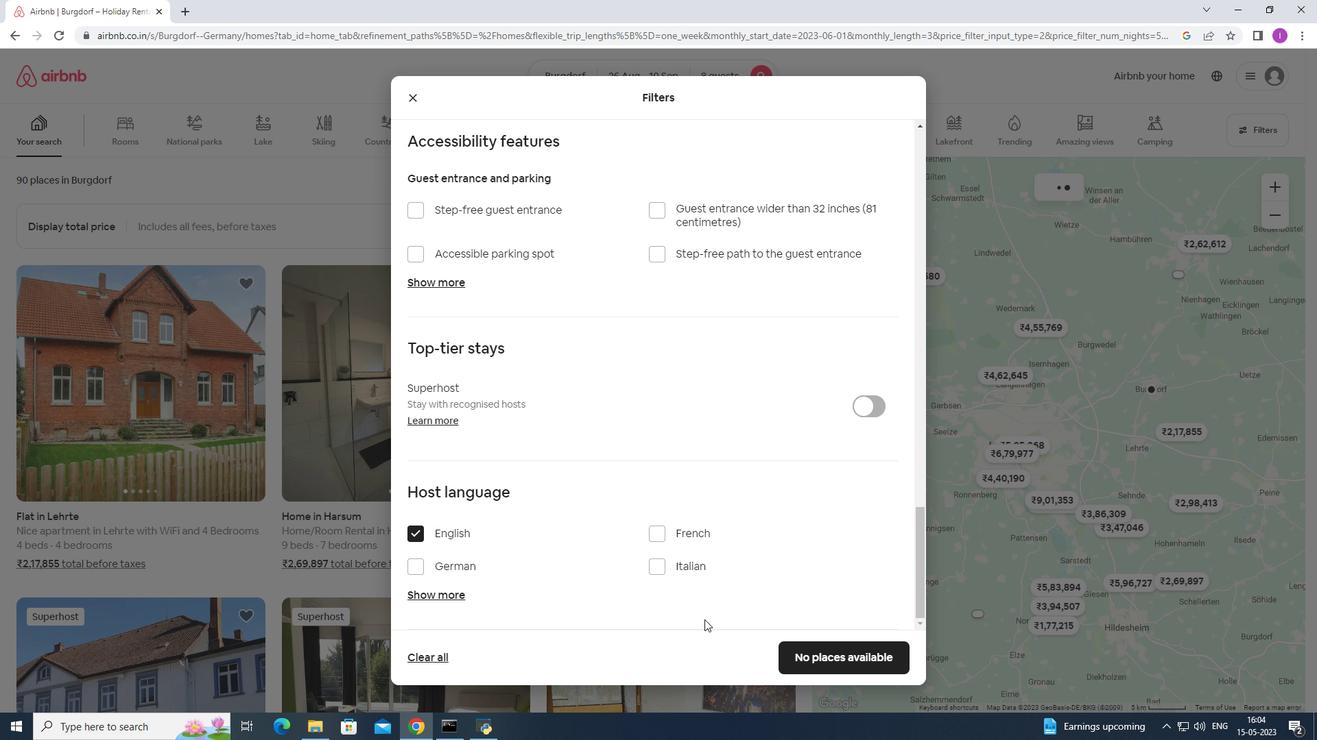 
Action: Mouse scrolled (721, 629) with delta (0, 0)
Screenshot: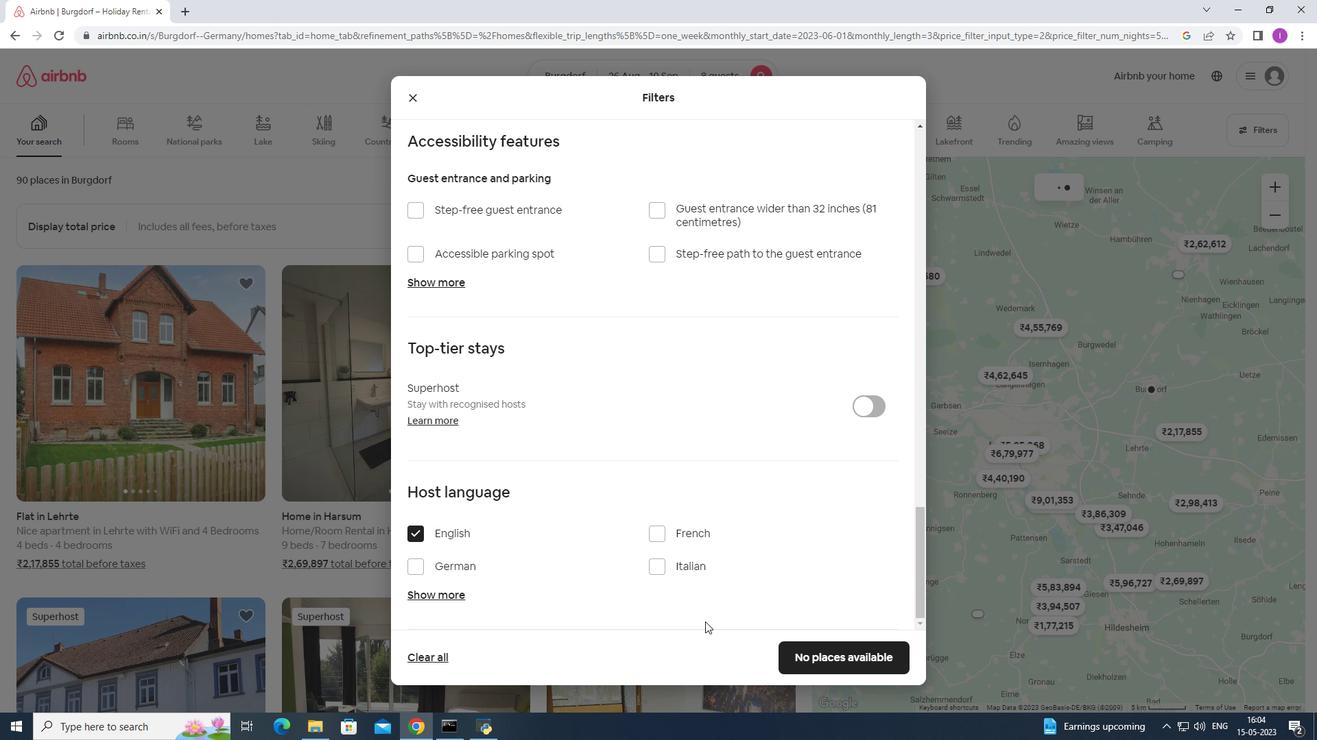 
Action: Mouse moved to (771, 644)
Screenshot: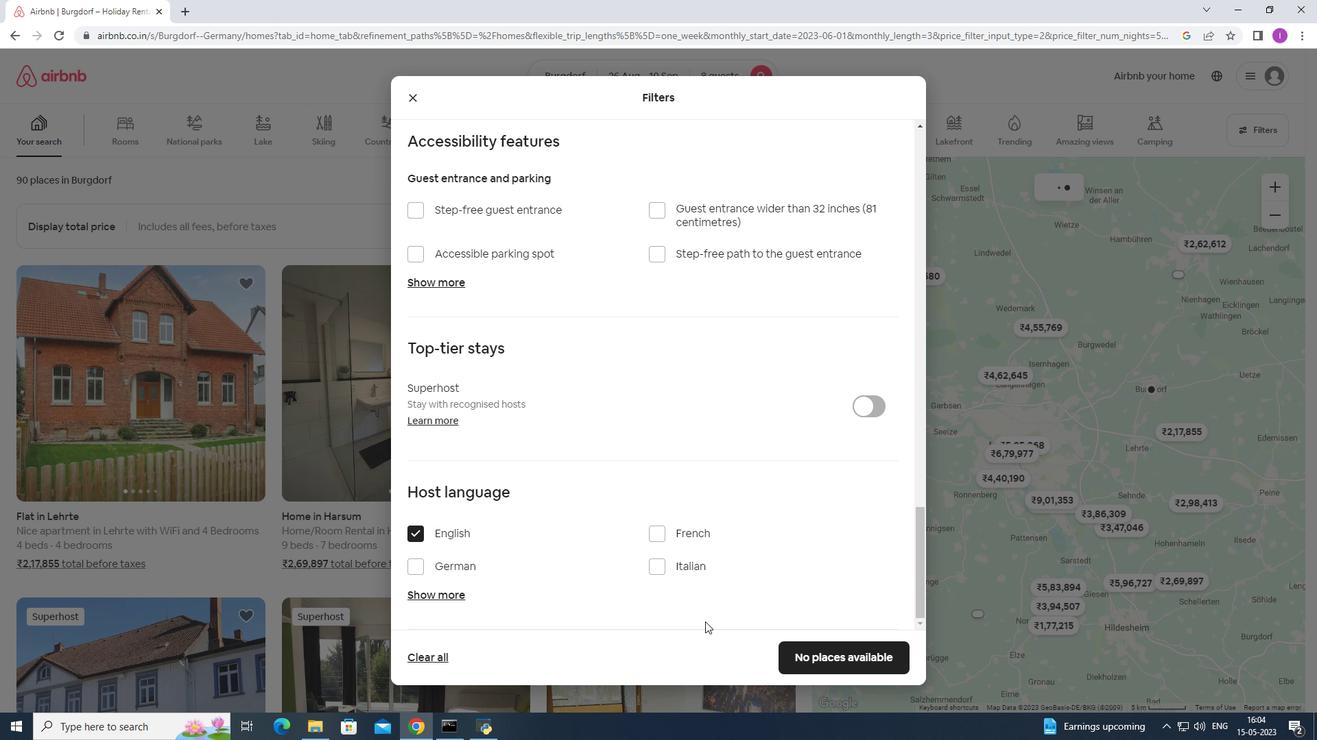 
Action: Mouse scrolled (747, 638) with delta (0, 0)
Screenshot: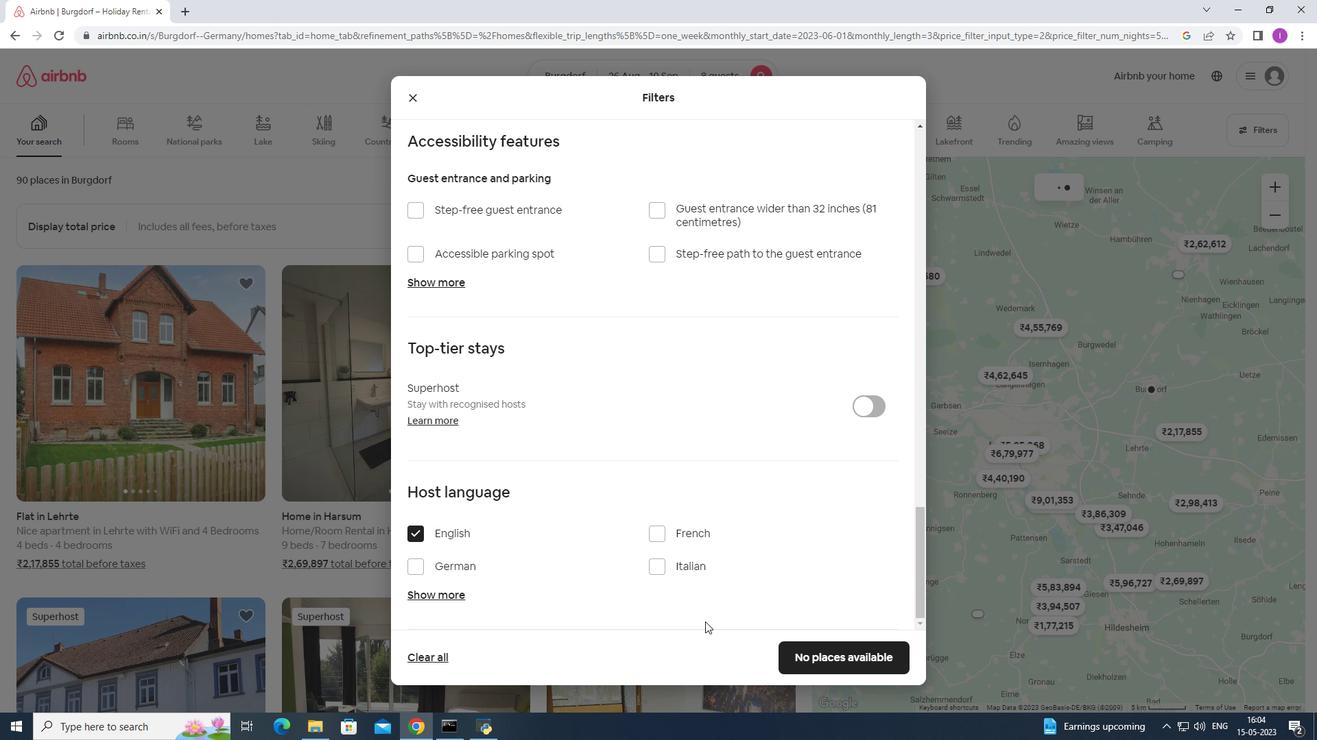 
Action: Mouse moved to (844, 665)
Screenshot: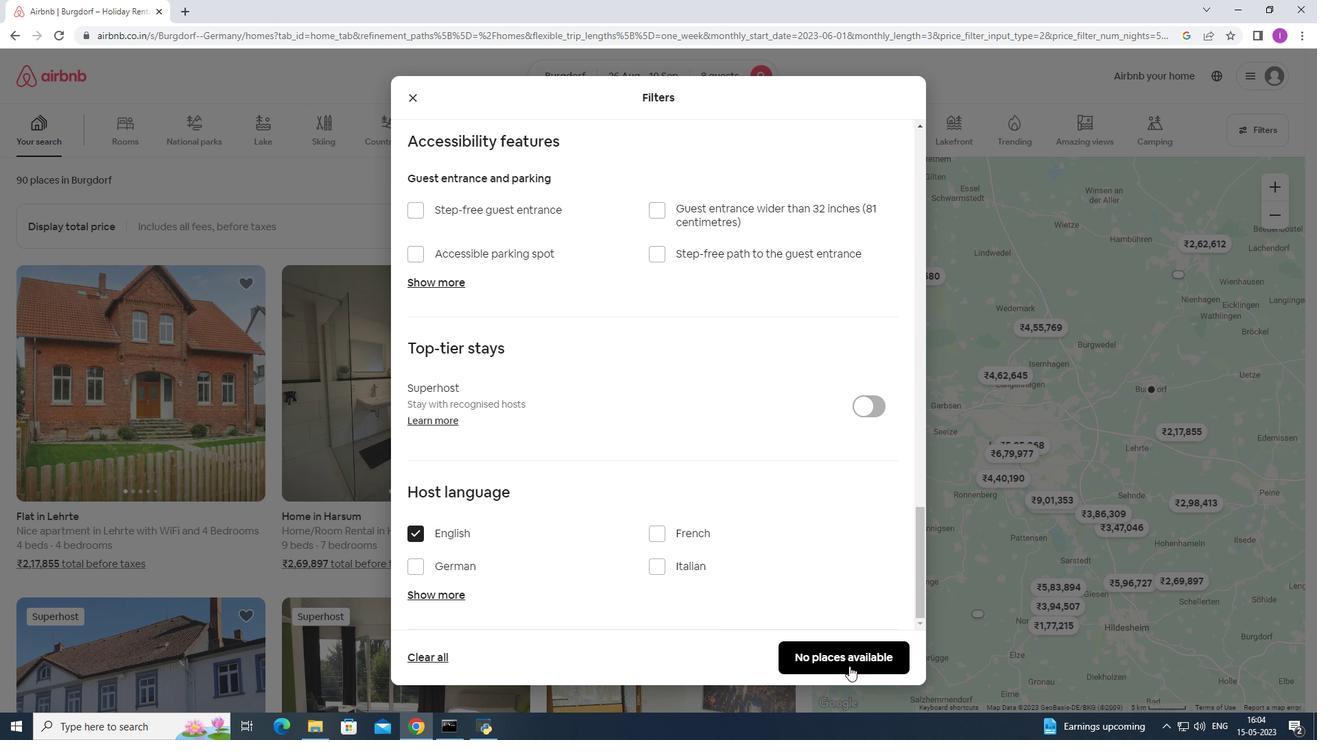 
Action: Mouse pressed left at (844, 665)
Screenshot: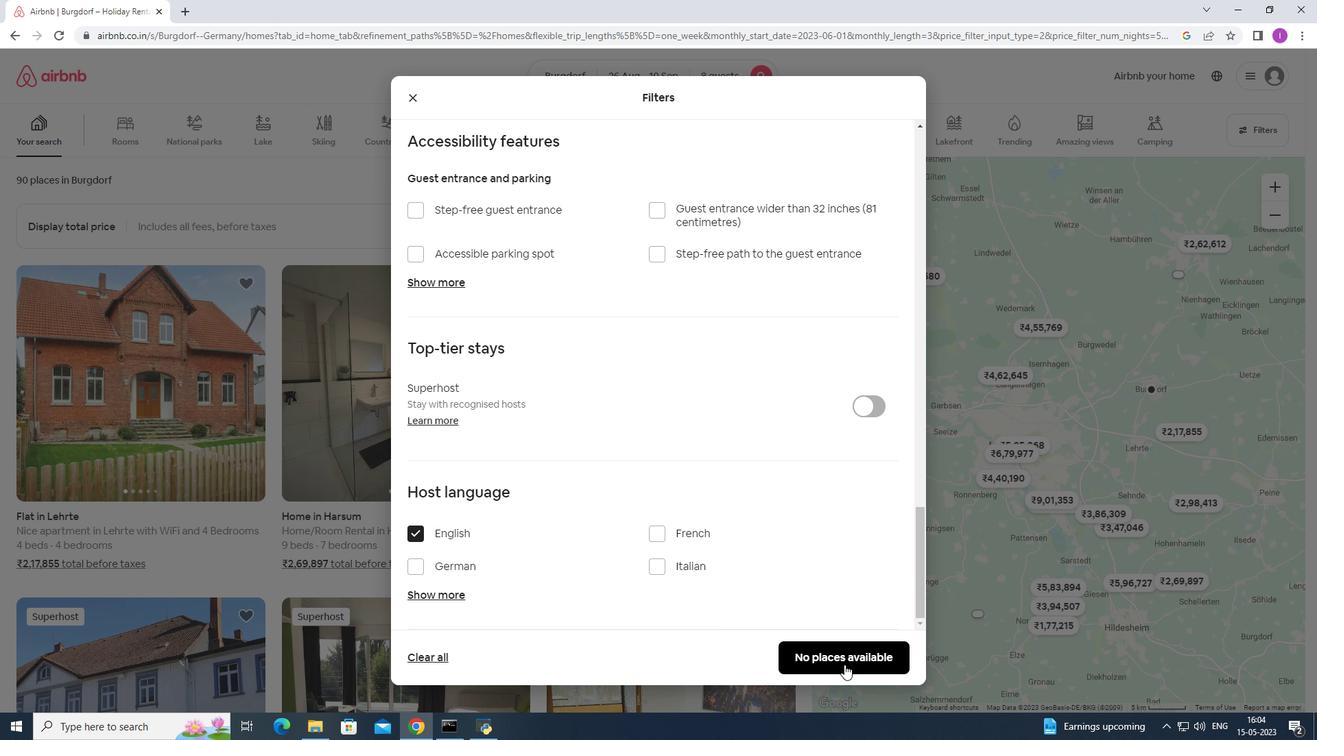 
Action: Mouse moved to (524, 602)
Screenshot: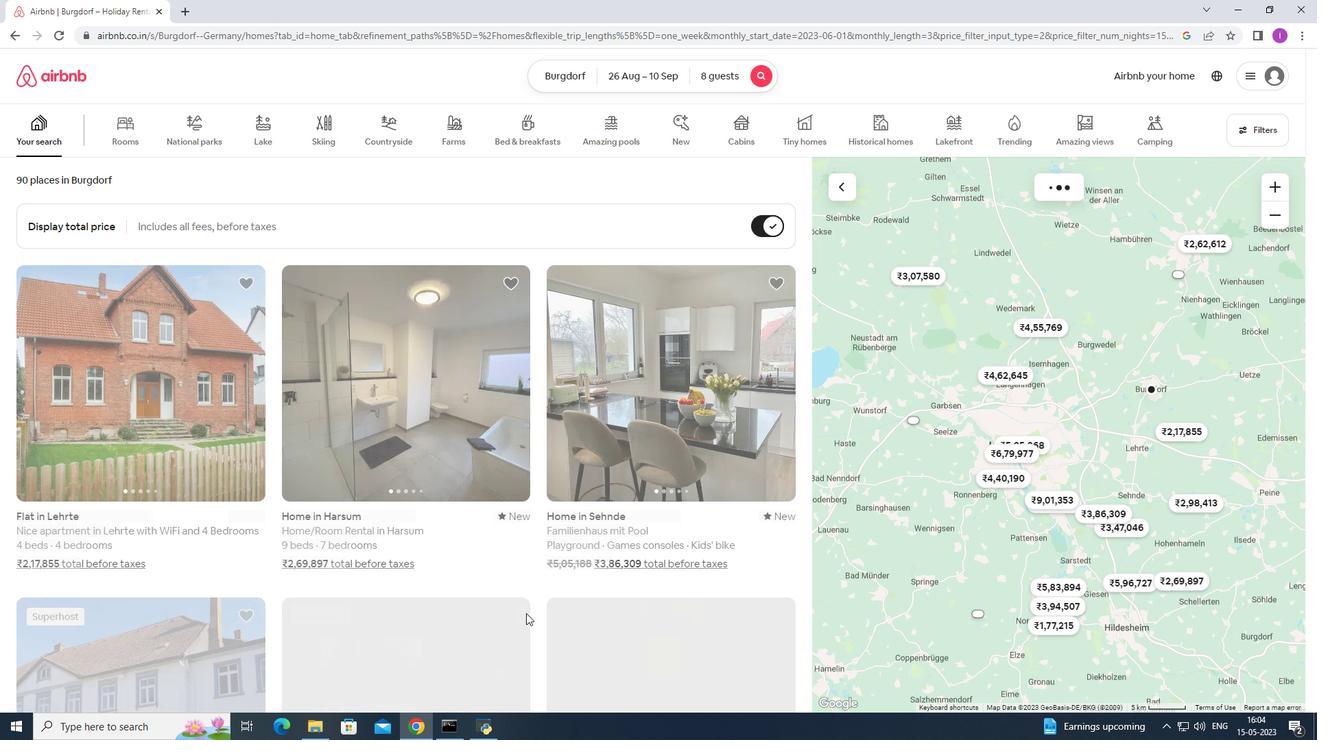 
